 Task: Design the application to be mobile-responsive for users accessing the platform on smartphones.
Action: Mouse moved to (723, 60)
Screenshot: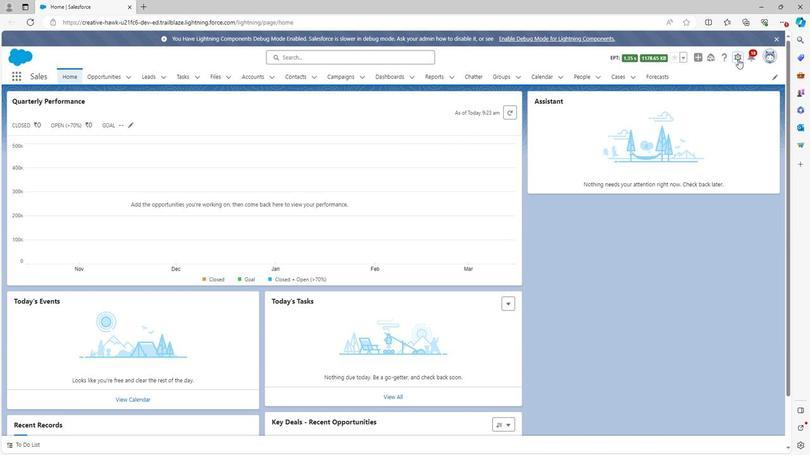 
Action: Mouse pressed left at (723, 60)
Screenshot: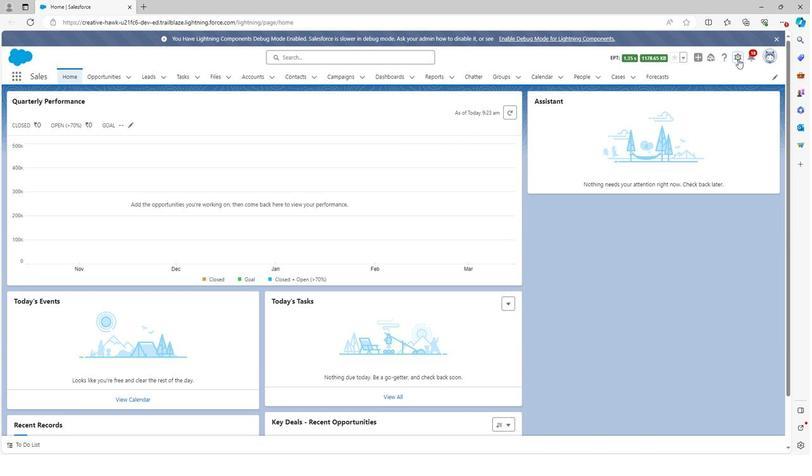 
Action: Mouse moved to (685, 83)
Screenshot: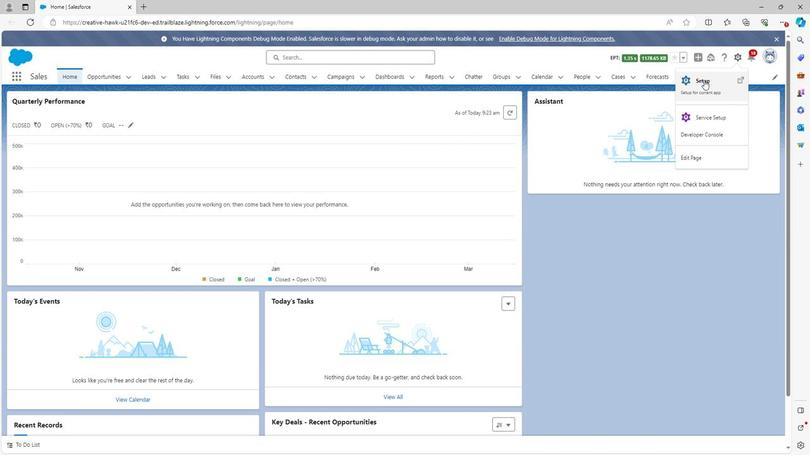 
Action: Mouse pressed left at (685, 83)
Screenshot: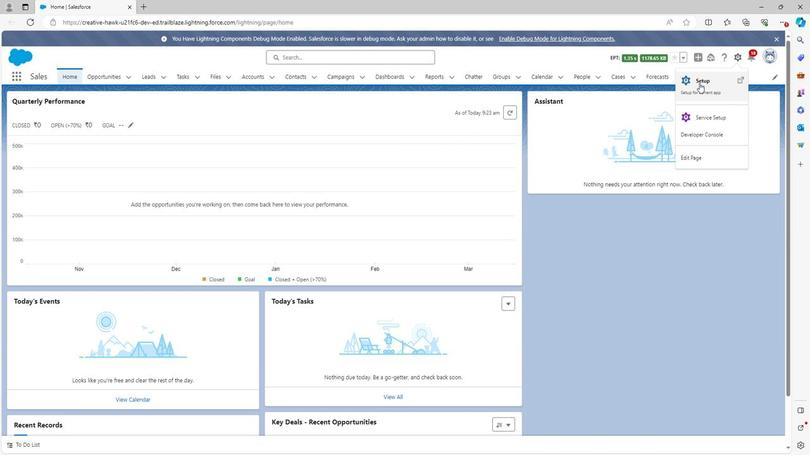 
Action: Mouse moved to (93, 77)
Screenshot: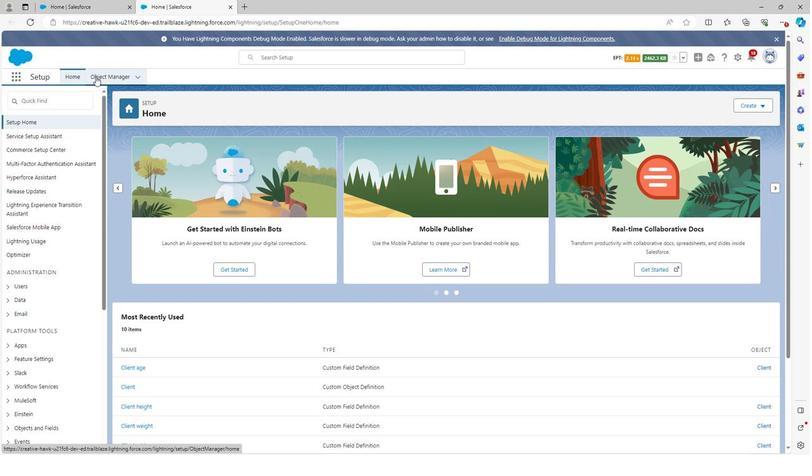 
Action: Mouse pressed left at (93, 77)
Screenshot: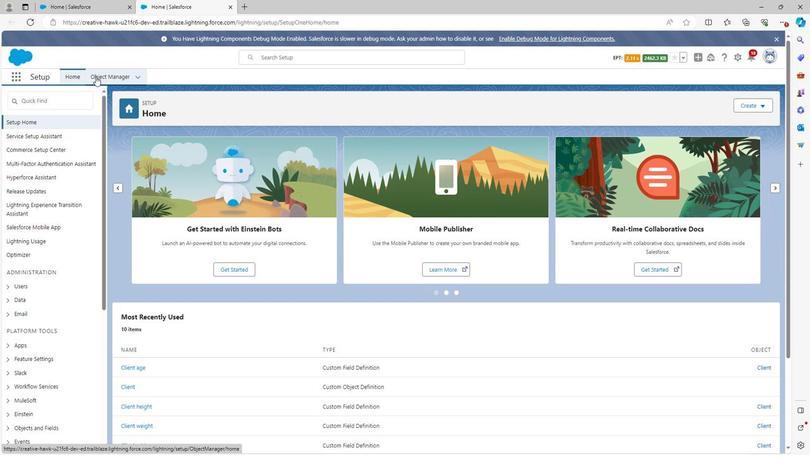 
Action: Mouse moved to (30, 276)
Screenshot: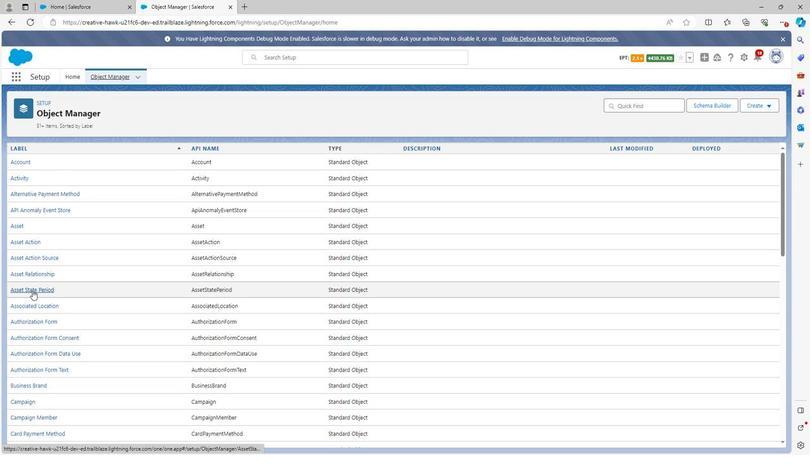 
Action: Mouse scrolled (30, 276) with delta (0, 0)
Screenshot: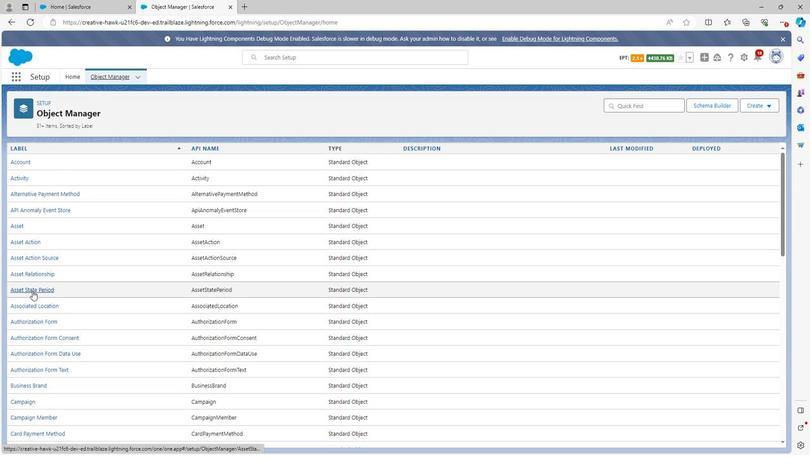 
Action: Mouse scrolled (30, 276) with delta (0, 0)
Screenshot: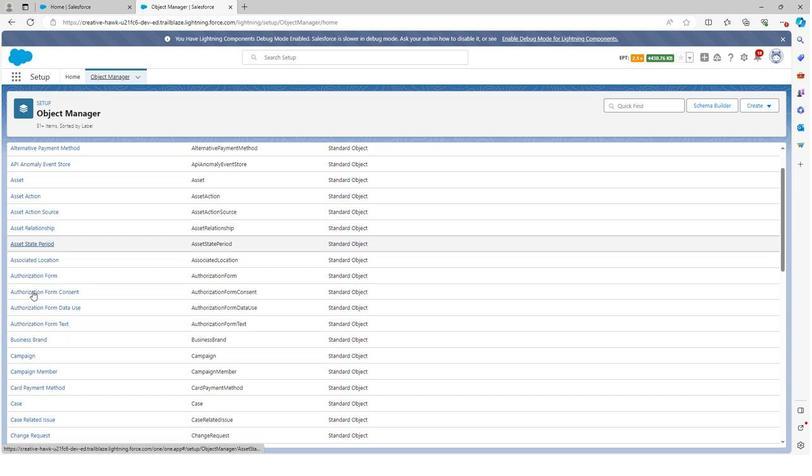 
Action: Mouse scrolled (30, 276) with delta (0, 0)
Screenshot: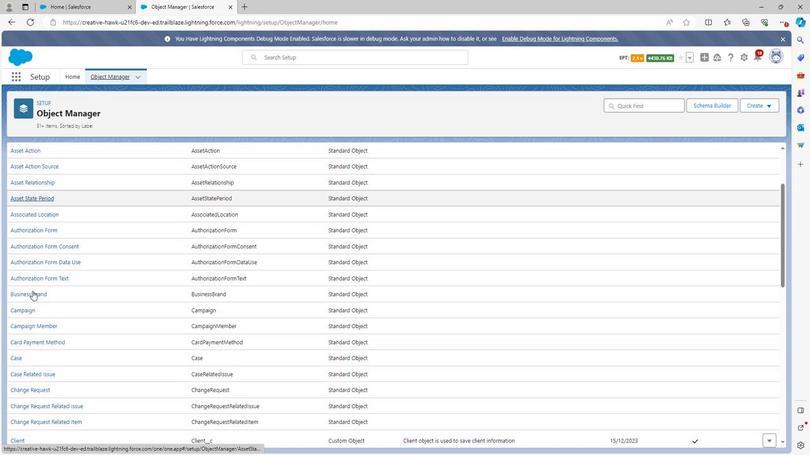 
Action: Mouse scrolled (30, 276) with delta (0, 0)
Screenshot: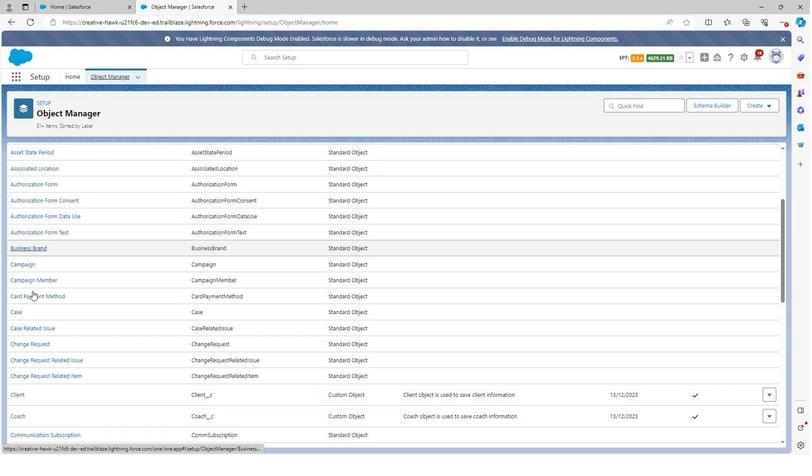 
Action: Mouse moved to (30, 277)
Screenshot: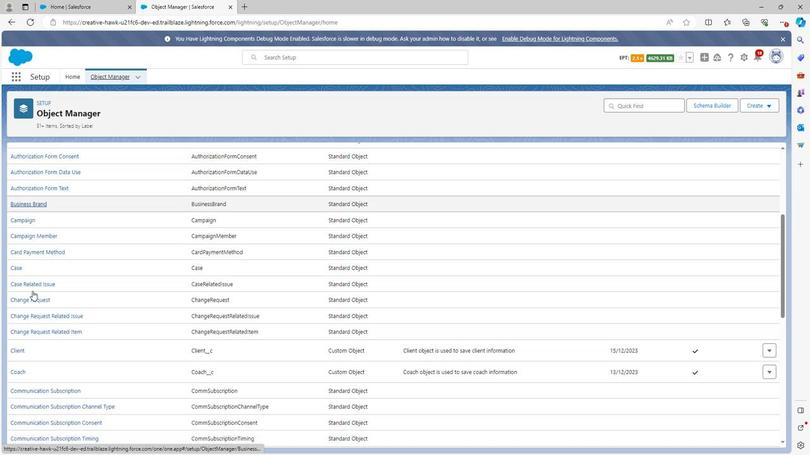 
Action: Mouse scrolled (30, 276) with delta (0, 0)
Screenshot: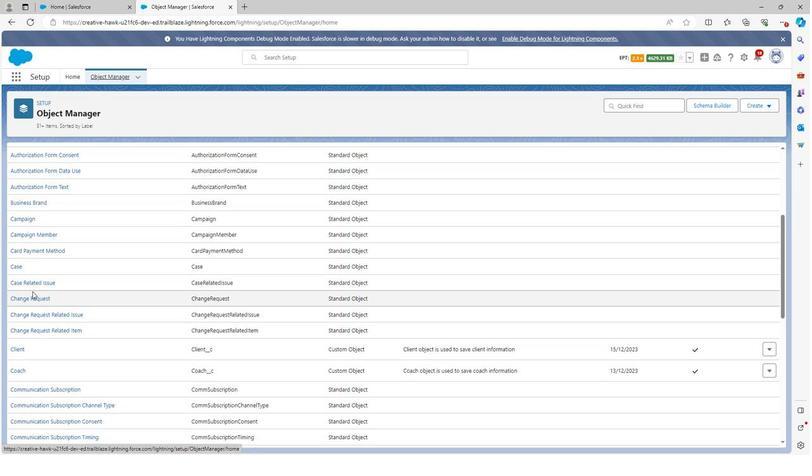 
Action: Mouse moved to (20, 288)
Screenshot: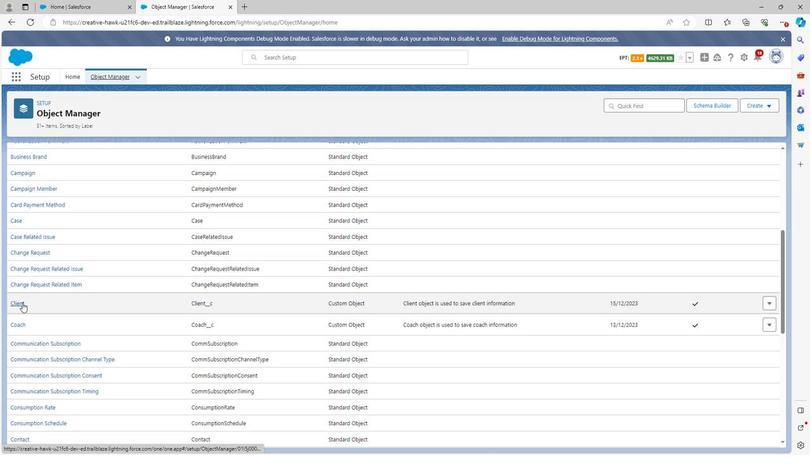 
Action: Mouse pressed left at (20, 288)
Screenshot: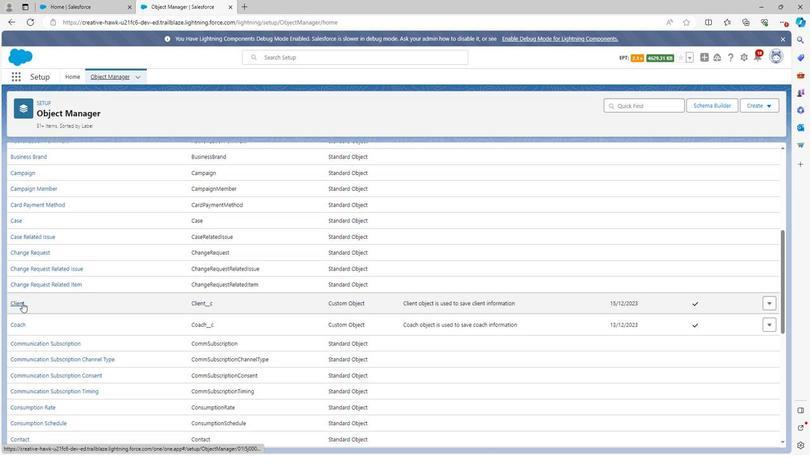 
Action: Mouse moved to (35, 172)
Screenshot: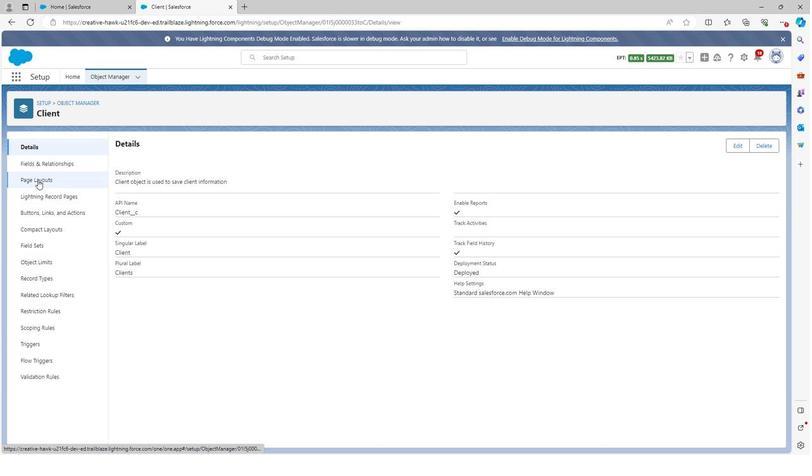 
Action: Mouse pressed left at (35, 172)
Screenshot: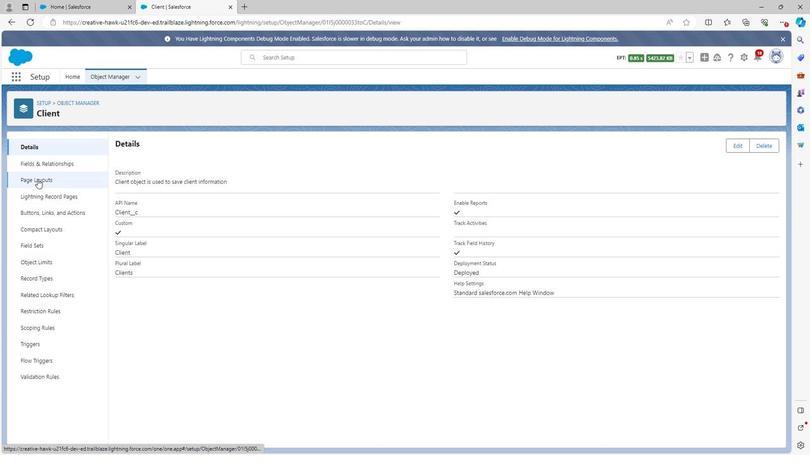 
Action: Mouse moved to (116, 179)
Screenshot: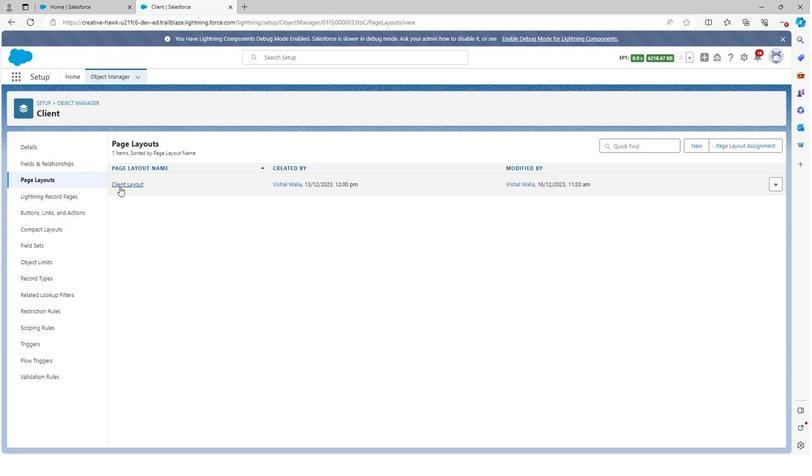 
Action: Mouse pressed left at (116, 179)
Screenshot: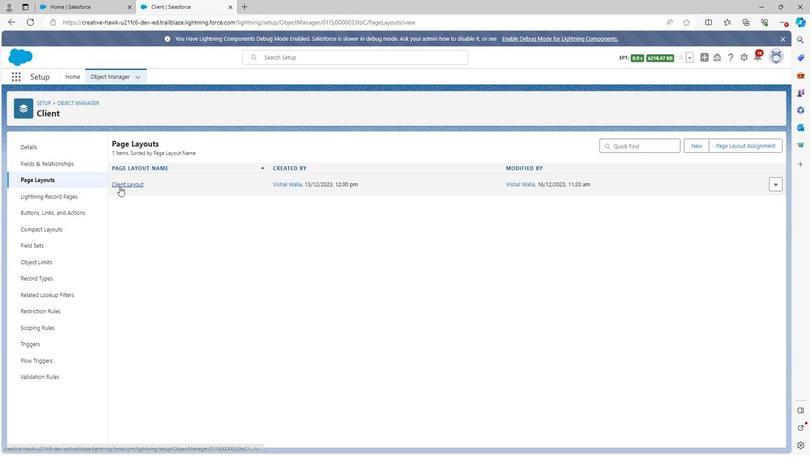 
Action: Mouse moved to (198, 257)
Screenshot: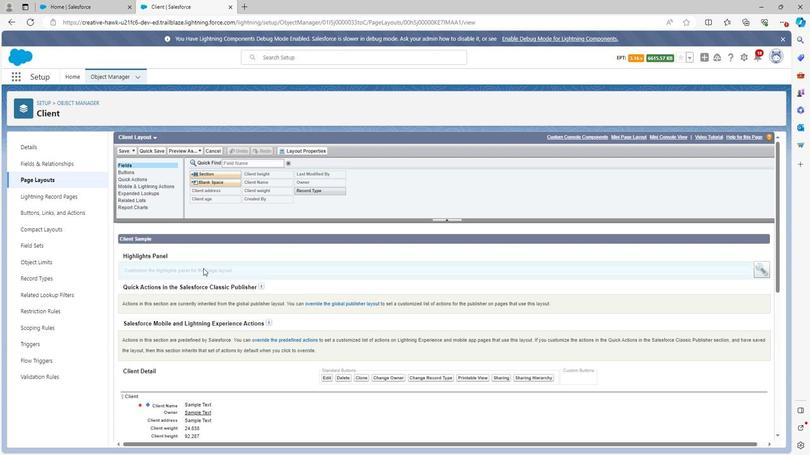 
Action: Mouse scrolled (198, 257) with delta (0, 0)
Screenshot: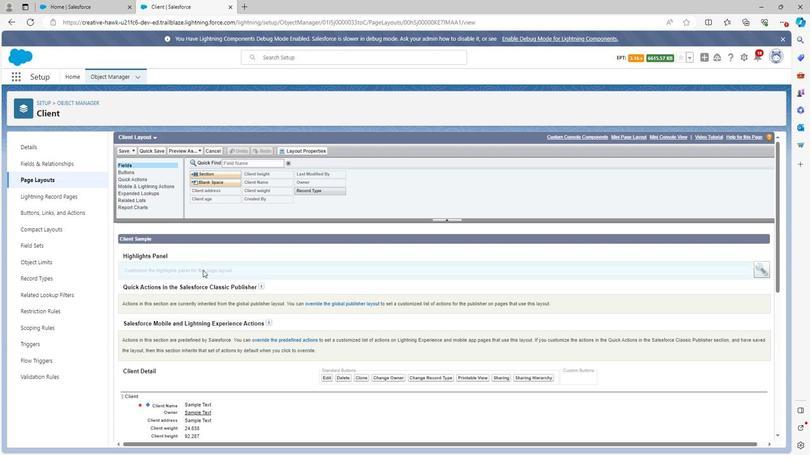 
Action: Mouse moved to (197, 257)
Screenshot: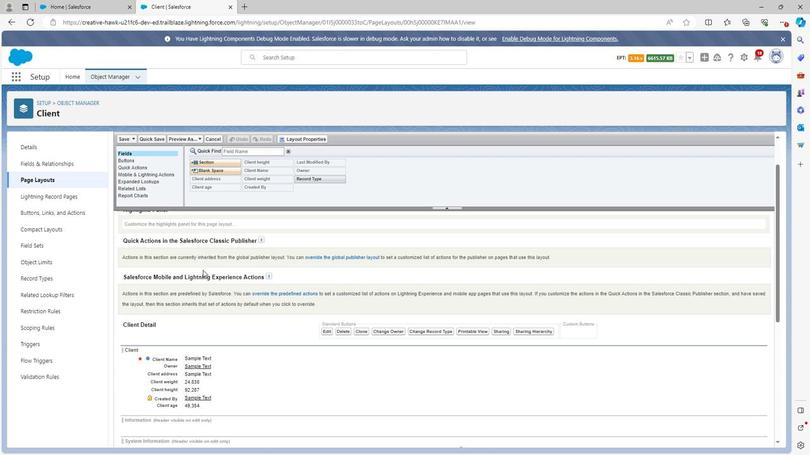 
Action: Mouse scrolled (197, 257) with delta (0, 0)
Screenshot: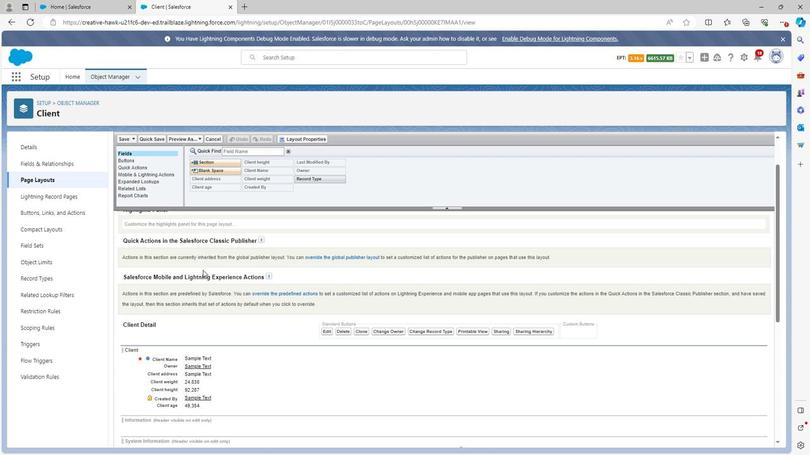 
Action: Mouse moved to (196, 257)
Screenshot: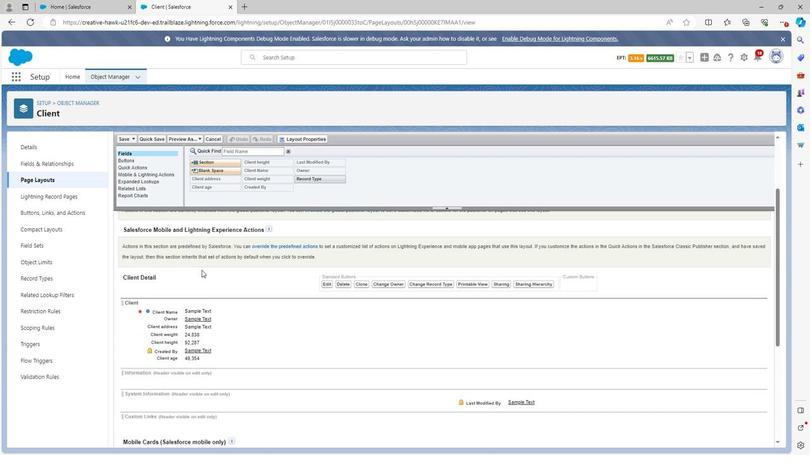 
Action: Mouse scrolled (196, 257) with delta (0, 0)
Screenshot: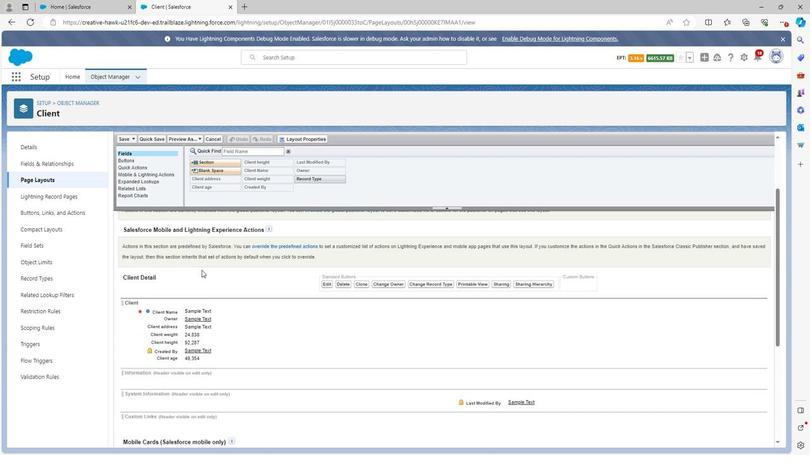 
Action: Mouse moved to (164, 295)
Screenshot: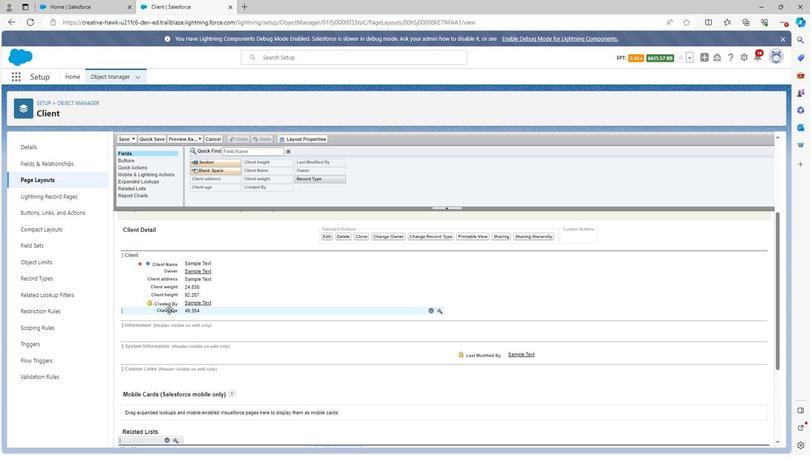 
Action: Mouse pressed left at (164, 295)
Screenshot: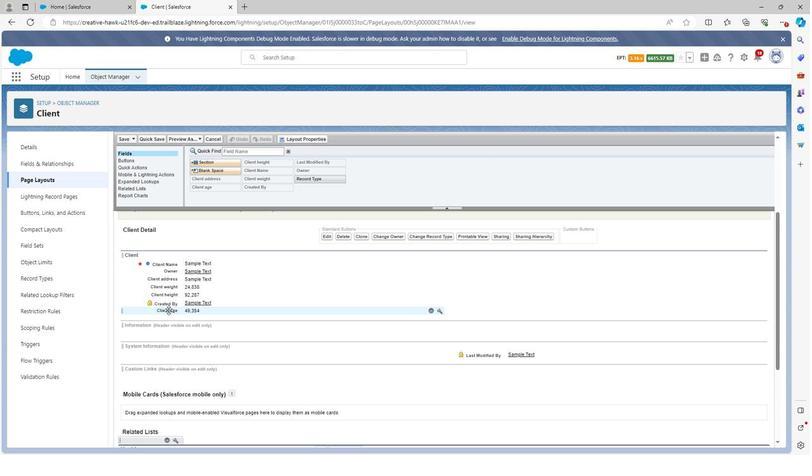 
Action: Mouse moved to (161, 288)
Screenshot: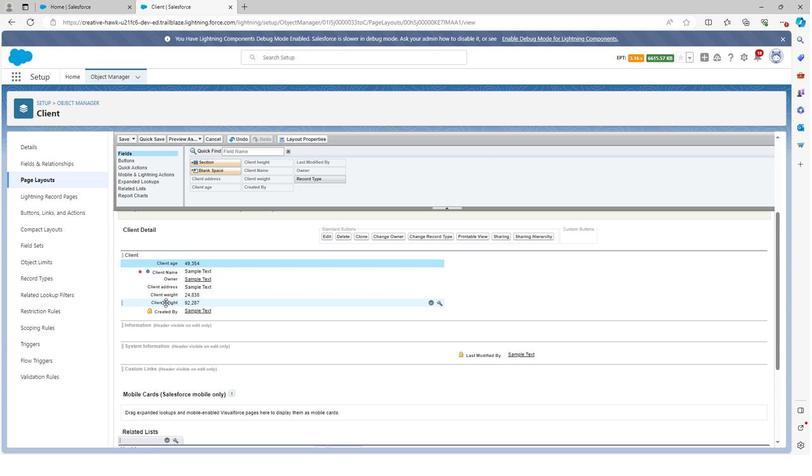 
Action: Mouse pressed left at (161, 288)
Screenshot: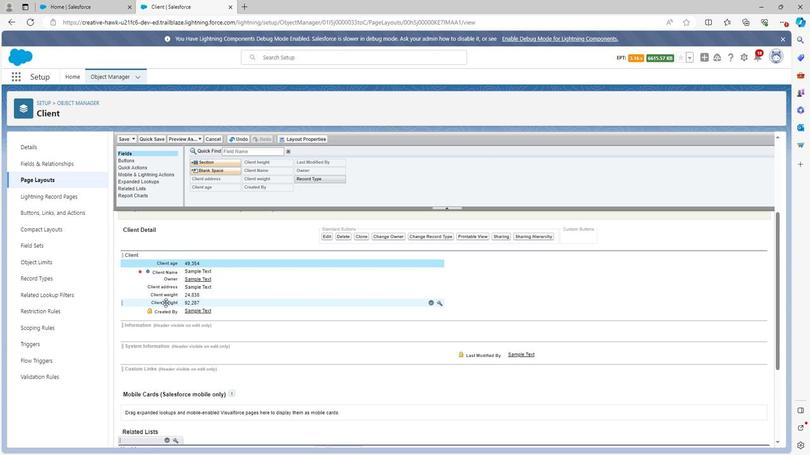 
Action: Mouse moved to (165, 273)
Screenshot: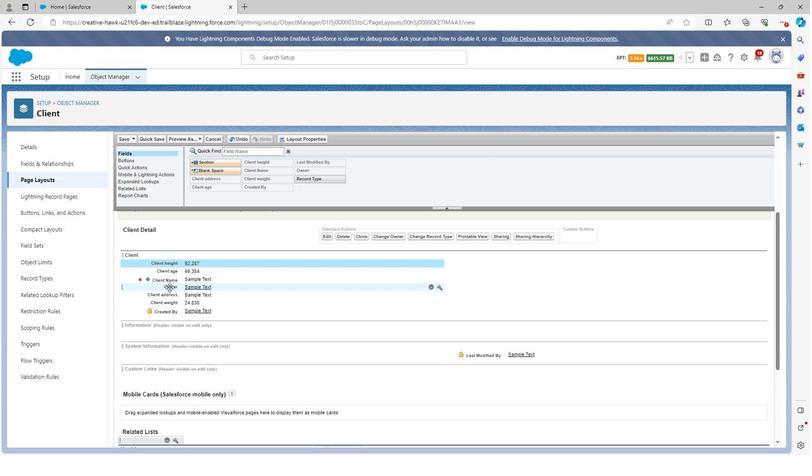 
Action: Mouse pressed left at (165, 273)
Screenshot: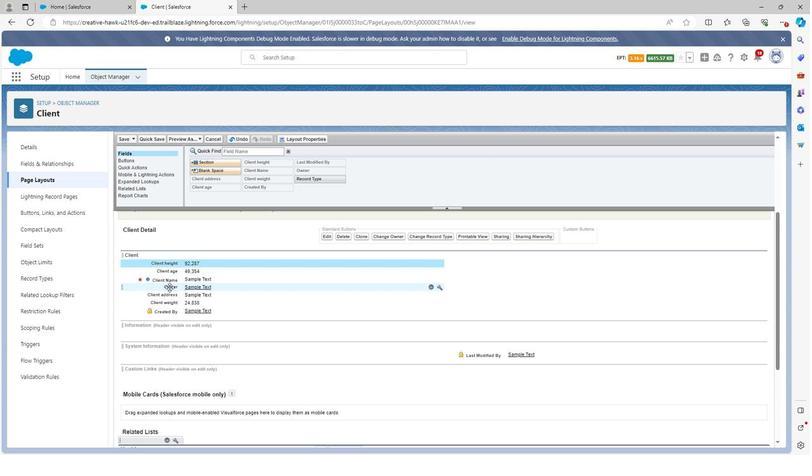 
Action: Mouse moved to (160, 295)
Screenshot: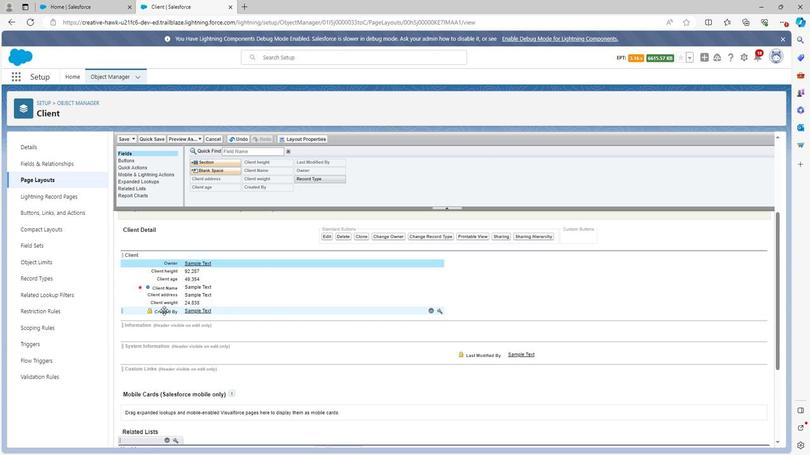 
Action: Mouse pressed left at (160, 295)
Screenshot: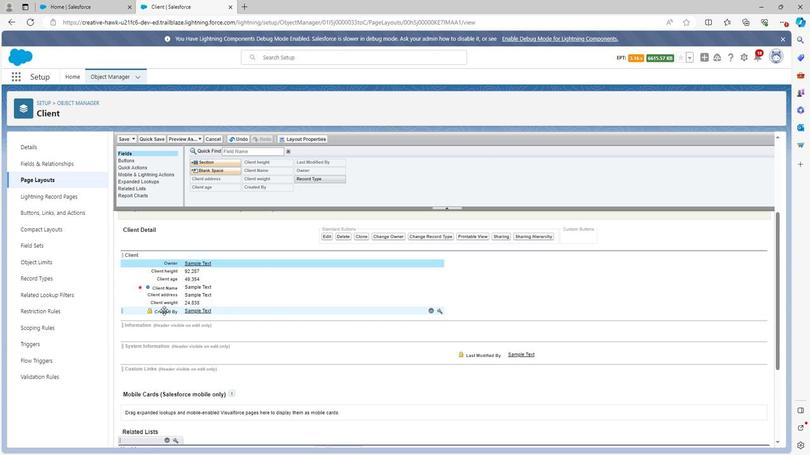 
Action: Mouse moved to (160, 274)
Screenshot: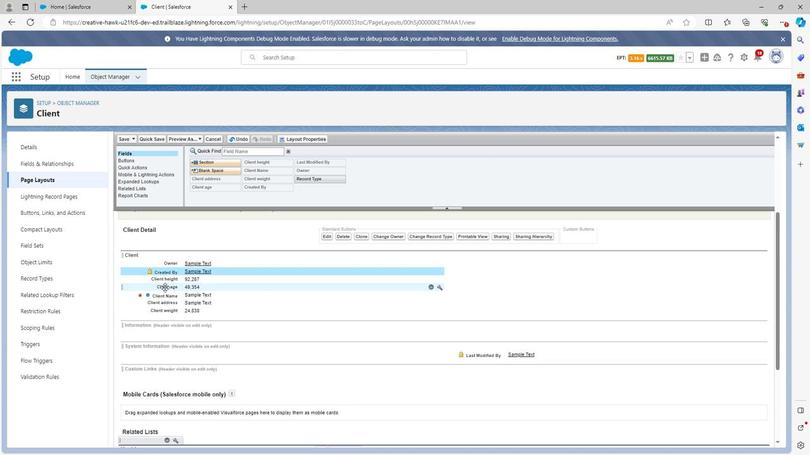 
Action: Mouse pressed left at (160, 274)
Screenshot: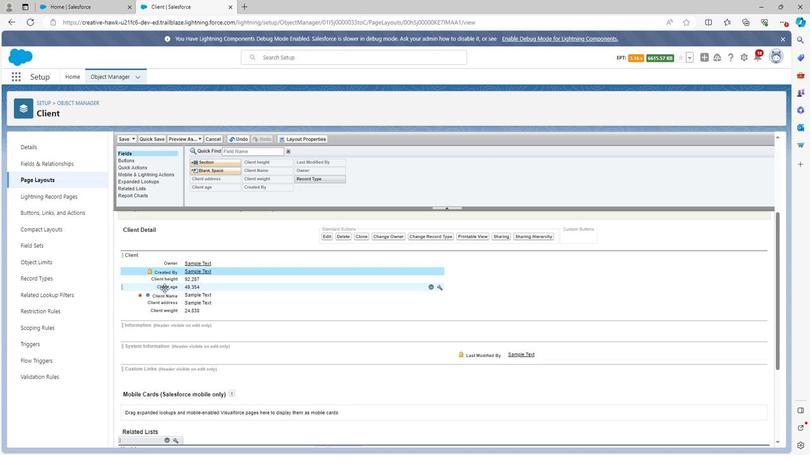 
Action: Mouse moved to (159, 281)
Screenshot: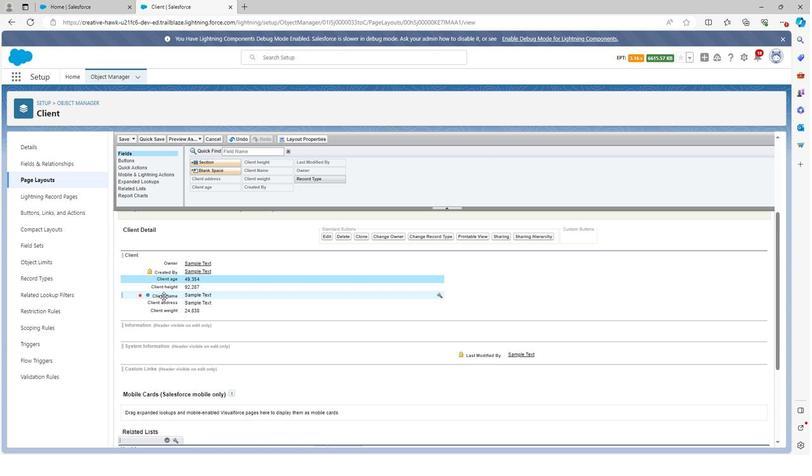 
Action: Mouse pressed left at (159, 281)
Screenshot: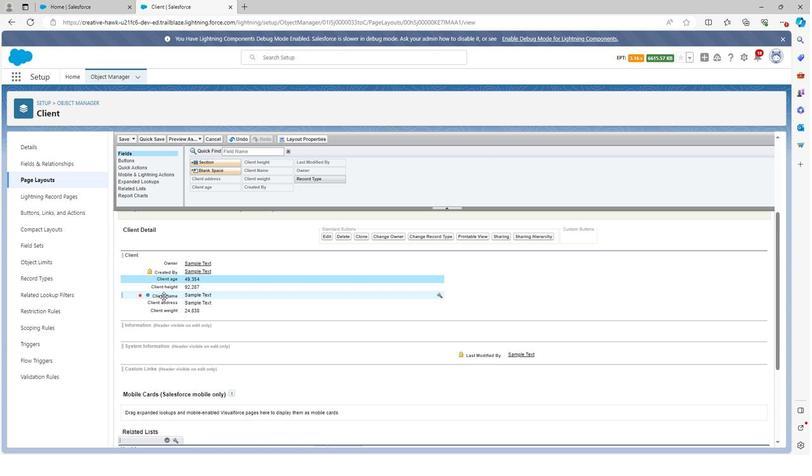
Action: Mouse moved to (164, 272)
Screenshot: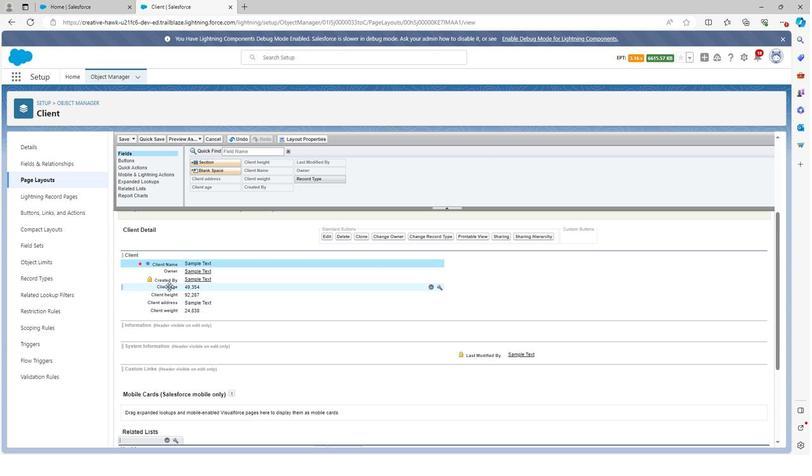 
Action: Mouse pressed left at (164, 272)
Screenshot: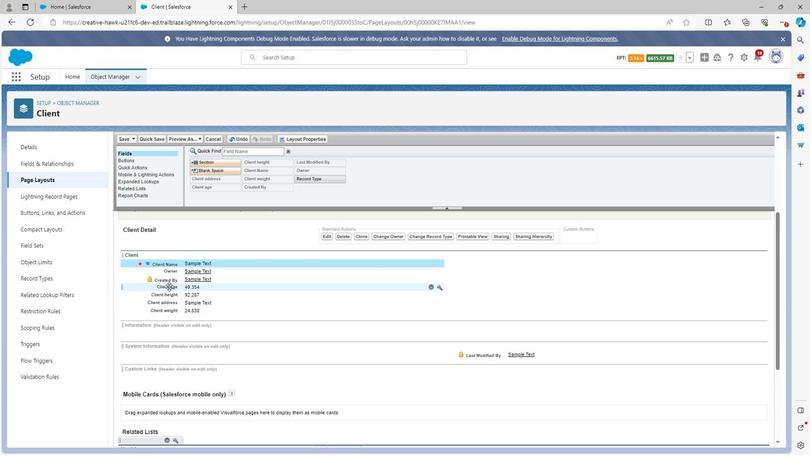 
Action: Mouse moved to (165, 279)
Screenshot: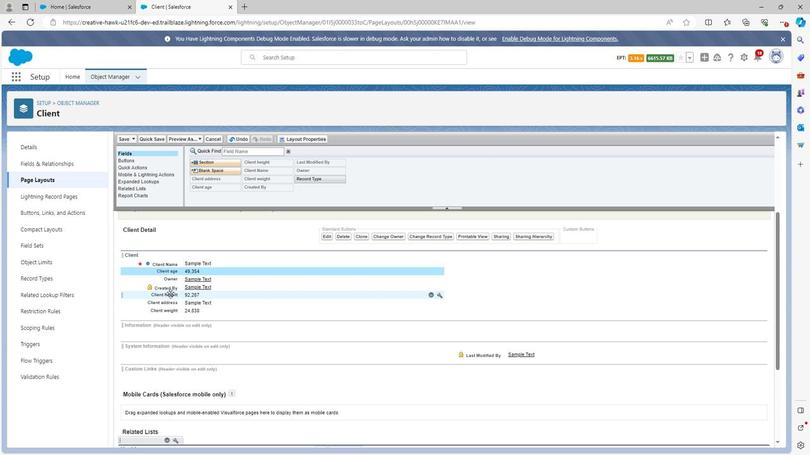 
Action: Mouse pressed left at (165, 279)
Screenshot: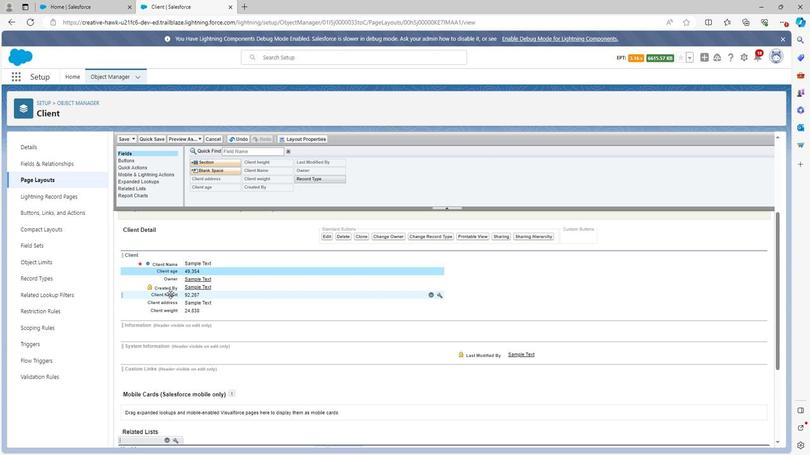 
Action: Mouse moved to (165, 289)
Screenshot: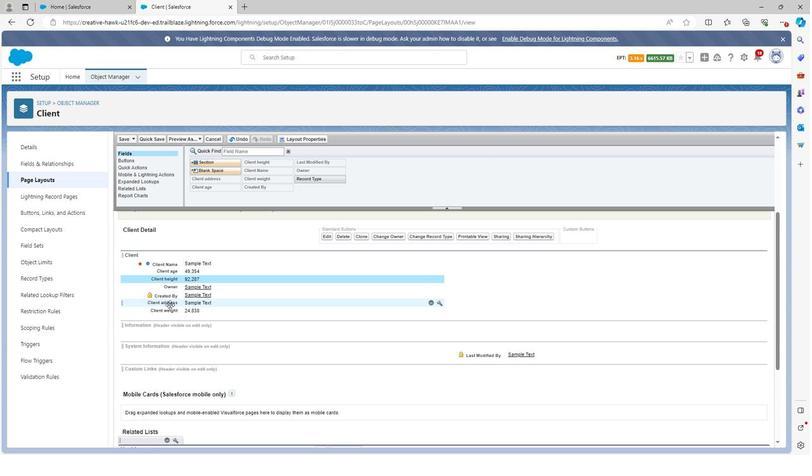 
Action: Mouse pressed left at (165, 289)
Screenshot: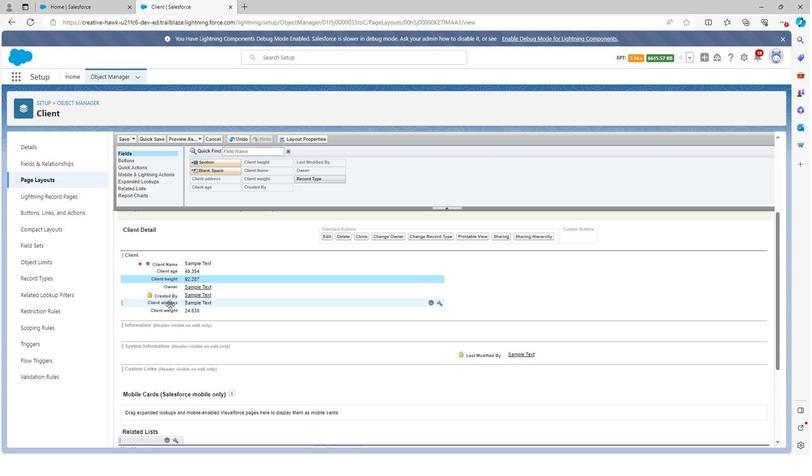 
Action: Mouse moved to (163, 294)
Screenshot: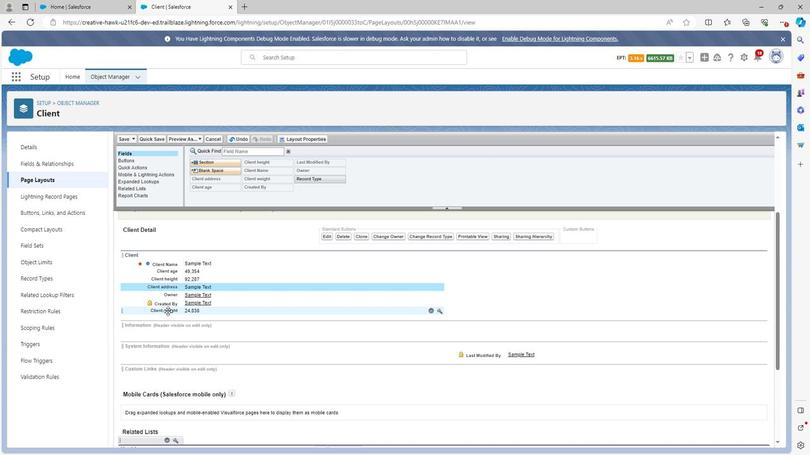 
Action: Mouse pressed left at (163, 294)
Screenshot: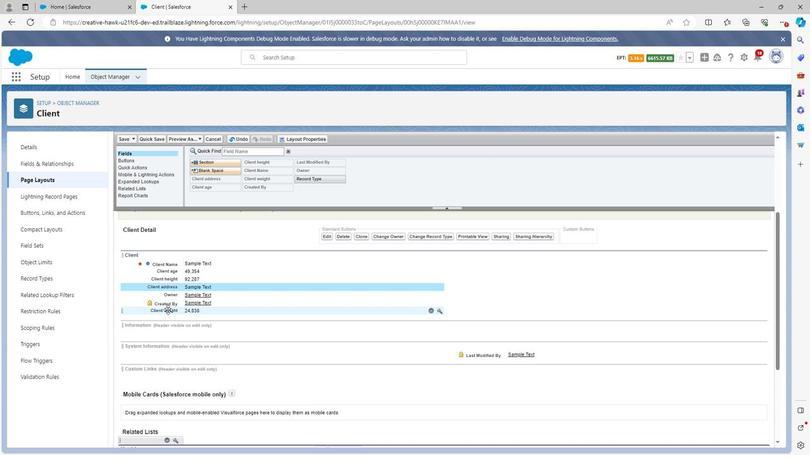 
Action: Mouse moved to (291, 137)
Screenshot: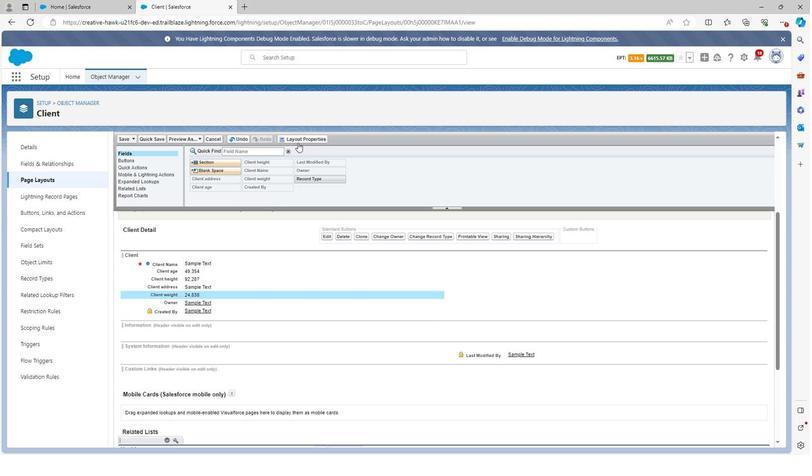 
Action: Mouse pressed left at (291, 137)
Screenshot: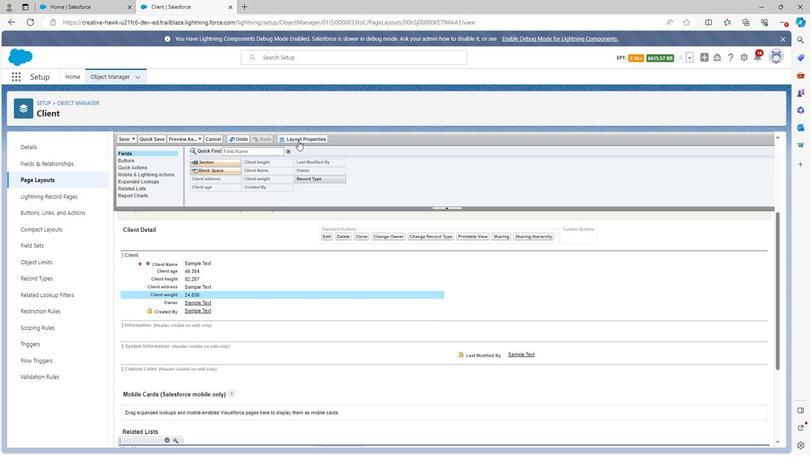 
Action: Mouse moved to (432, 264)
Screenshot: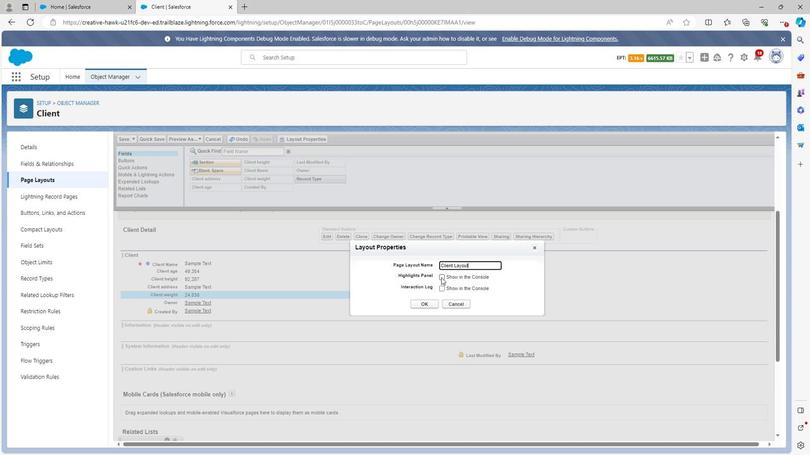 
Action: Mouse pressed left at (432, 264)
Screenshot: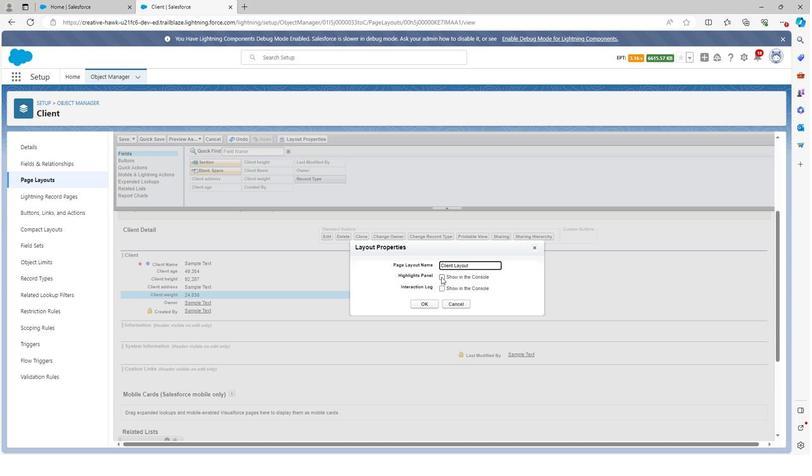 
Action: Mouse moved to (415, 289)
Screenshot: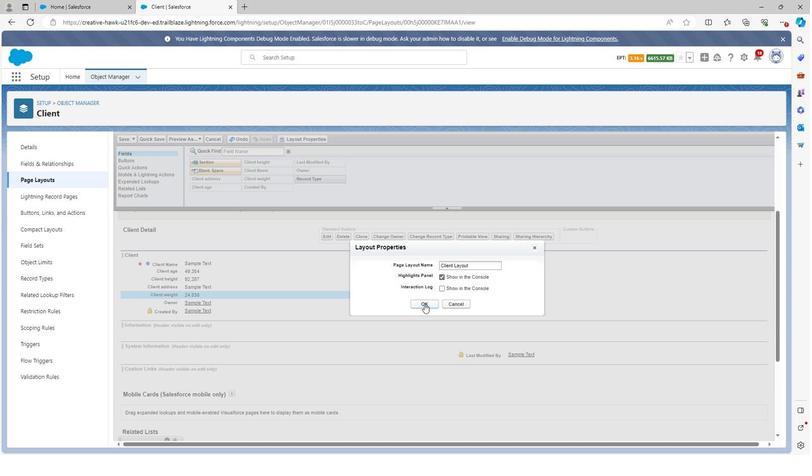 
Action: Mouse pressed left at (415, 289)
Screenshot: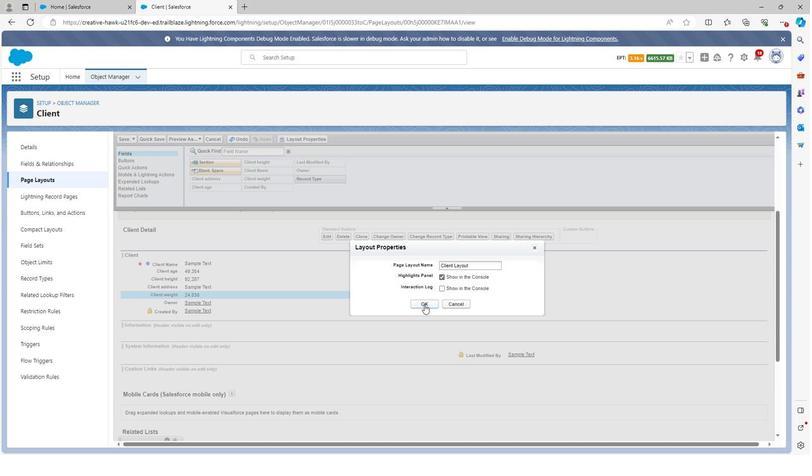 
Action: Mouse moved to (250, 265)
Screenshot: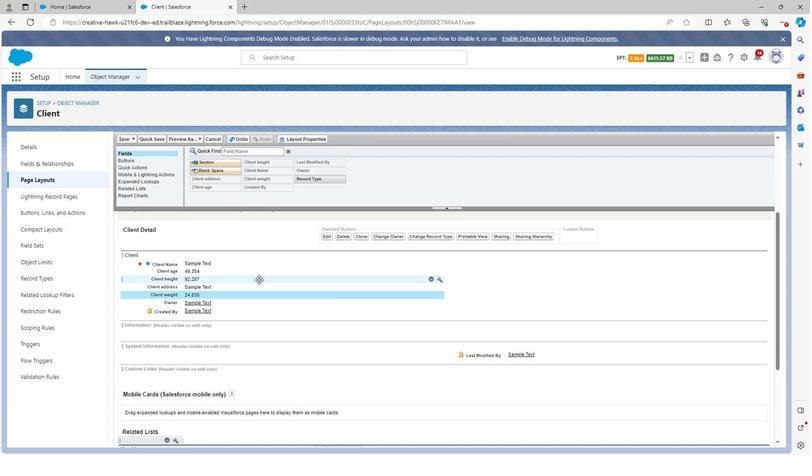 
Action: Mouse scrolled (250, 264) with delta (0, 0)
Screenshot: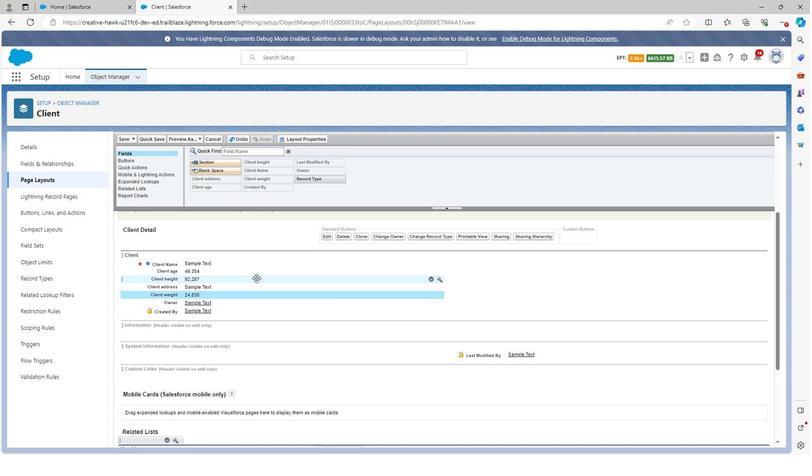 
Action: Mouse scrolled (250, 264) with delta (0, 0)
Screenshot: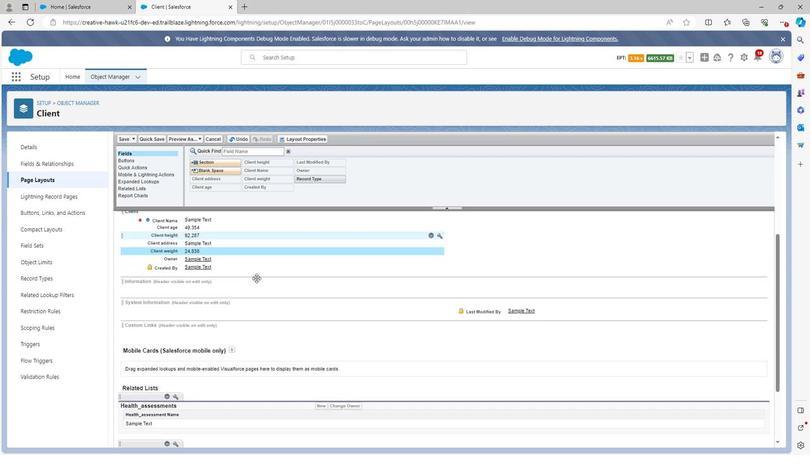 
Action: Mouse scrolled (250, 264) with delta (0, 0)
Screenshot: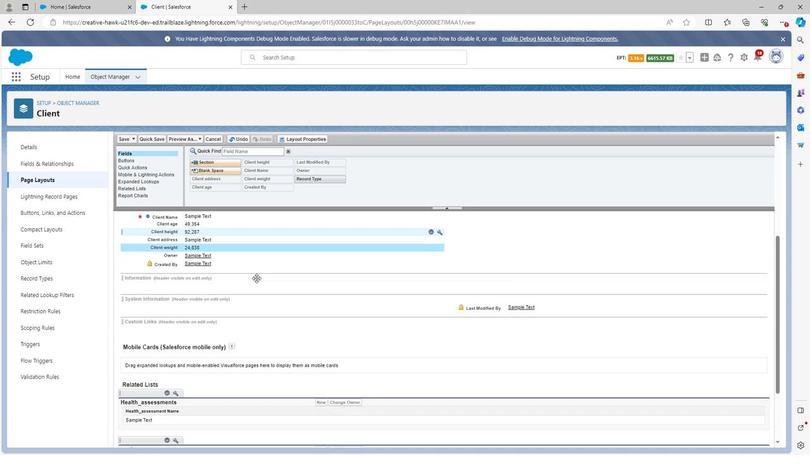 
Action: Mouse scrolled (250, 264) with delta (0, 0)
Screenshot: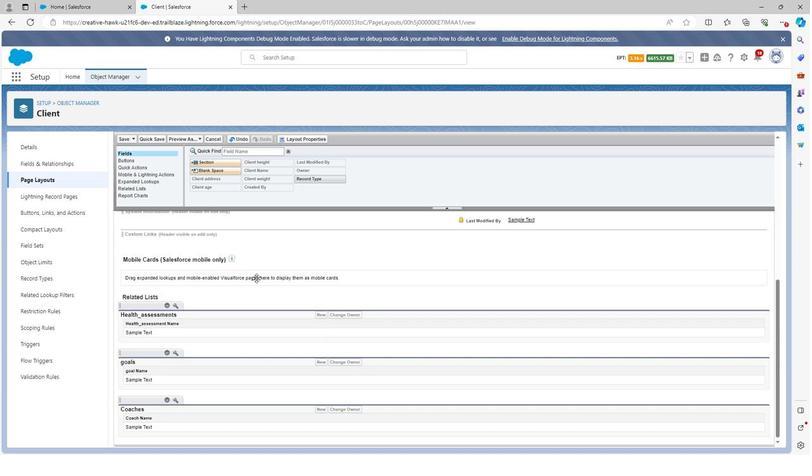 
Action: Mouse scrolled (250, 264) with delta (0, 0)
Screenshot: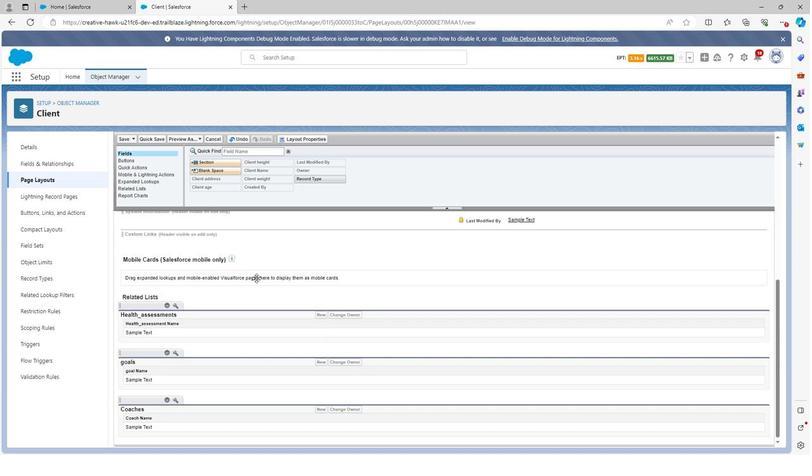 
Action: Mouse scrolled (250, 264) with delta (0, 0)
Screenshot: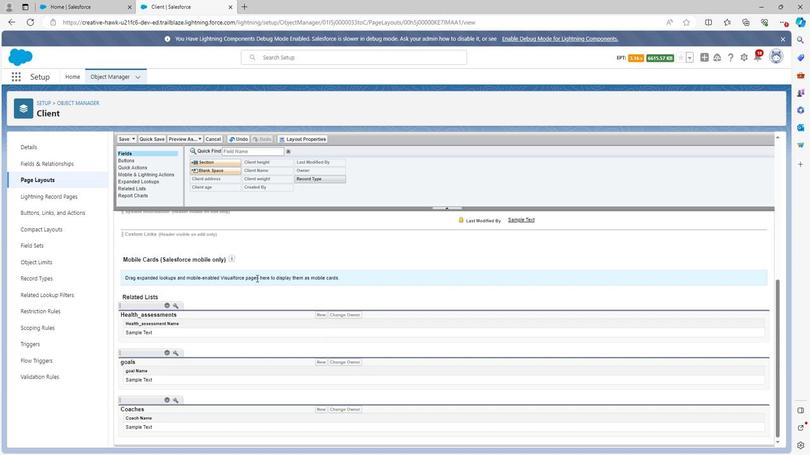 
Action: Mouse scrolled (250, 264) with delta (0, 0)
Screenshot: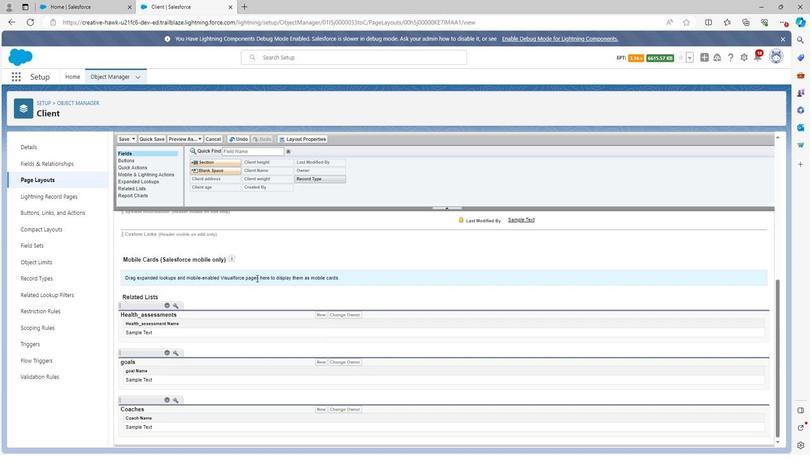 
Action: Mouse scrolled (250, 265) with delta (0, 0)
Screenshot: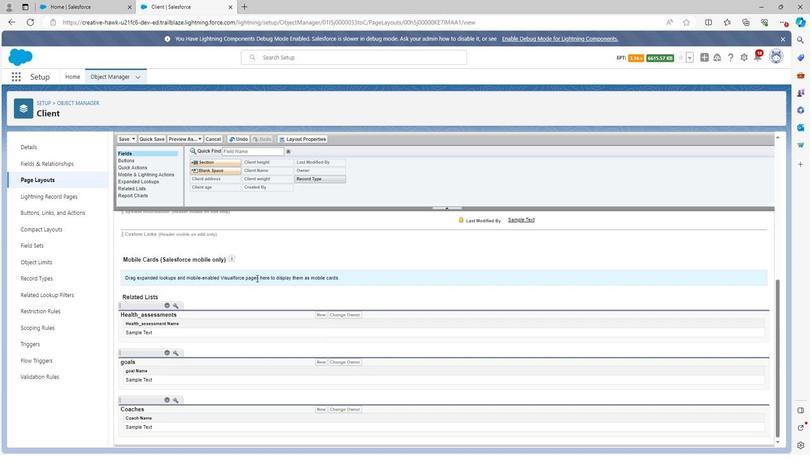 
Action: Mouse scrolled (250, 265) with delta (0, 0)
Screenshot: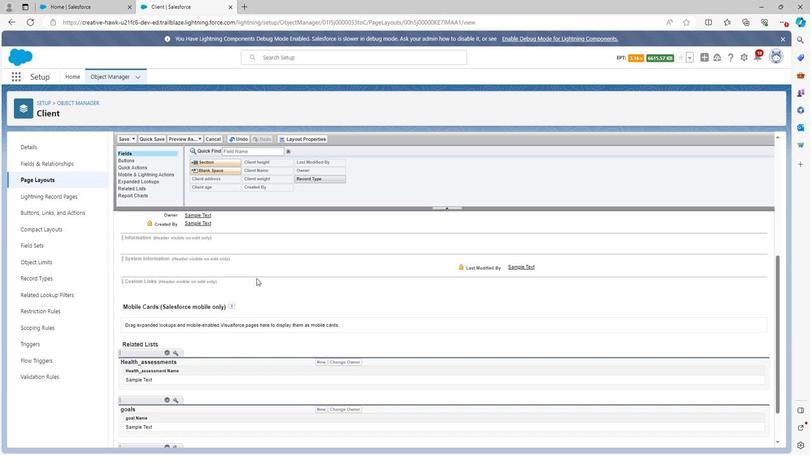 
Action: Mouse scrolled (250, 265) with delta (0, 0)
Screenshot: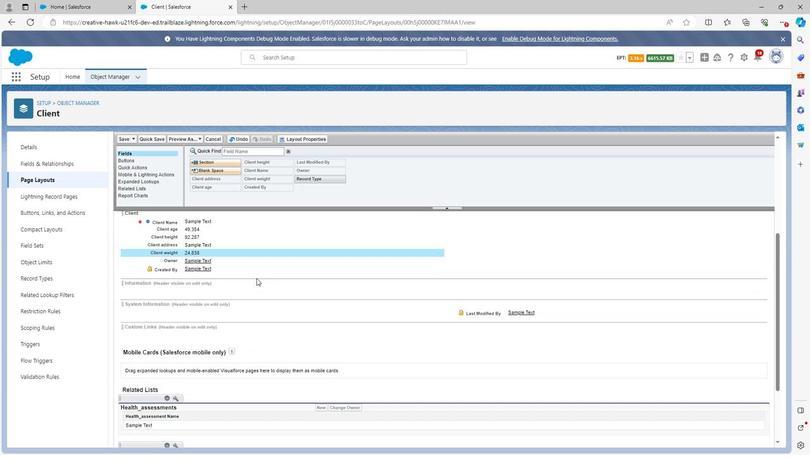 
Action: Mouse scrolled (250, 265) with delta (0, 0)
Screenshot: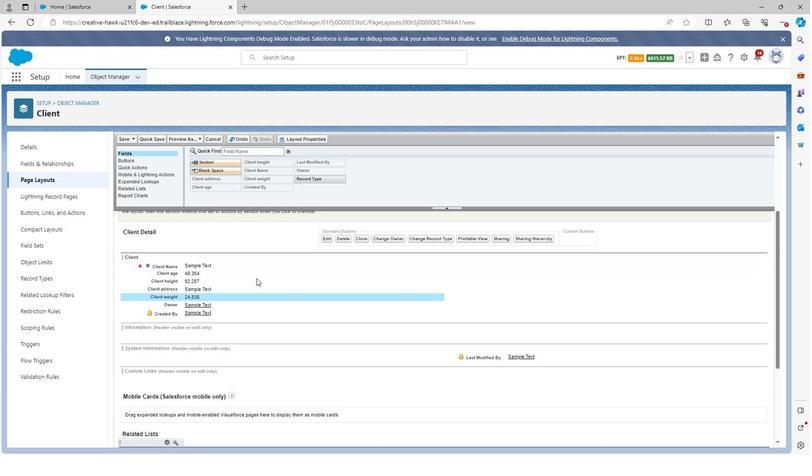 
Action: Mouse scrolled (250, 265) with delta (0, 0)
Screenshot: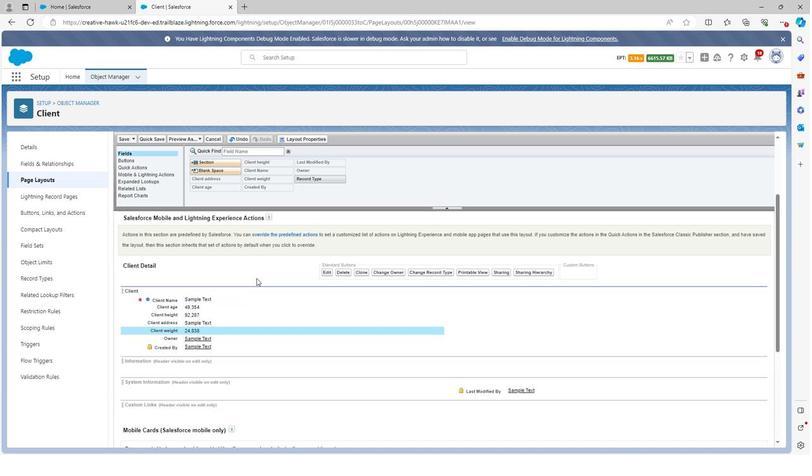 
Action: Mouse scrolled (250, 265) with delta (0, 0)
Screenshot: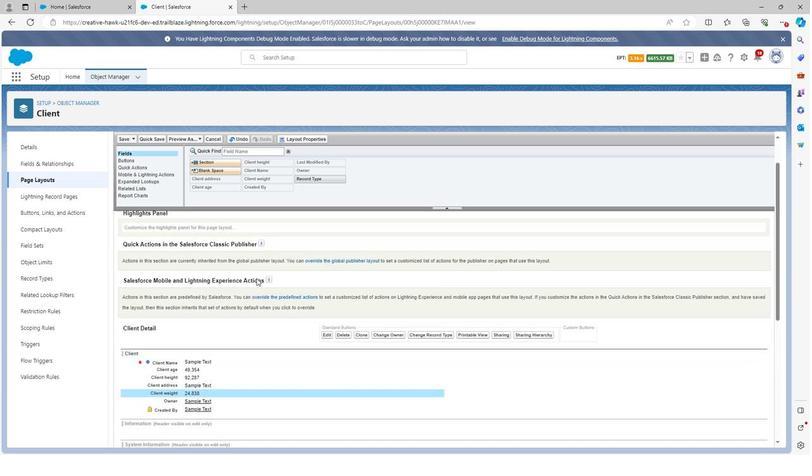 
Action: Mouse scrolled (250, 265) with delta (0, 0)
Screenshot: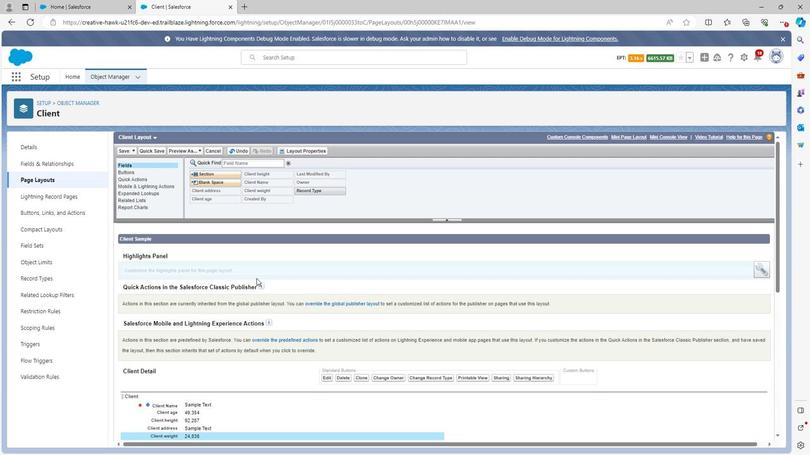 
Action: Mouse scrolled (250, 265) with delta (0, 0)
Screenshot: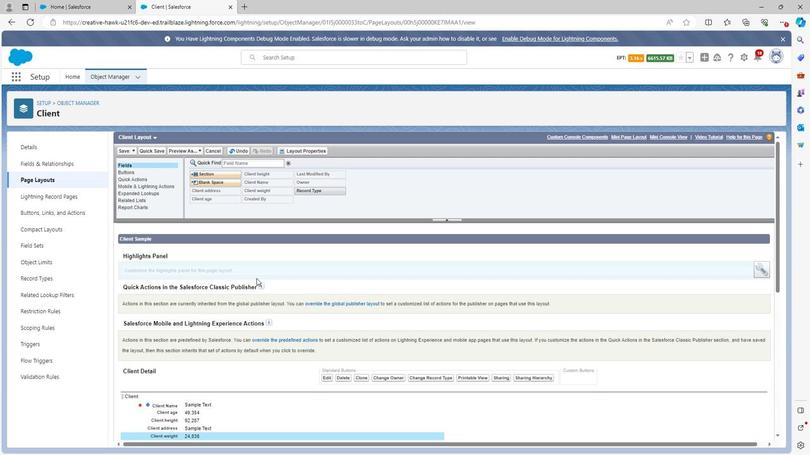 
Action: Mouse scrolled (250, 265) with delta (0, 0)
Screenshot: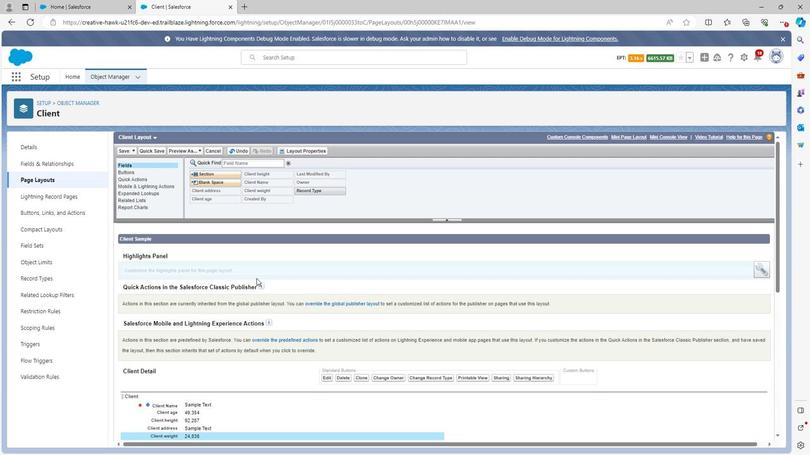 
Action: Mouse scrolled (250, 265) with delta (0, 0)
Screenshot: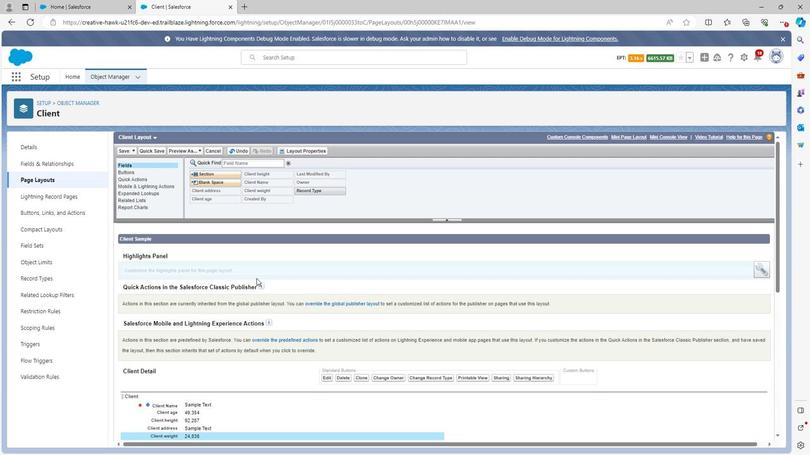
Action: Mouse scrolled (250, 265) with delta (0, 0)
Screenshot: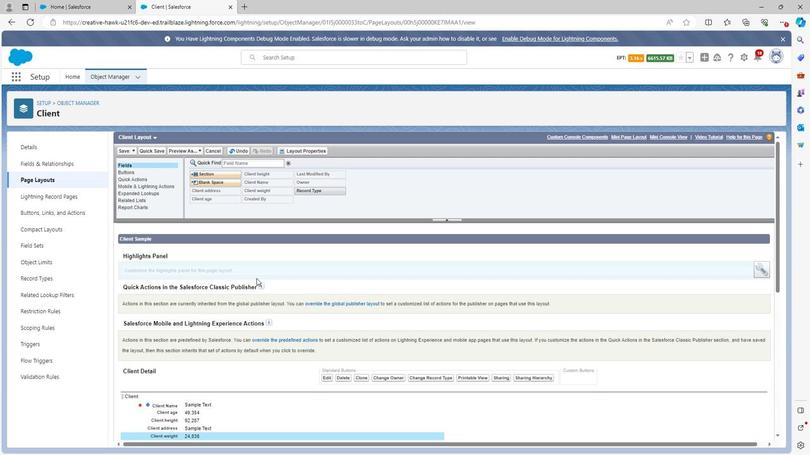 
Action: Mouse scrolled (250, 265) with delta (0, 0)
Screenshot: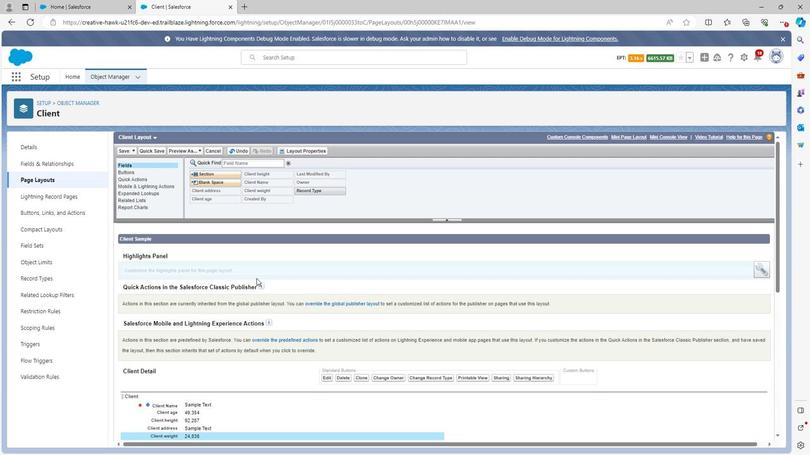 
Action: Mouse moved to (117, 147)
Screenshot: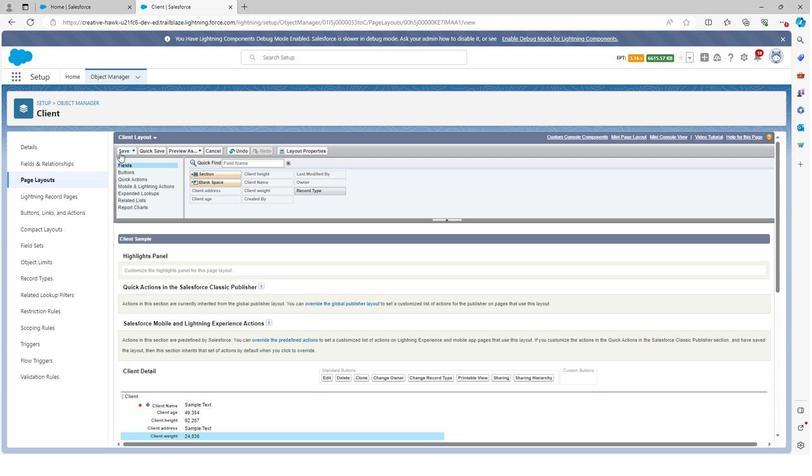 
Action: Mouse pressed left at (117, 147)
Screenshot: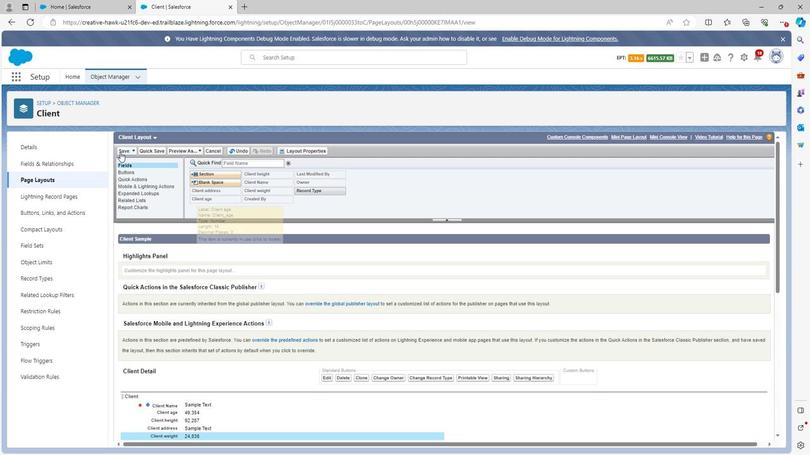 
Action: Mouse moved to (84, 103)
Screenshot: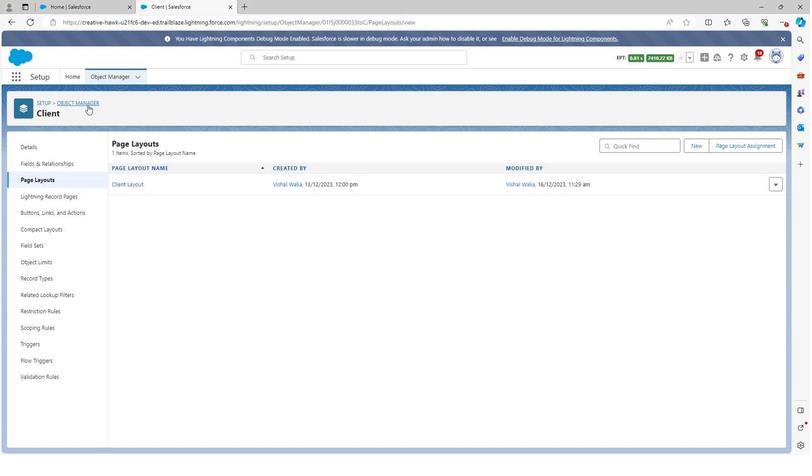 
Action: Mouse pressed left at (84, 103)
Screenshot: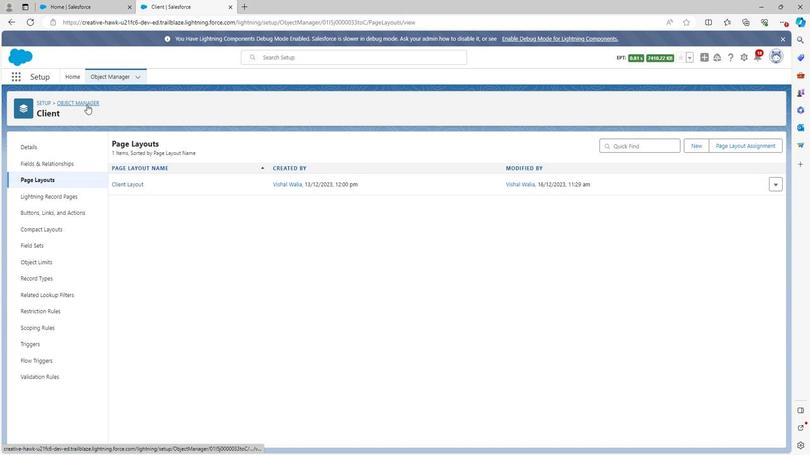 
Action: Mouse moved to (76, 272)
Screenshot: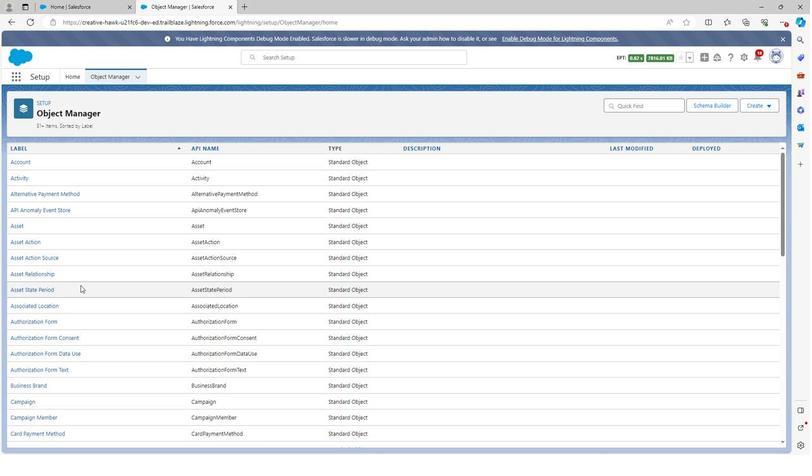 
Action: Mouse scrolled (76, 272) with delta (0, 0)
Screenshot: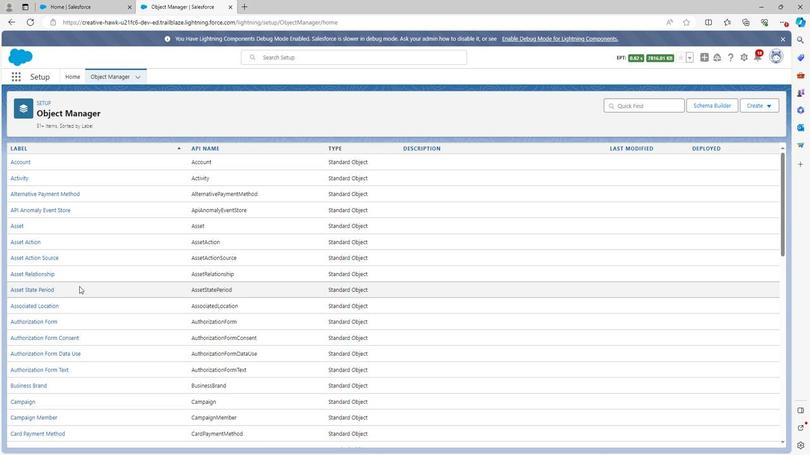 
Action: Mouse scrolled (76, 272) with delta (0, 0)
Screenshot: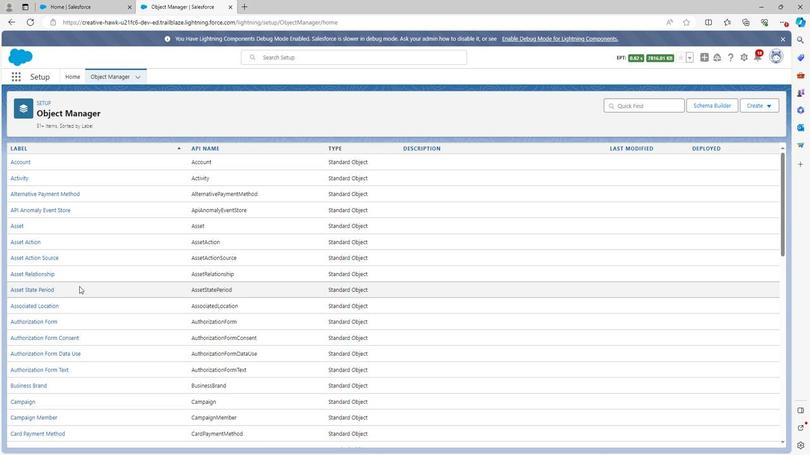 
Action: Mouse scrolled (76, 272) with delta (0, 0)
Screenshot: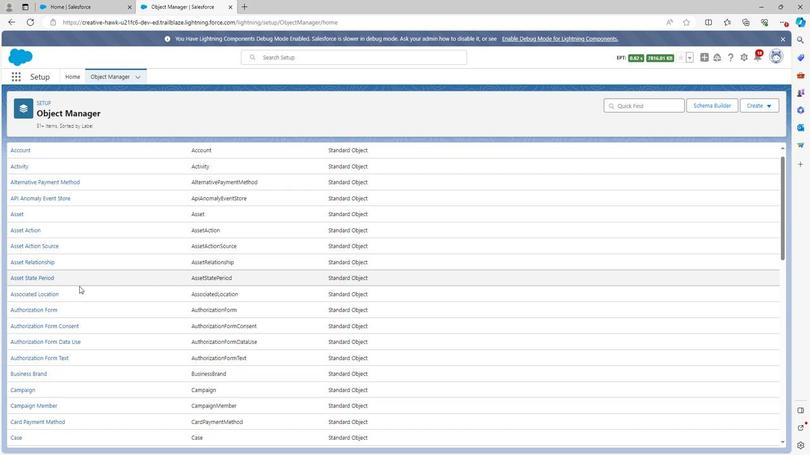 
Action: Mouse scrolled (76, 272) with delta (0, 0)
Screenshot: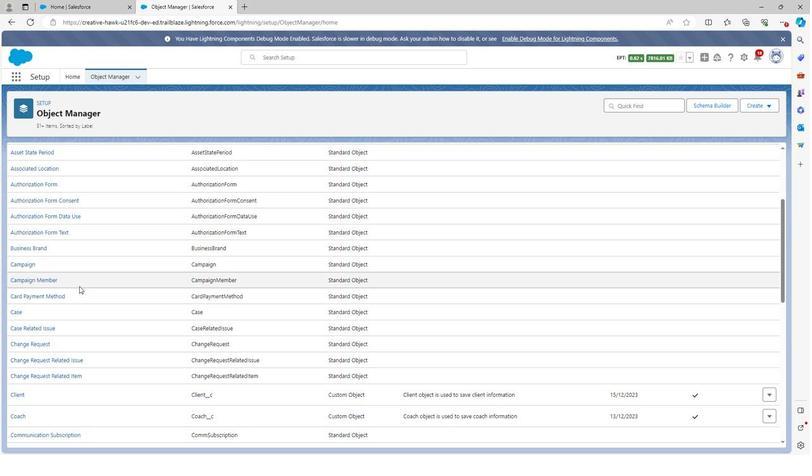 
Action: Mouse scrolled (76, 272) with delta (0, 0)
Screenshot: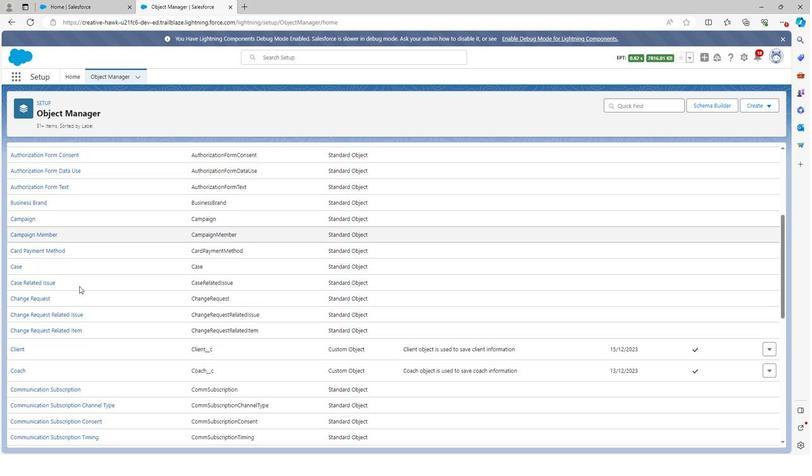 
Action: Mouse moved to (17, 307)
Screenshot: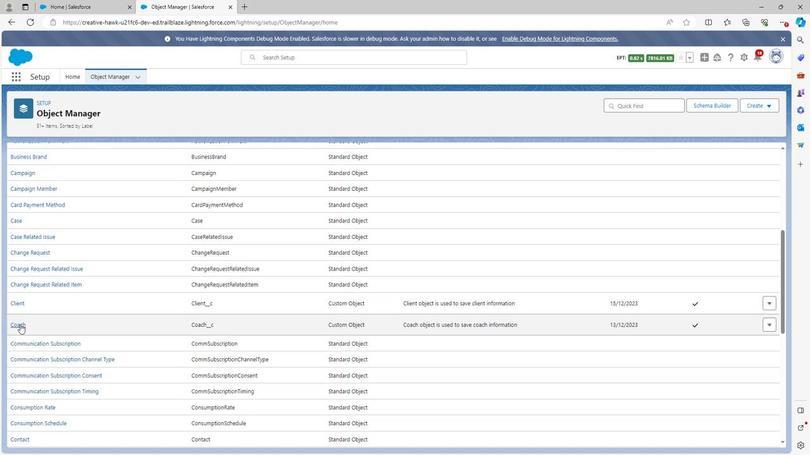 
Action: Mouse pressed left at (17, 307)
Screenshot: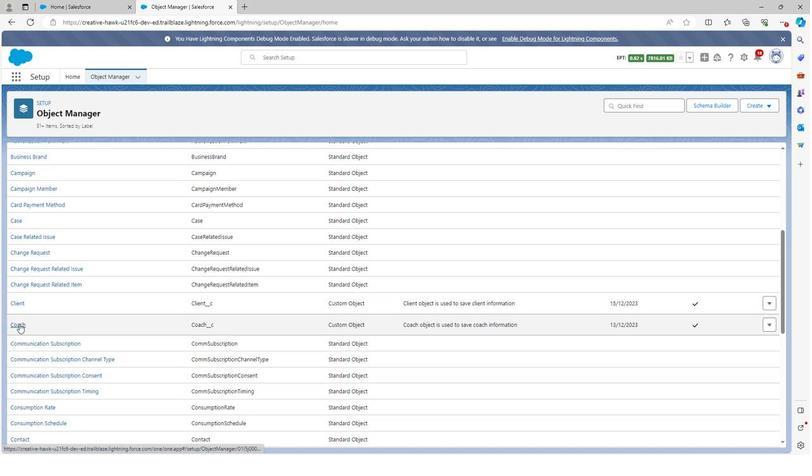 
Action: Mouse moved to (34, 174)
Screenshot: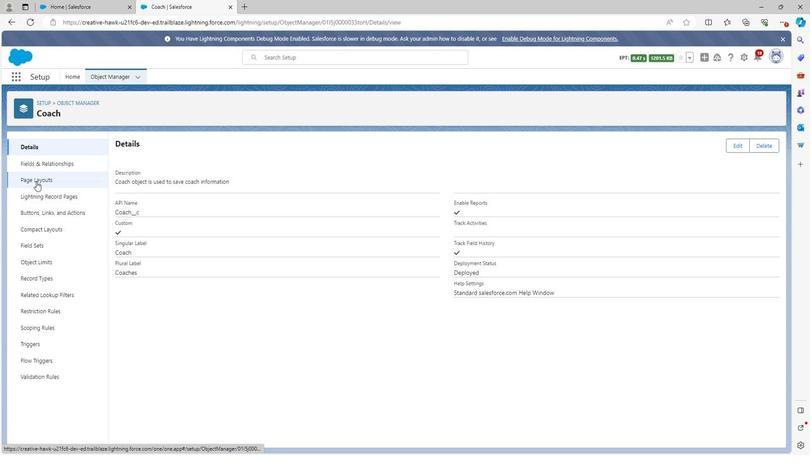 
Action: Mouse pressed left at (34, 174)
Screenshot: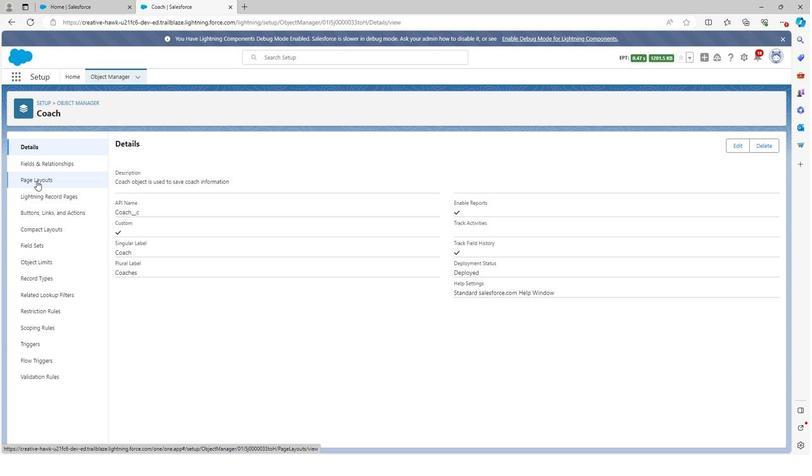 
Action: Mouse moved to (134, 176)
Screenshot: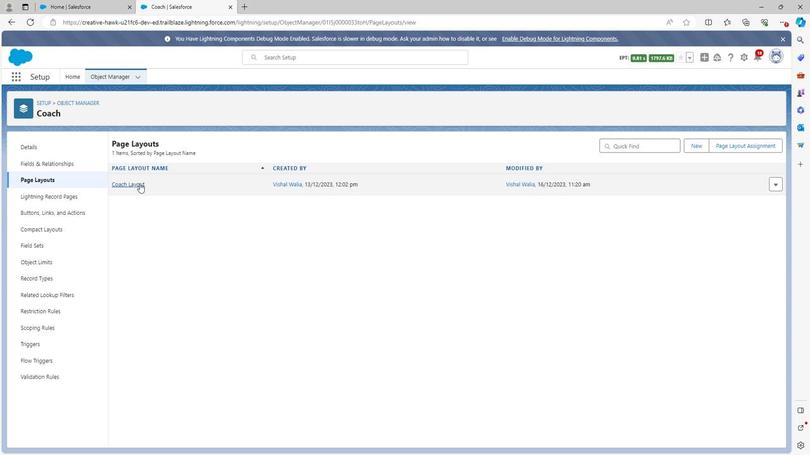 
Action: Mouse pressed left at (134, 176)
Screenshot: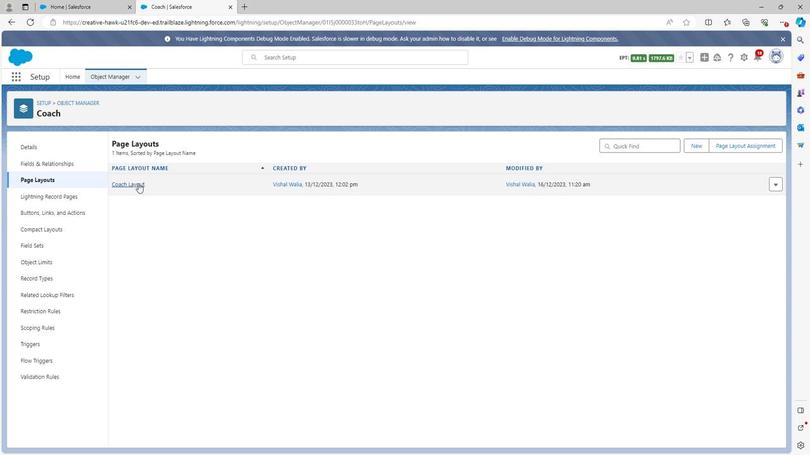 
Action: Mouse moved to (149, 255)
Screenshot: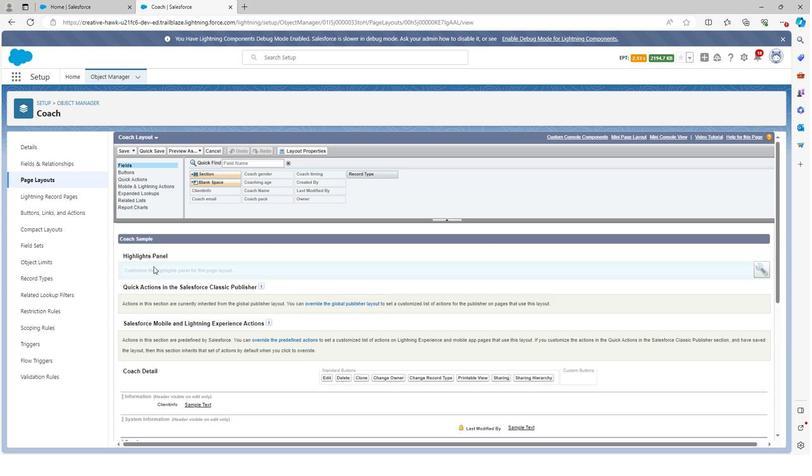 
Action: Mouse scrolled (149, 255) with delta (0, 0)
Screenshot: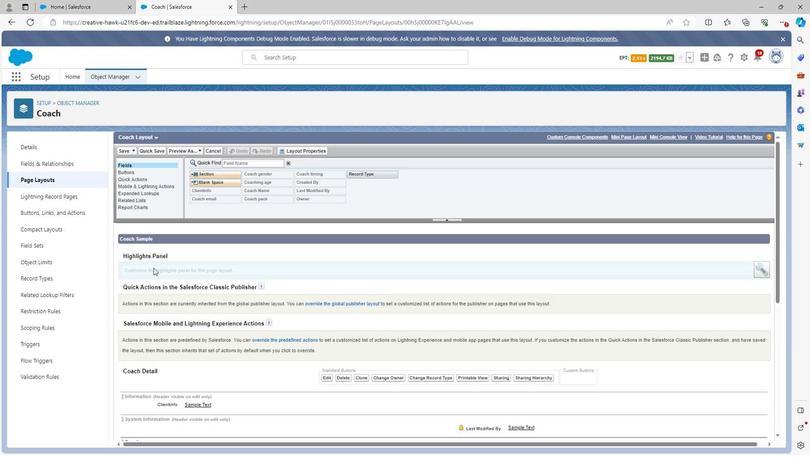 
Action: Mouse scrolled (149, 255) with delta (0, 0)
Screenshot: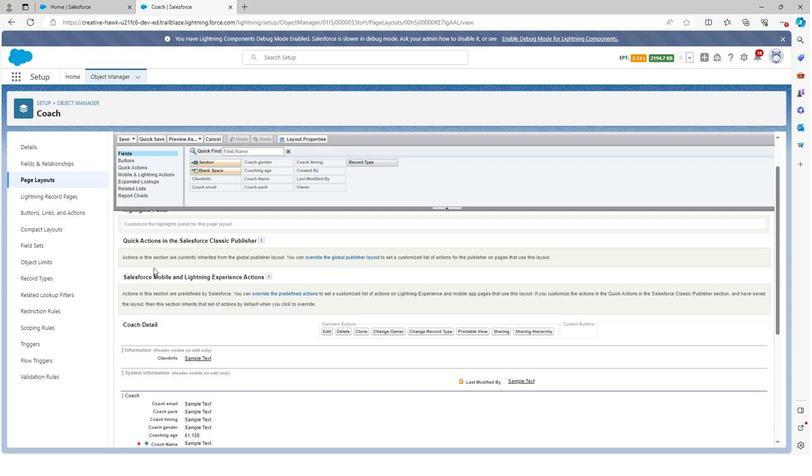
Action: Mouse scrolled (149, 255) with delta (0, 0)
Screenshot: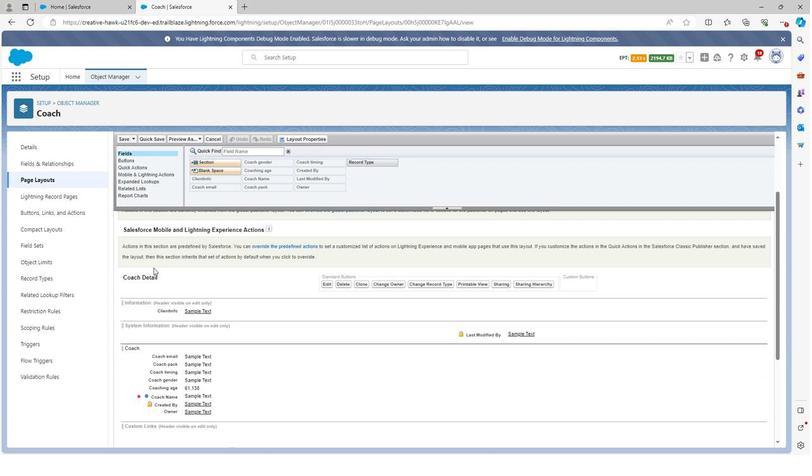 
Action: Mouse moved to (162, 332)
Screenshot: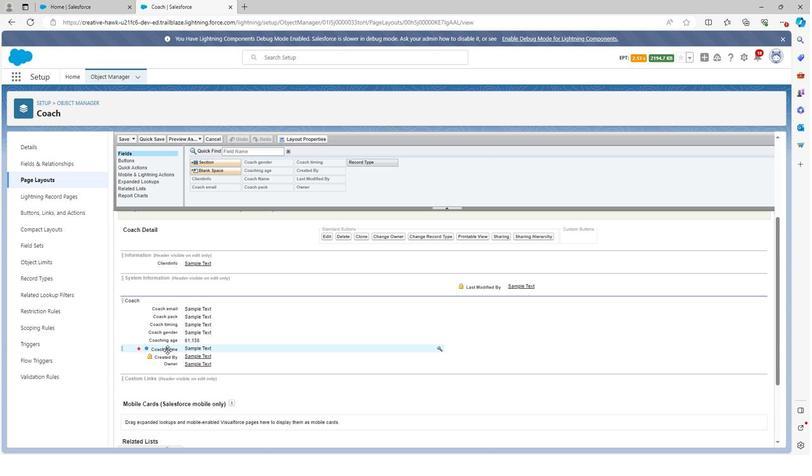 
Action: Mouse pressed left at (162, 332)
Screenshot: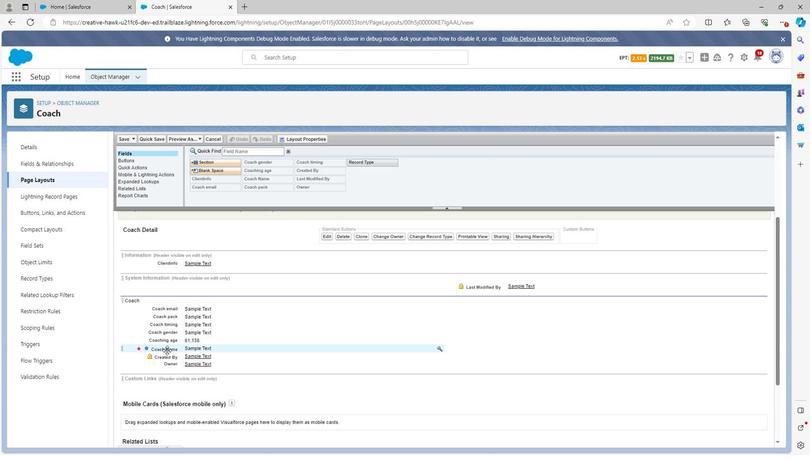 
Action: Mouse moved to (164, 324)
Screenshot: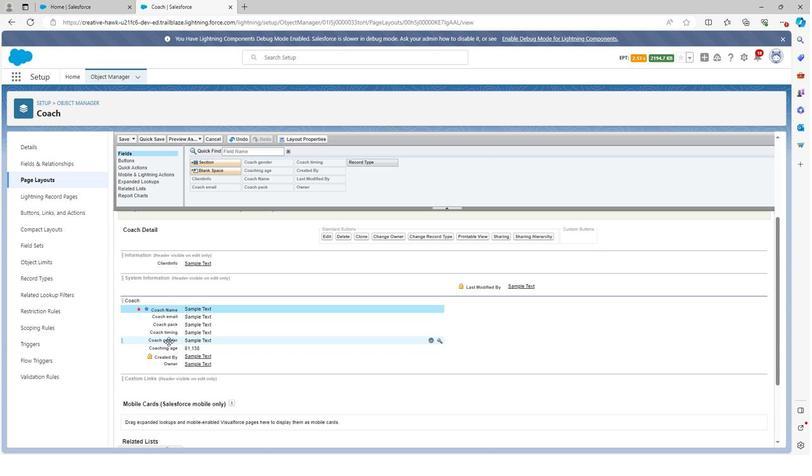
Action: Mouse pressed left at (164, 324)
Screenshot: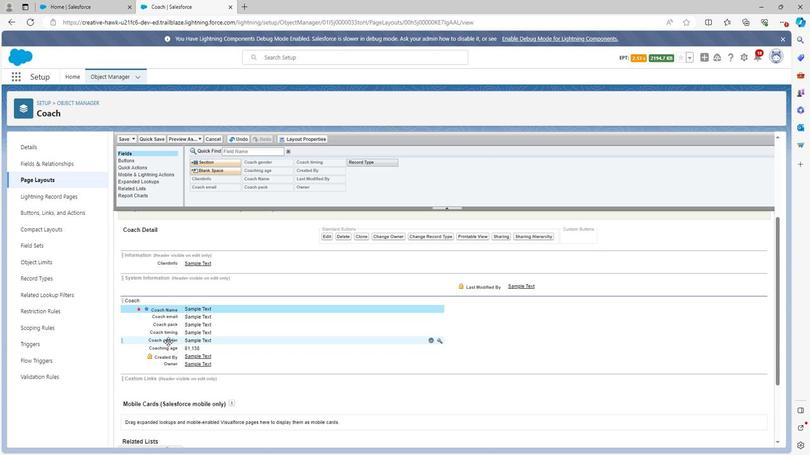 
Action: Mouse moved to (164, 330)
Screenshot: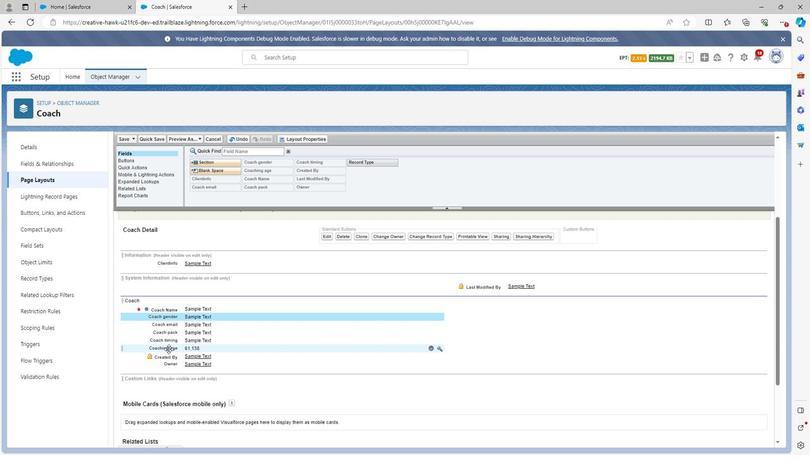 
Action: Mouse pressed left at (164, 330)
Screenshot: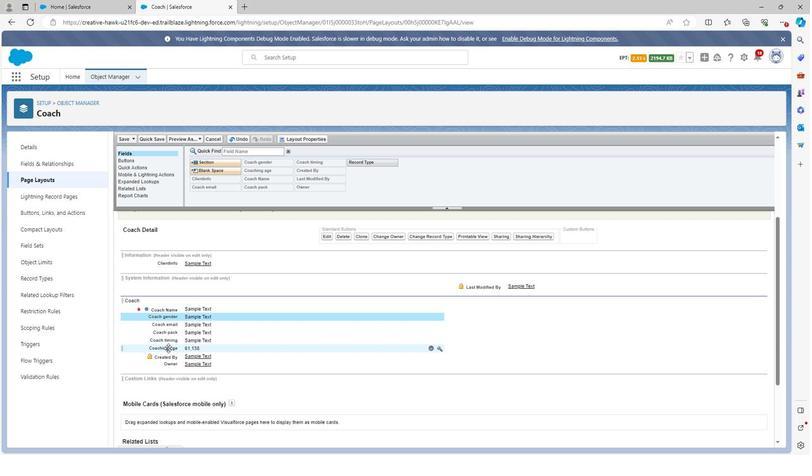 
Action: Mouse moved to (289, 135)
Screenshot: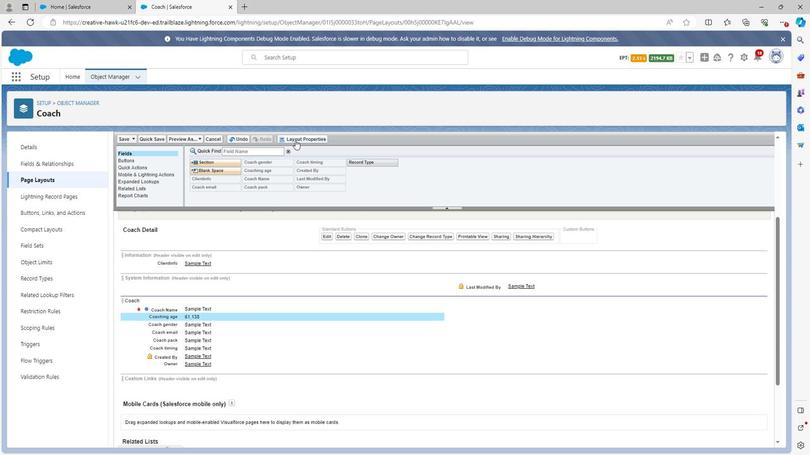 
Action: Mouse pressed left at (289, 135)
Screenshot: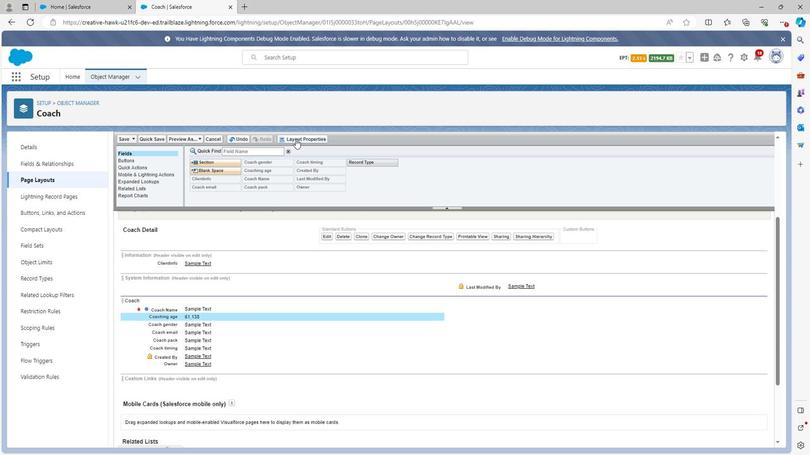 
Action: Mouse moved to (432, 263)
Screenshot: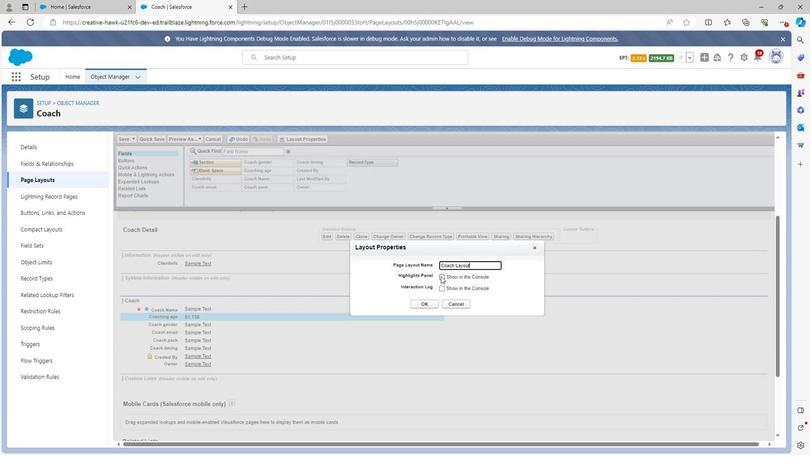 
Action: Mouse pressed left at (432, 263)
Screenshot: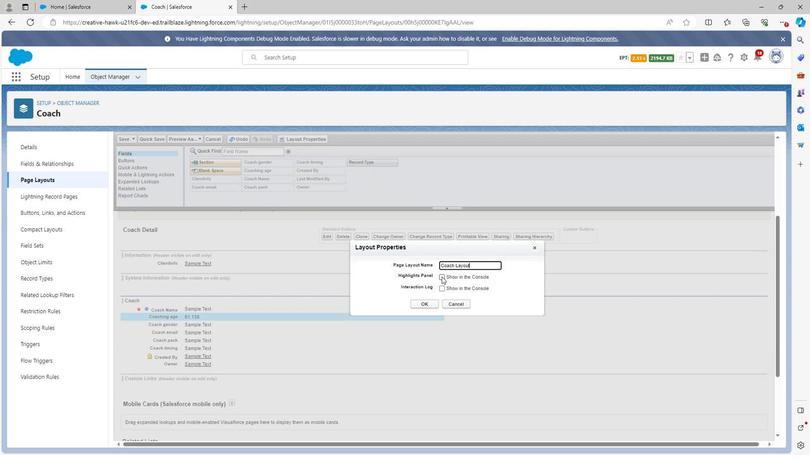 
Action: Mouse moved to (416, 290)
Screenshot: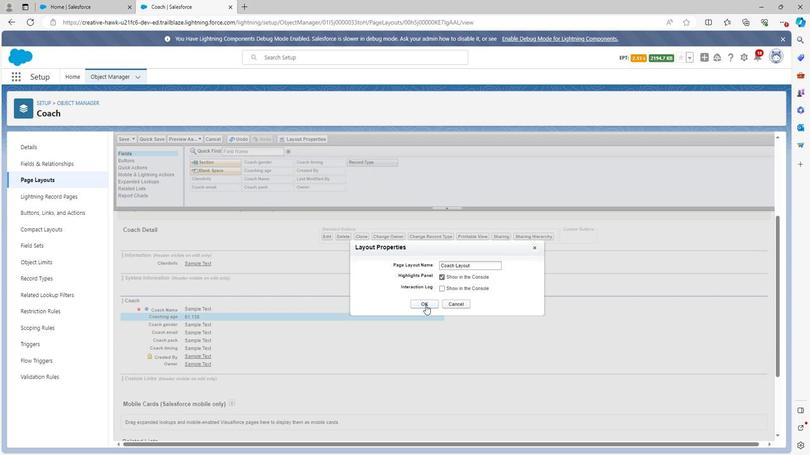 
Action: Mouse pressed left at (416, 290)
Screenshot: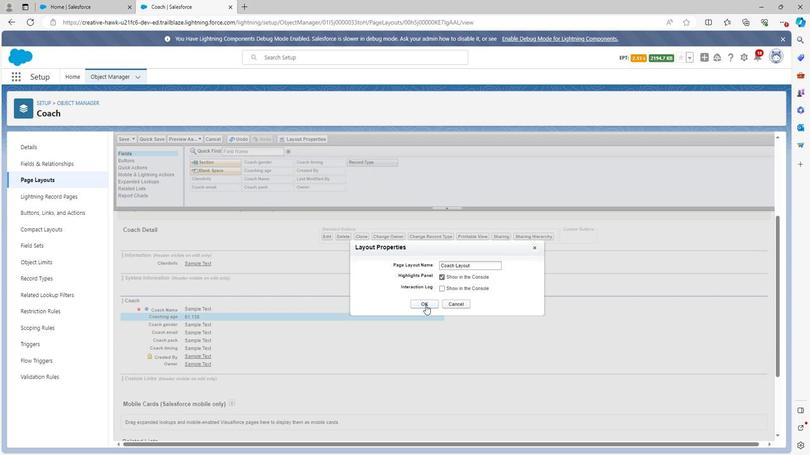 
Action: Mouse moved to (298, 278)
Screenshot: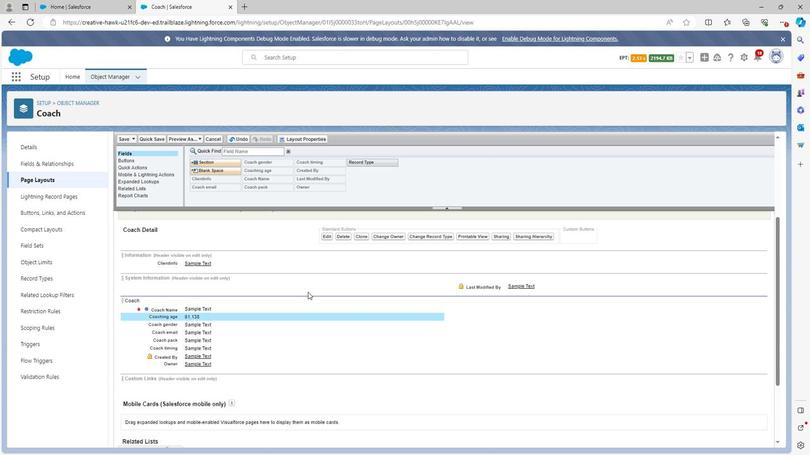 
Action: Mouse scrolled (298, 277) with delta (0, 0)
Screenshot: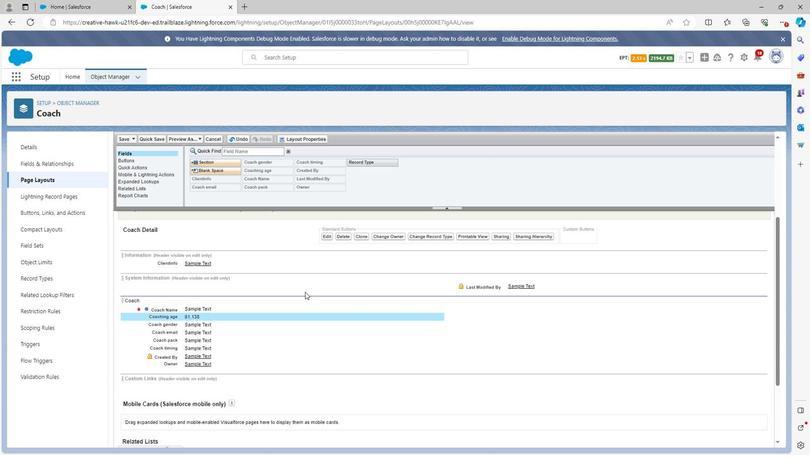 
Action: Mouse scrolled (298, 277) with delta (0, 0)
Screenshot: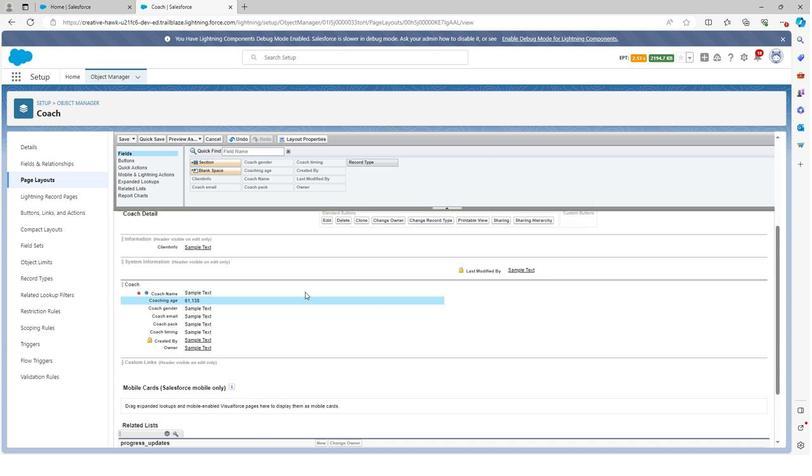 
Action: Mouse moved to (298, 278)
Screenshot: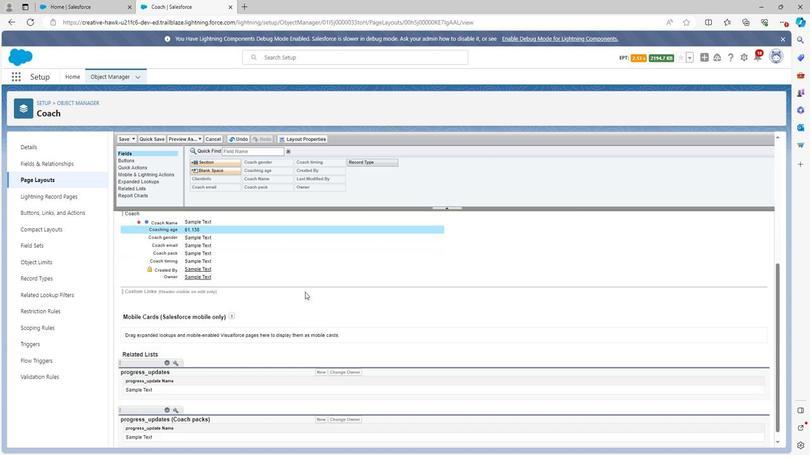 
Action: Mouse scrolled (298, 277) with delta (0, 0)
Screenshot: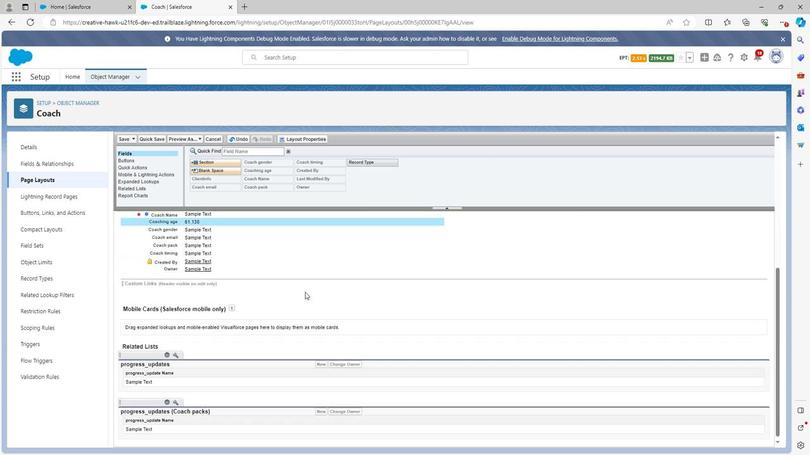 
Action: Mouse scrolled (298, 277) with delta (0, 0)
Screenshot: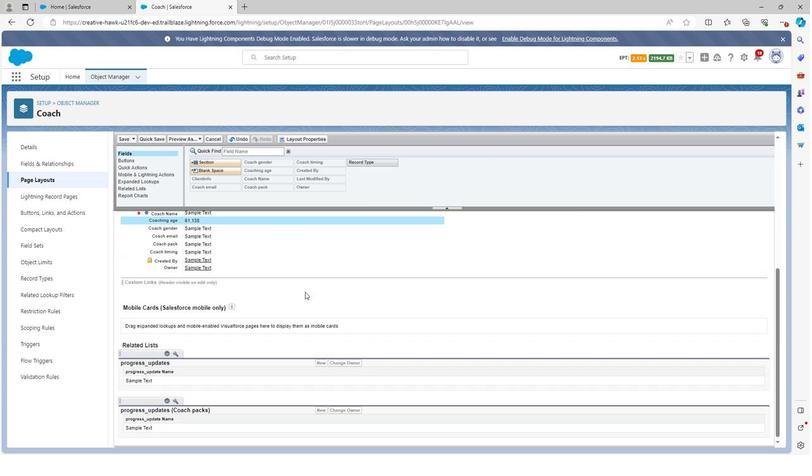 
Action: Mouse scrolled (298, 277) with delta (0, 0)
Screenshot: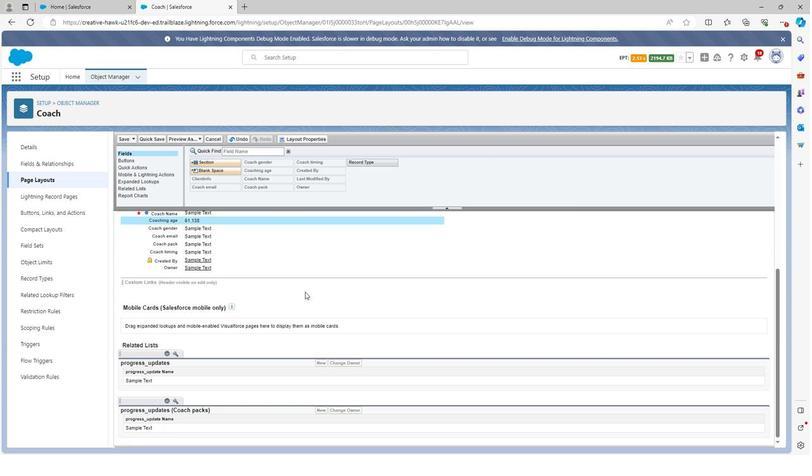 
Action: Mouse moved to (298, 278)
Screenshot: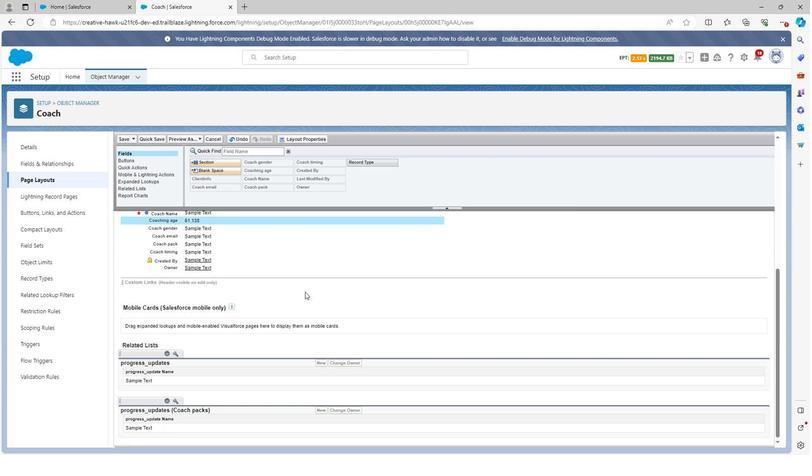 
Action: Mouse scrolled (298, 278) with delta (0, 0)
Screenshot: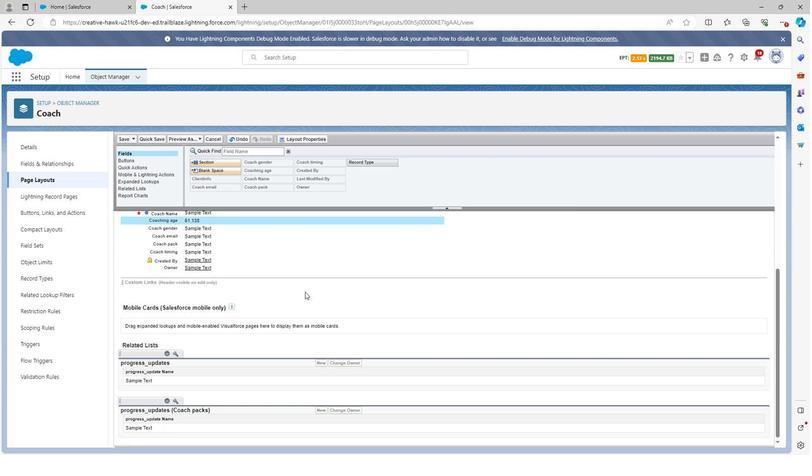 
Action: Mouse scrolled (298, 278) with delta (0, 0)
Screenshot: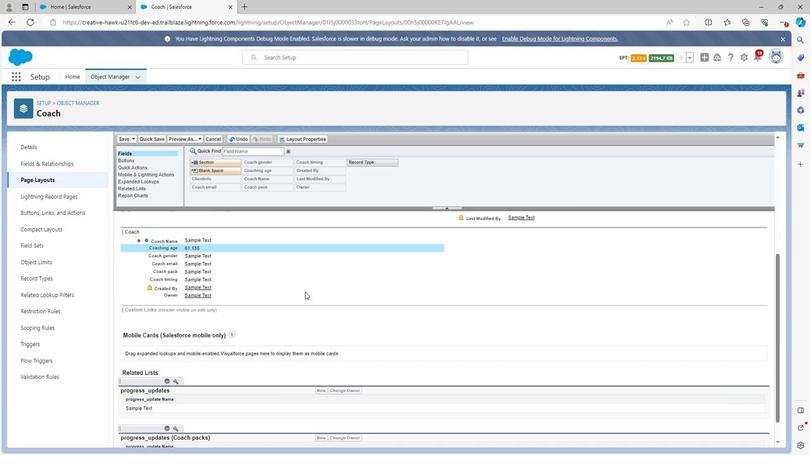 
Action: Mouse scrolled (298, 278) with delta (0, 0)
Screenshot: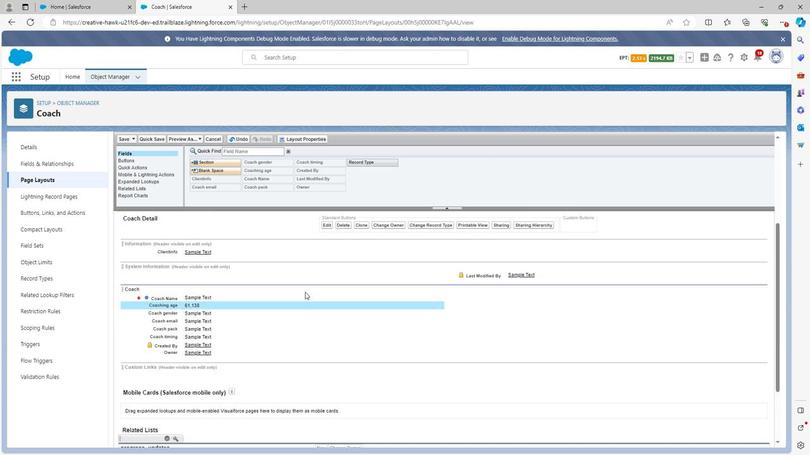 
Action: Mouse scrolled (298, 278) with delta (0, 0)
Screenshot: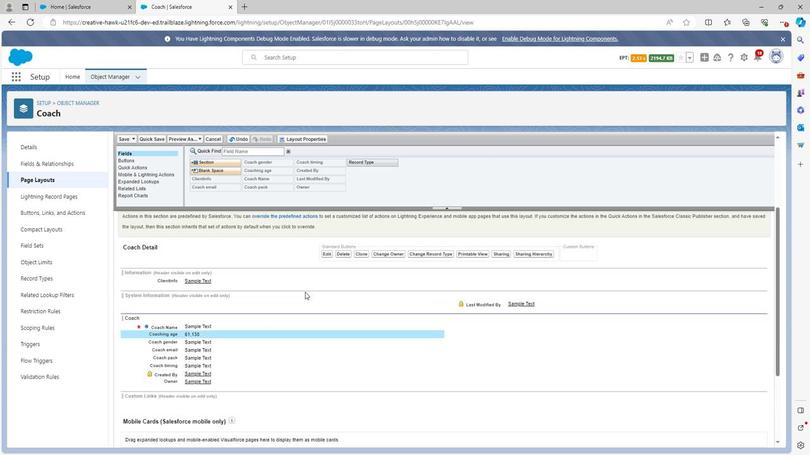 
Action: Mouse moved to (298, 278)
Screenshot: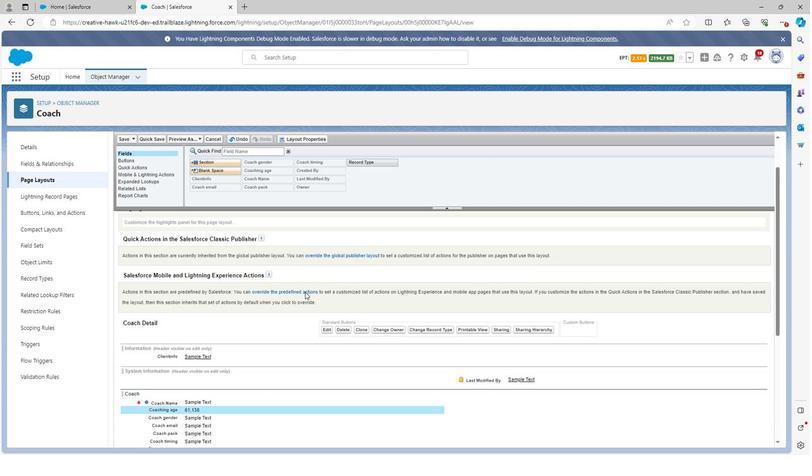 
Action: Mouse scrolled (298, 278) with delta (0, 0)
Screenshot: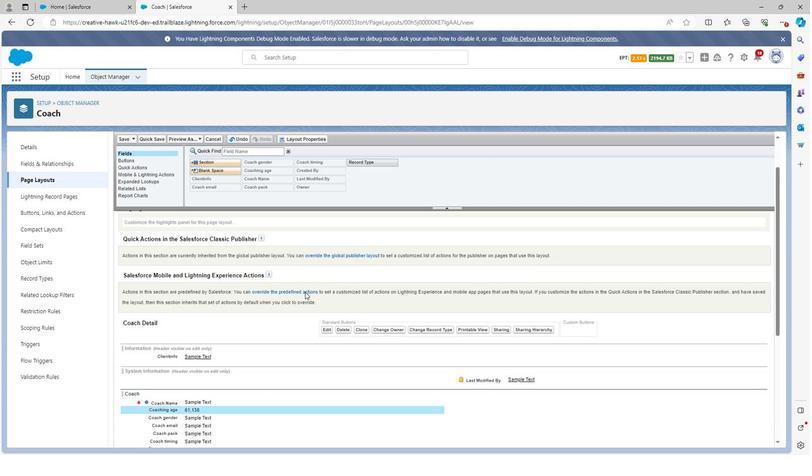 
Action: Mouse scrolled (298, 278) with delta (0, 0)
Screenshot: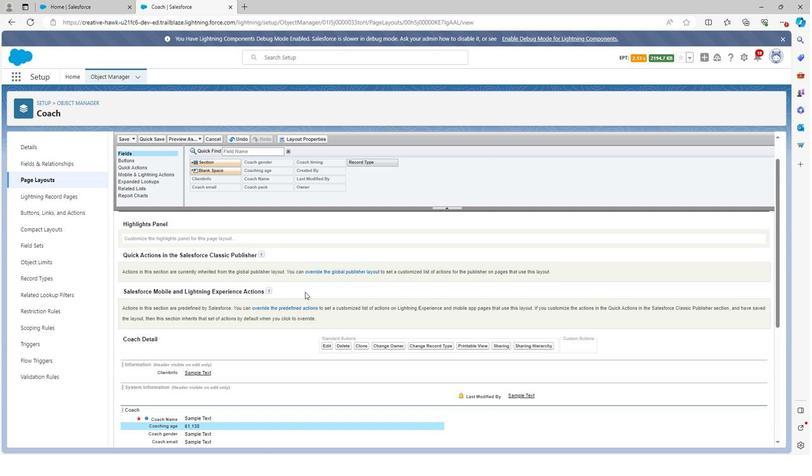 
Action: Mouse scrolled (298, 278) with delta (0, 0)
Screenshot: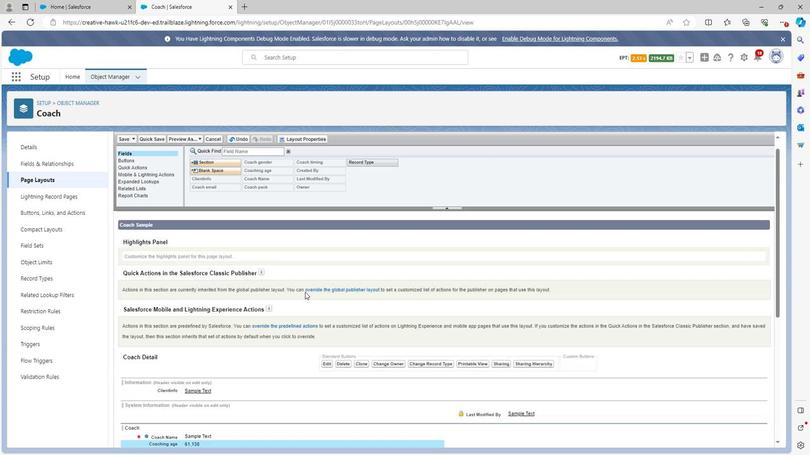 
Action: Mouse scrolled (298, 278) with delta (0, 0)
Screenshot: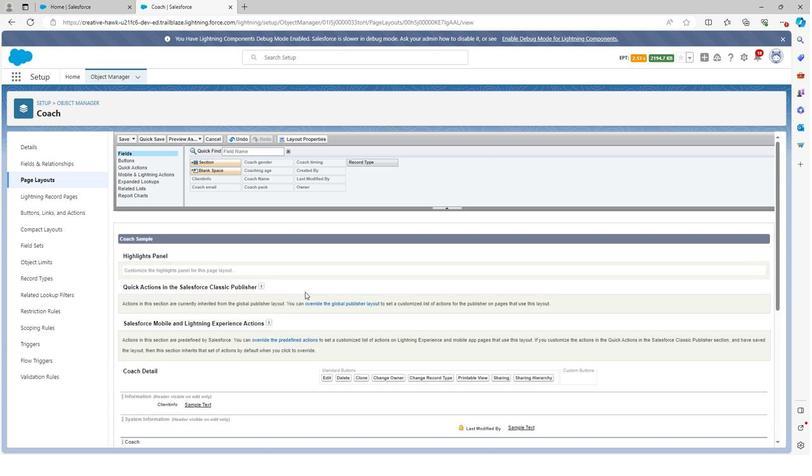 
Action: Mouse moved to (120, 145)
Screenshot: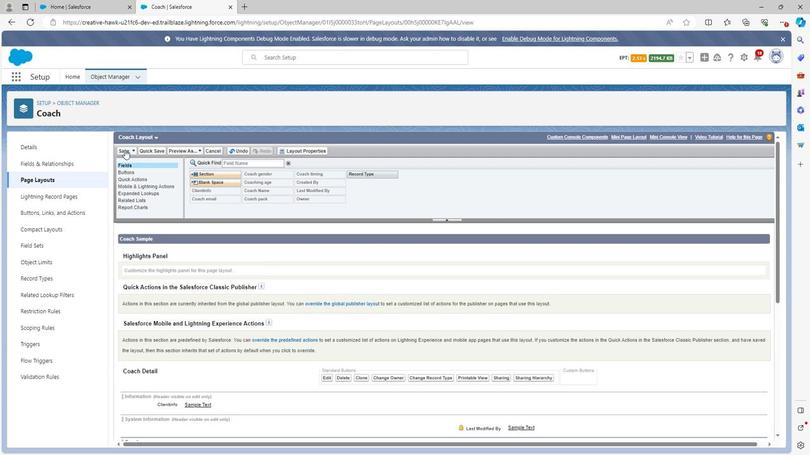 
Action: Mouse pressed left at (120, 145)
Screenshot: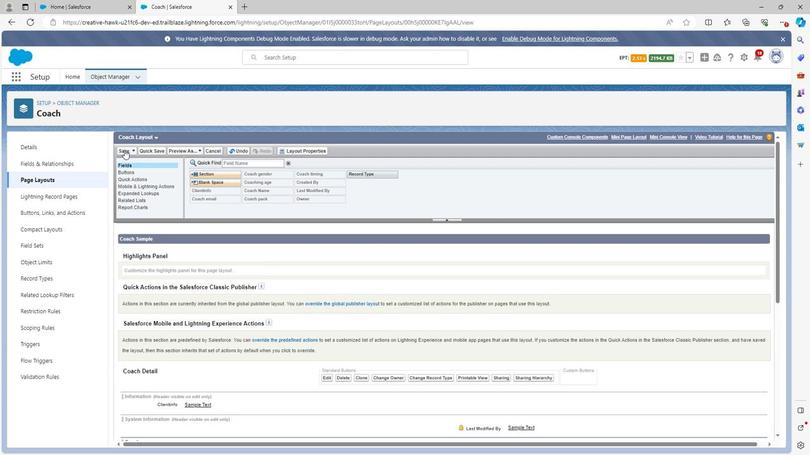 
Action: Mouse moved to (64, 103)
Screenshot: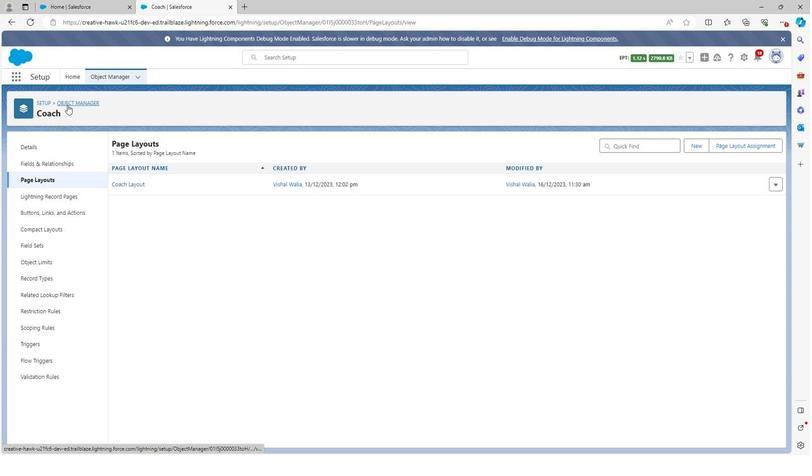 
Action: Mouse pressed left at (64, 103)
Screenshot: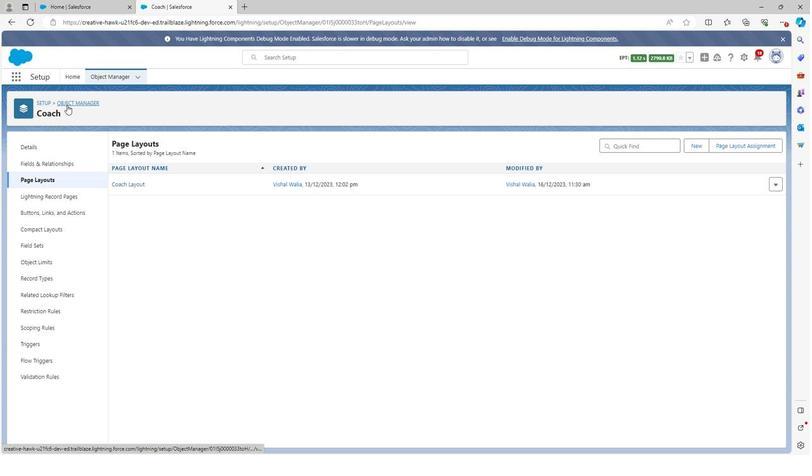 
Action: Mouse moved to (75, 261)
Screenshot: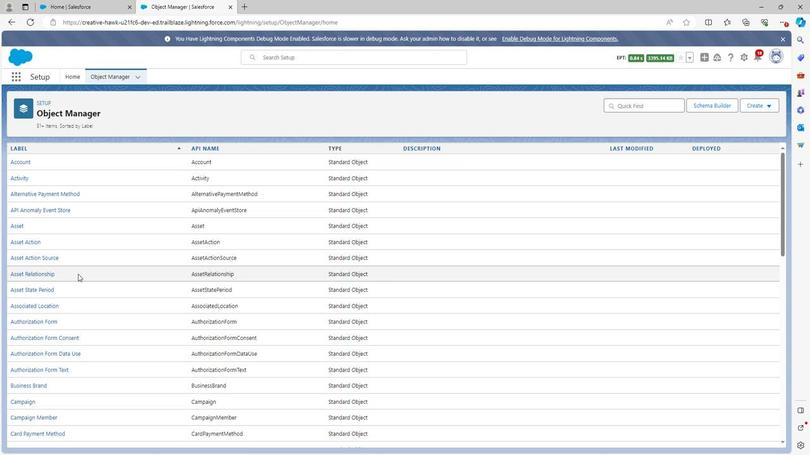 
Action: Mouse scrolled (75, 261) with delta (0, 0)
Screenshot: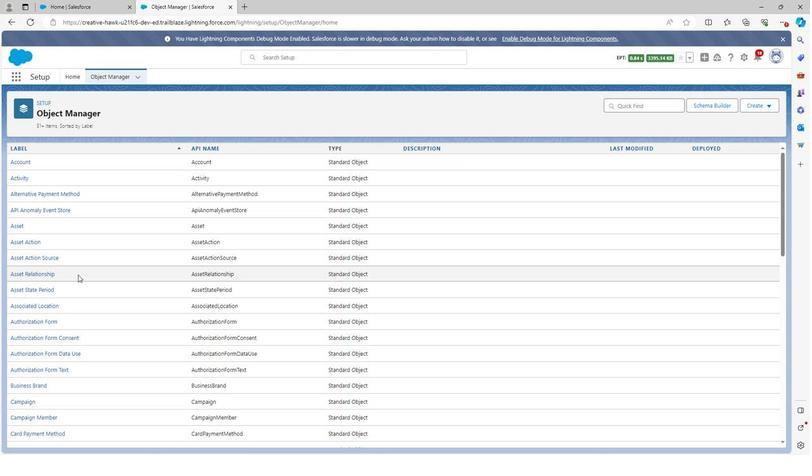 
Action: Mouse scrolled (75, 261) with delta (0, 0)
Screenshot: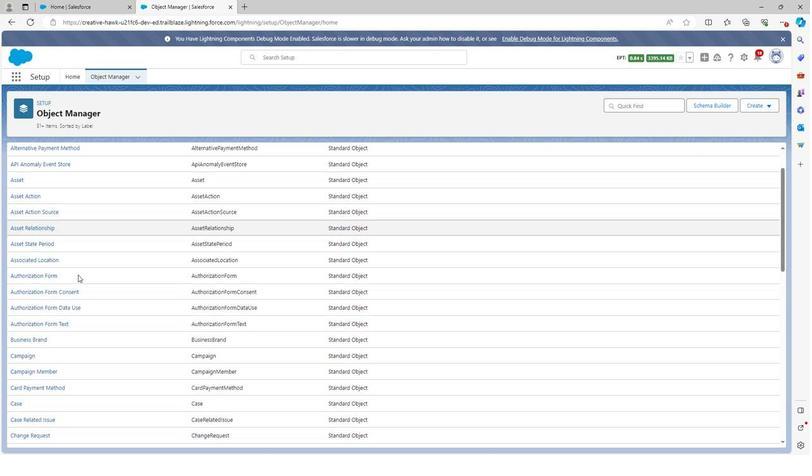 
Action: Mouse scrolled (75, 261) with delta (0, 0)
Screenshot: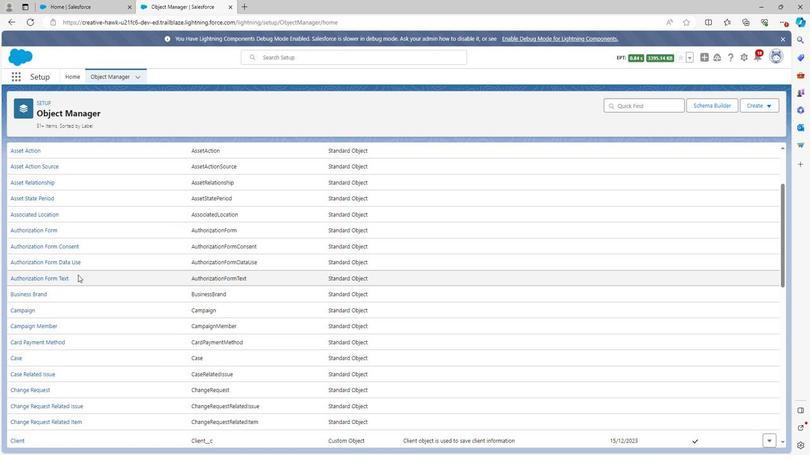 
Action: Mouse scrolled (75, 261) with delta (0, 0)
Screenshot: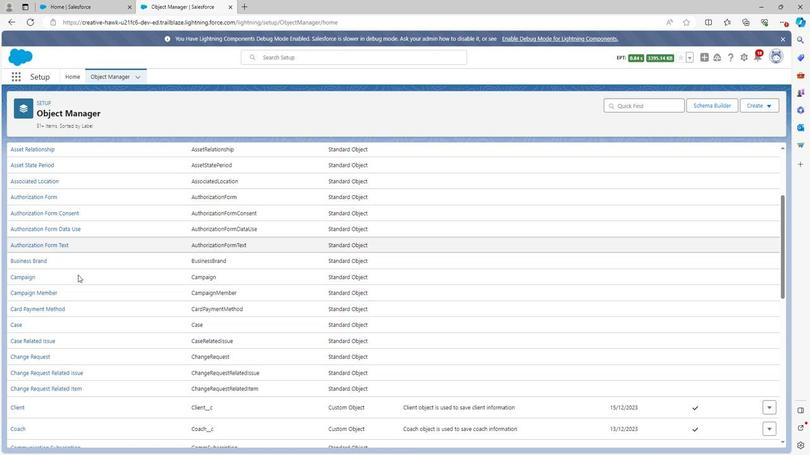 
Action: Mouse scrolled (75, 261) with delta (0, 0)
Screenshot: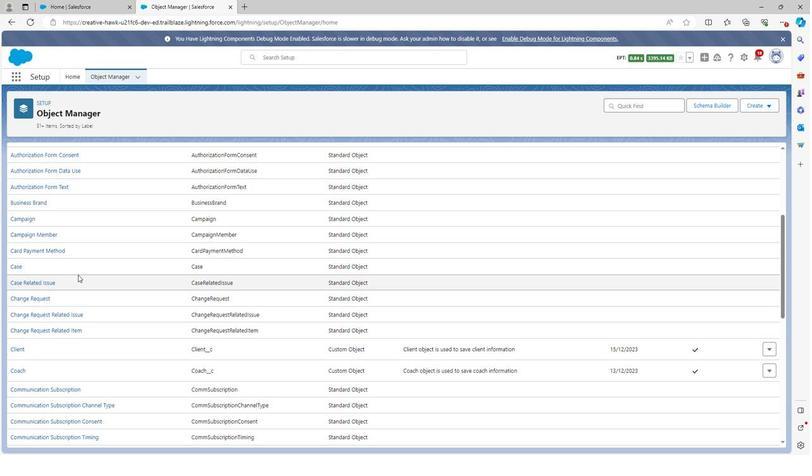 
Action: Mouse scrolled (75, 261) with delta (0, 0)
Screenshot: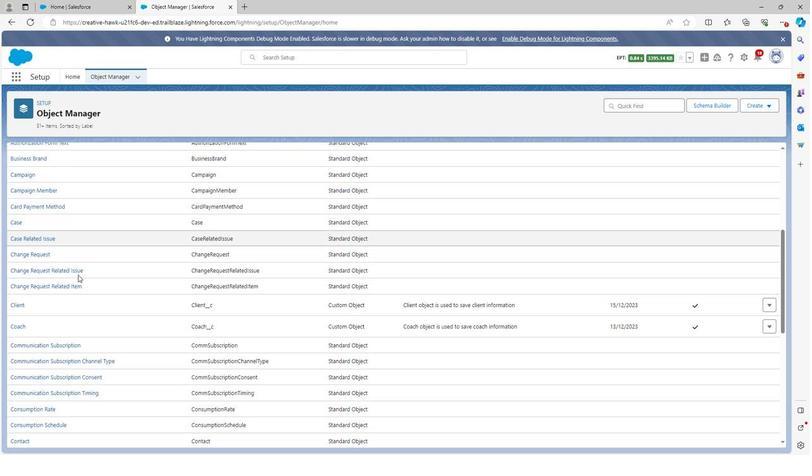 
Action: Mouse scrolled (75, 261) with delta (0, 0)
Screenshot: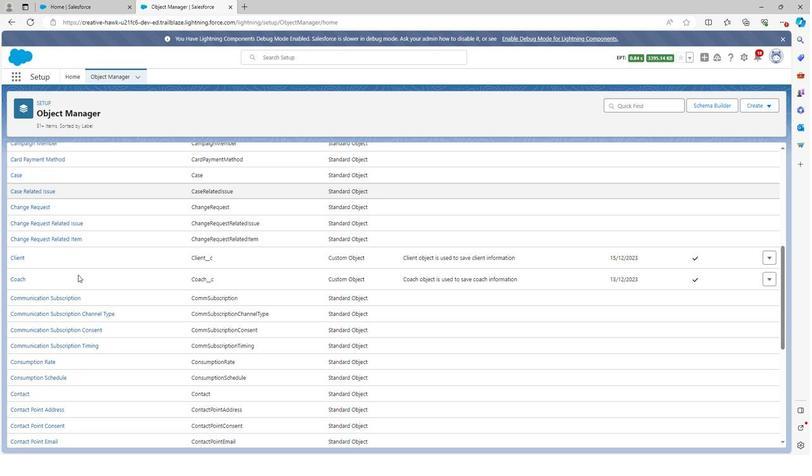 
Action: Mouse scrolled (75, 261) with delta (0, 0)
Screenshot: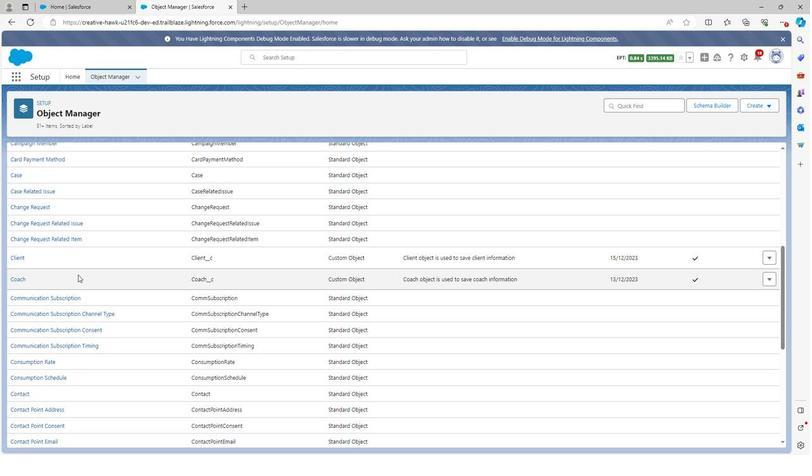 
Action: Mouse scrolled (75, 261) with delta (0, 0)
Screenshot: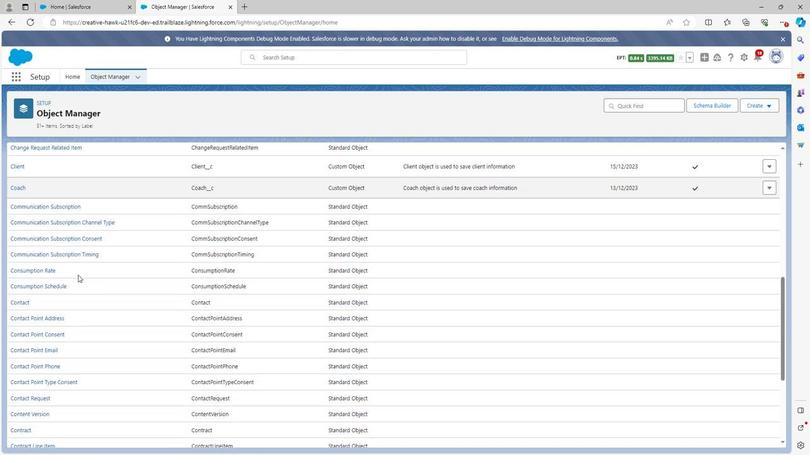 
Action: Mouse scrolled (75, 261) with delta (0, 0)
Screenshot: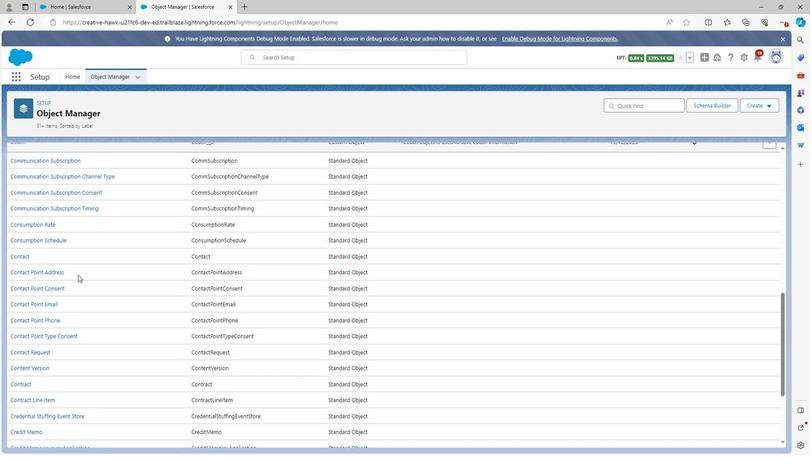 
Action: Mouse scrolled (75, 261) with delta (0, 0)
Screenshot: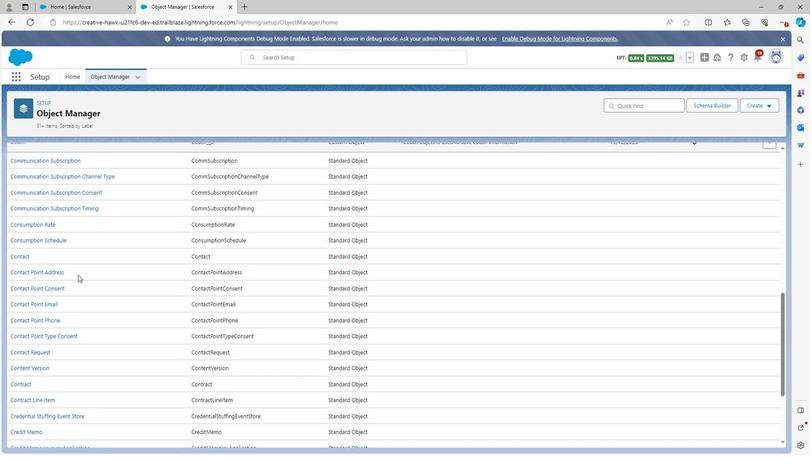
Action: Mouse scrolled (75, 261) with delta (0, 0)
Screenshot: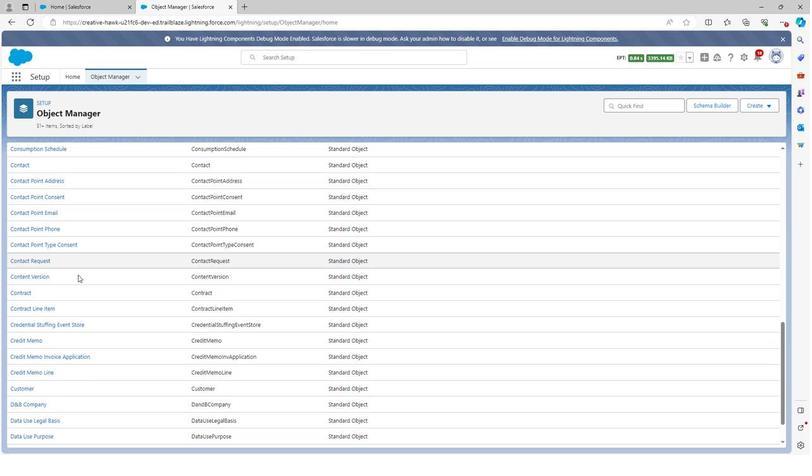 
Action: Mouse scrolled (75, 261) with delta (0, 0)
Screenshot: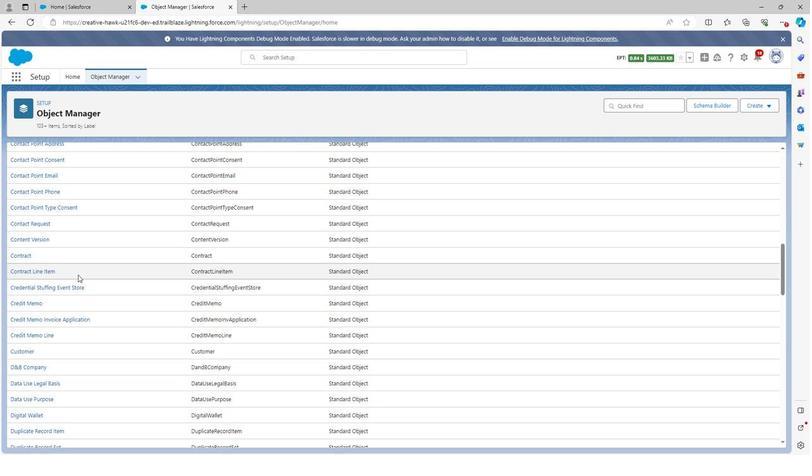 
Action: Mouse scrolled (75, 261) with delta (0, 0)
Screenshot: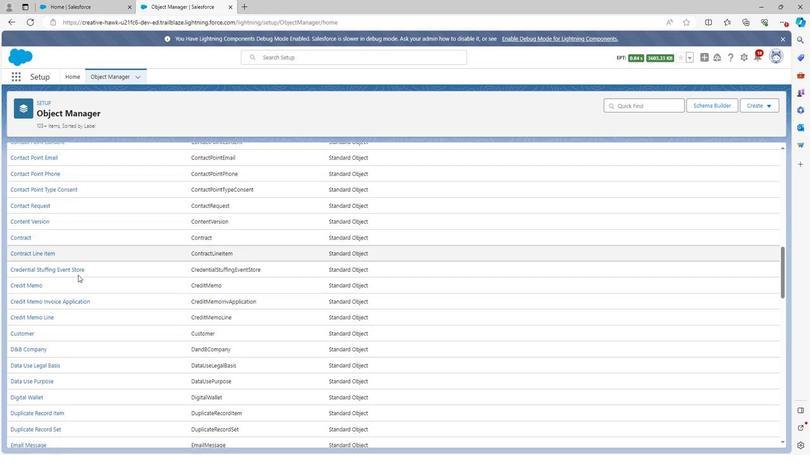 
Action: Mouse scrolled (75, 261) with delta (0, 0)
Screenshot: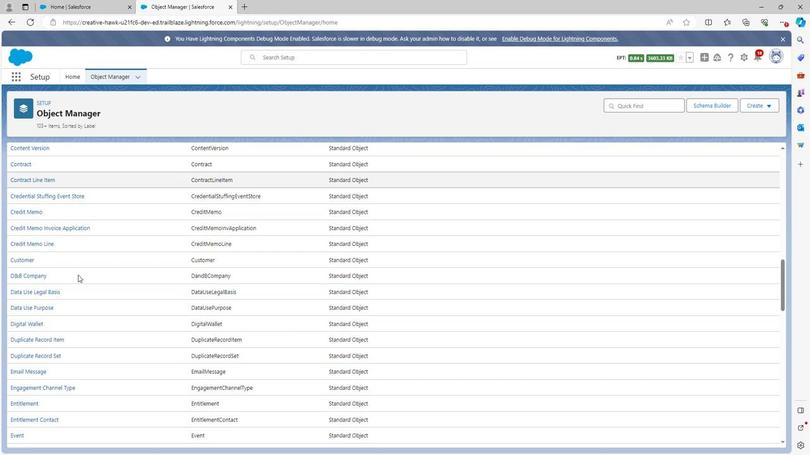 
Action: Mouse scrolled (75, 261) with delta (0, 0)
Screenshot: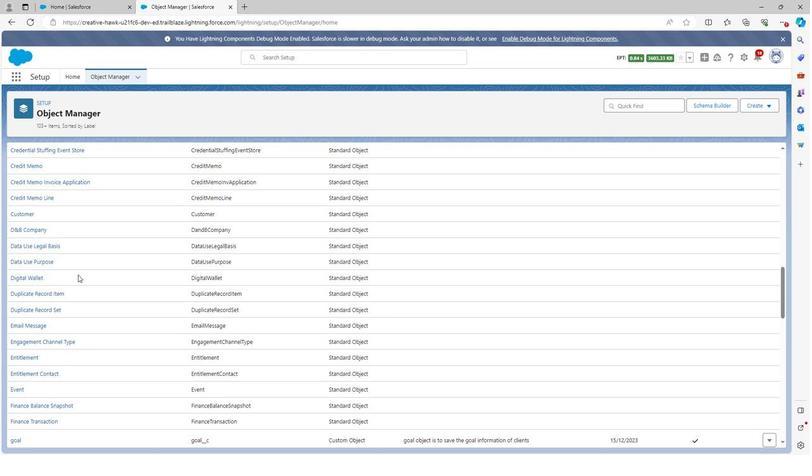 
Action: Mouse scrolled (75, 261) with delta (0, 0)
Screenshot: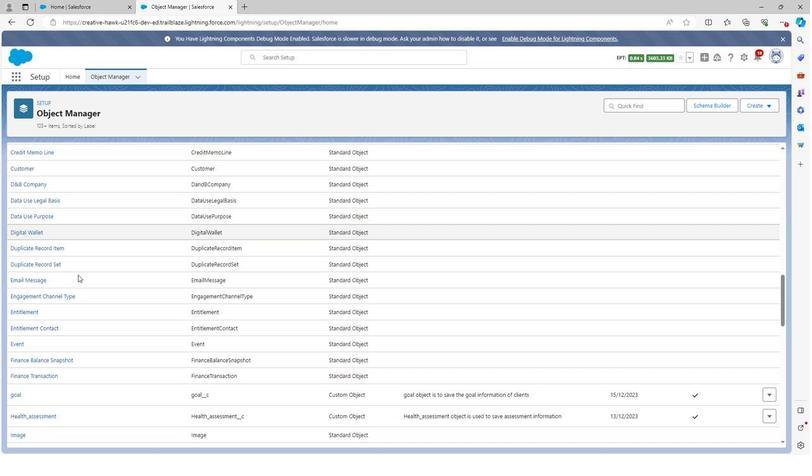 
Action: Mouse scrolled (75, 261) with delta (0, 0)
Screenshot: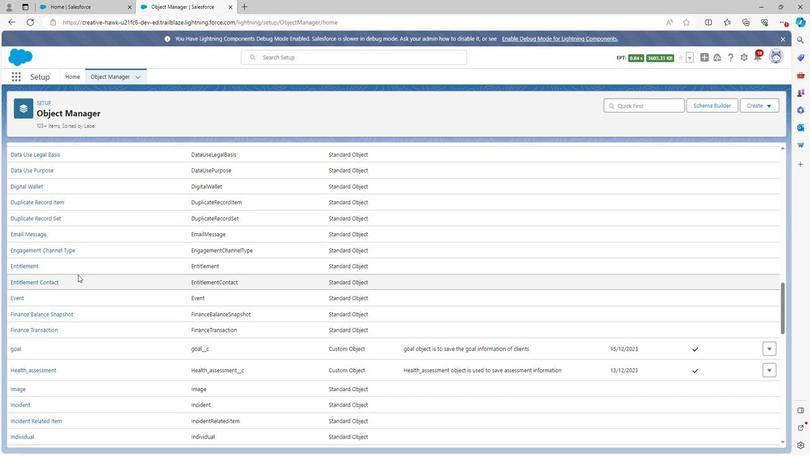 
Action: Mouse scrolled (75, 261) with delta (0, 0)
Screenshot: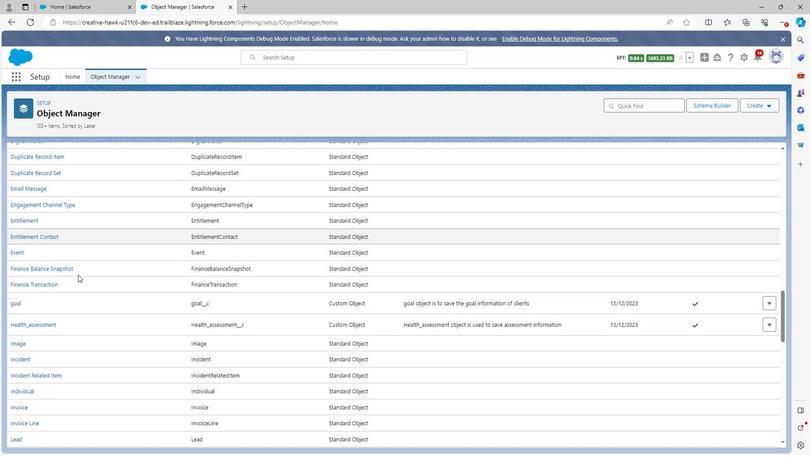 
Action: Mouse moved to (38, 265)
Screenshot: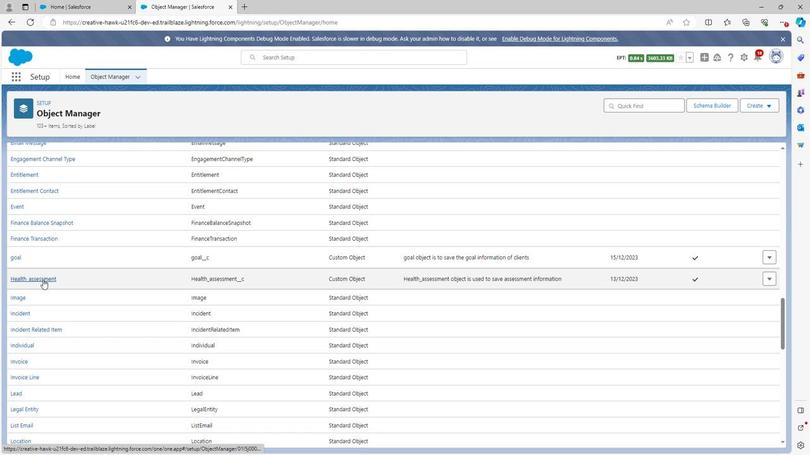 
Action: Mouse pressed left at (38, 265)
Screenshot: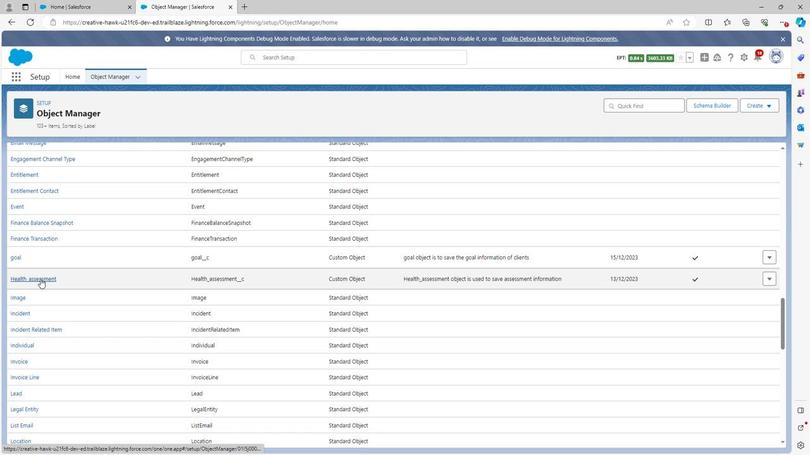 
Action: Mouse moved to (34, 171)
Screenshot: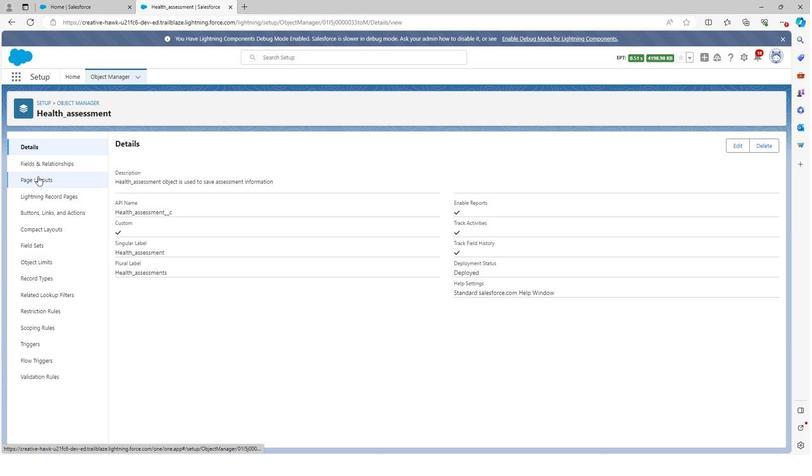 
Action: Mouse pressed left at (34, 171)
Screenshot: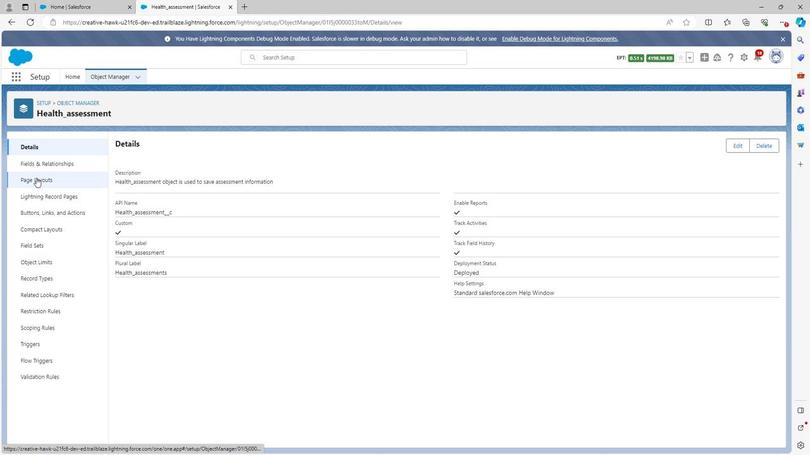 
Action: Mouse moved to (127, 177)
Screenshot: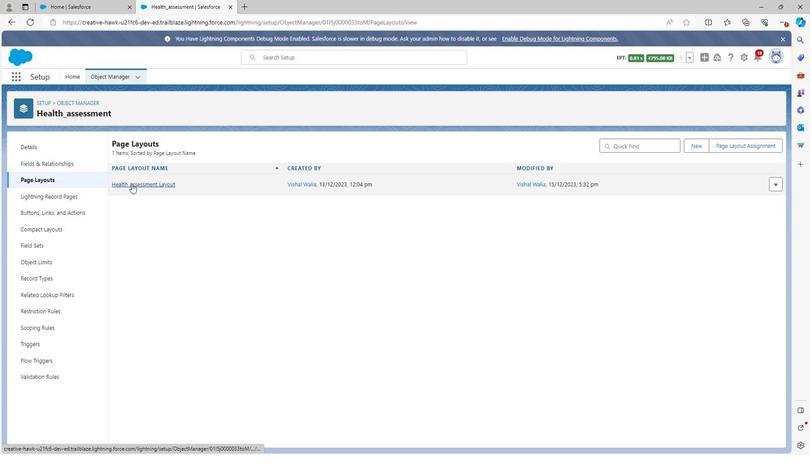 
Action: Mouse pressed left at (127, 177)
Screenshot: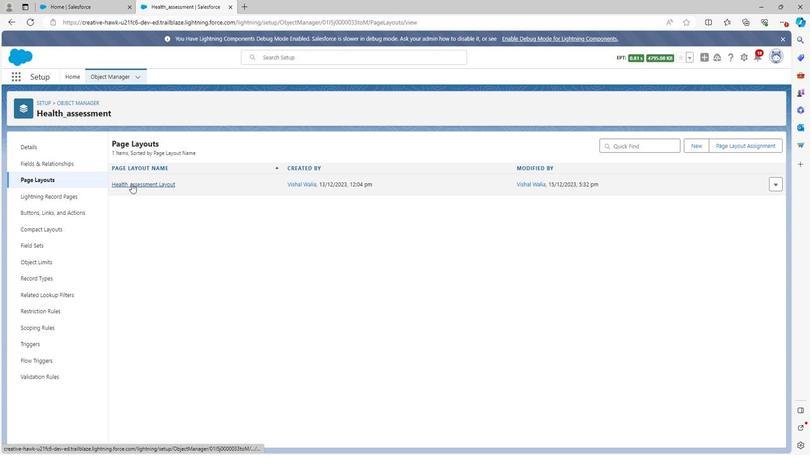 
Action: Mouse moved to (177, 272)
Screenshot: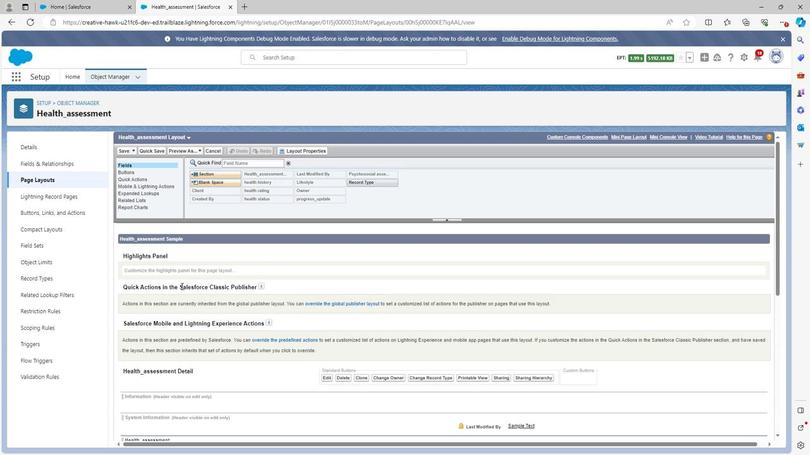 
Action: Mouse scrolled (177, 272) with delta (0, 0)
Screenshot: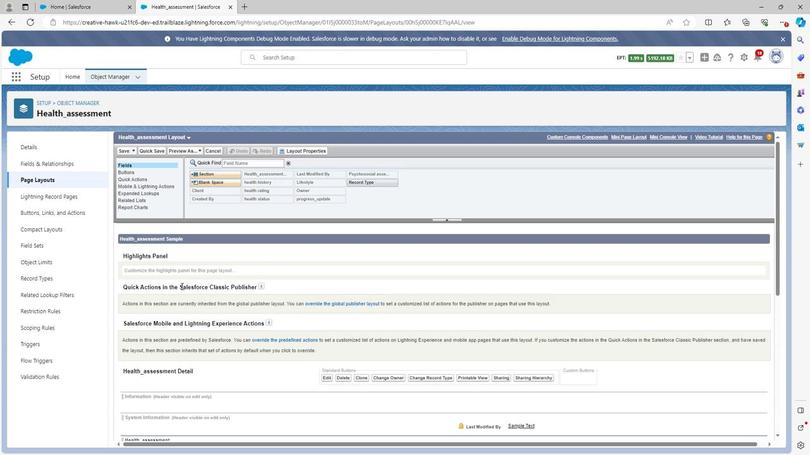
Action: Mouse scrolled (177, 272) with delta (0, 0)
Screenshot: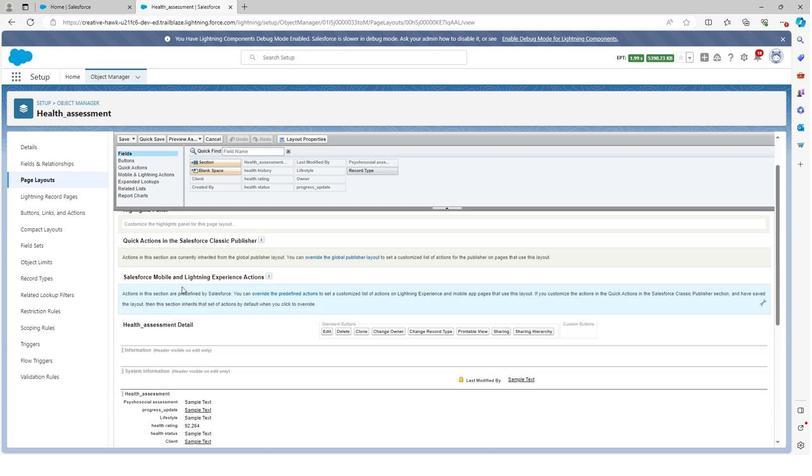 
Action: Mouse scrolled (177, 272) with delta (0, 0)
Screenshot: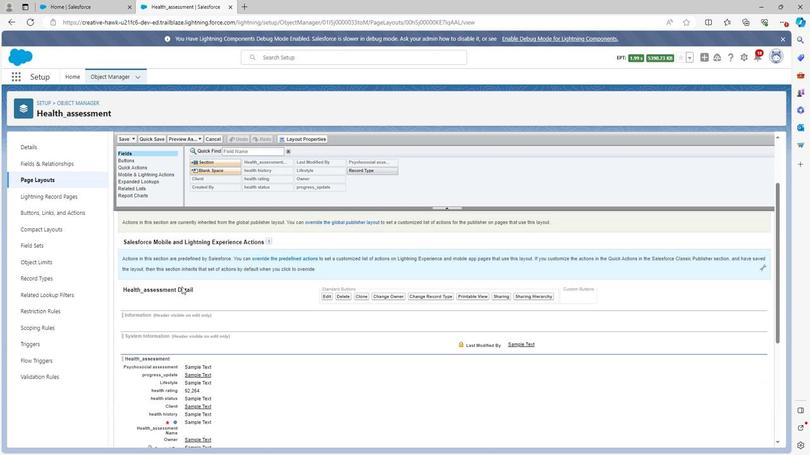 
Action: Mouse scrolled (177, 272) with delta (0, 0)
Screenshot: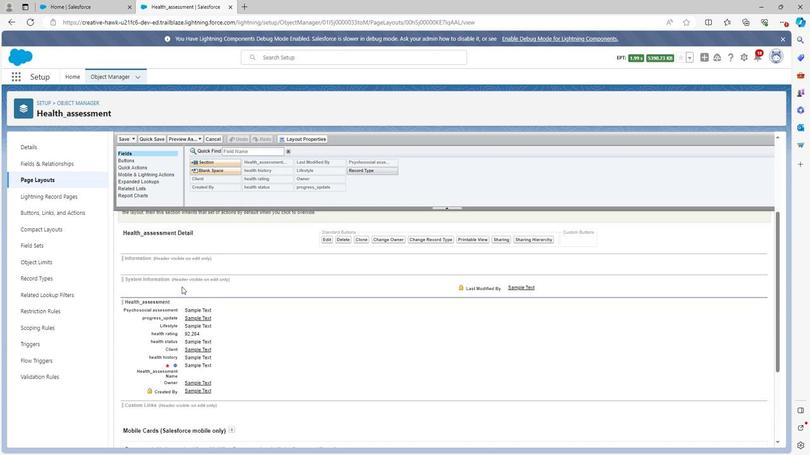 
Action: Mouse moved to (179, 272)
Screenshot: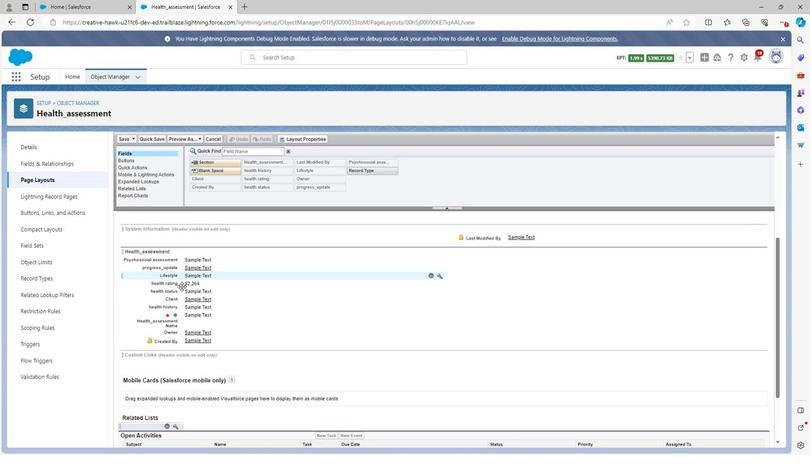 
Action: Mouse scrolled (179, 272) with delta (0, 0)
Screenshot: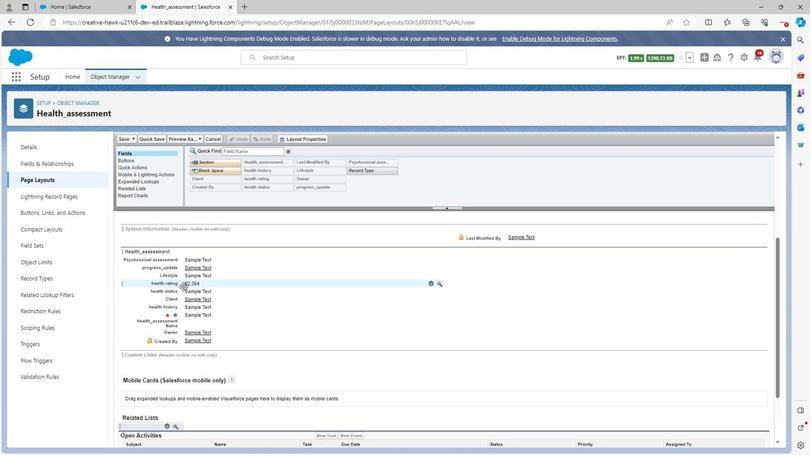 
Action: Mouse scrolled (179, 272) with delta (0, 0)
Screenshot: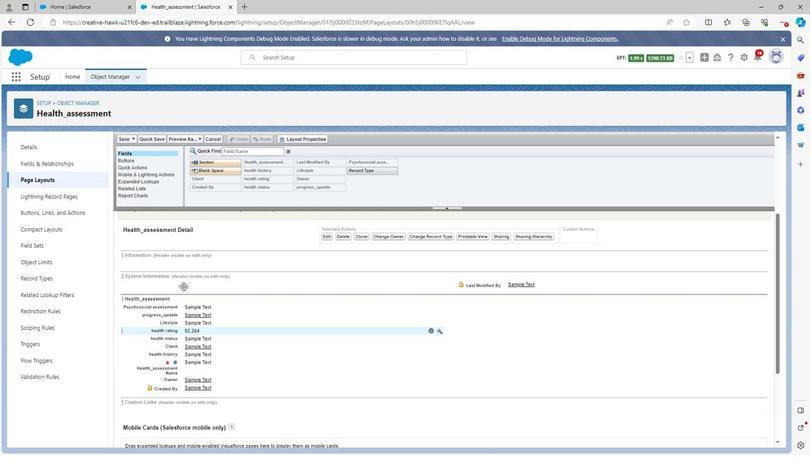 
Action: Mouse scrolled (179, 272) with delta (0, 0)
Screenshot: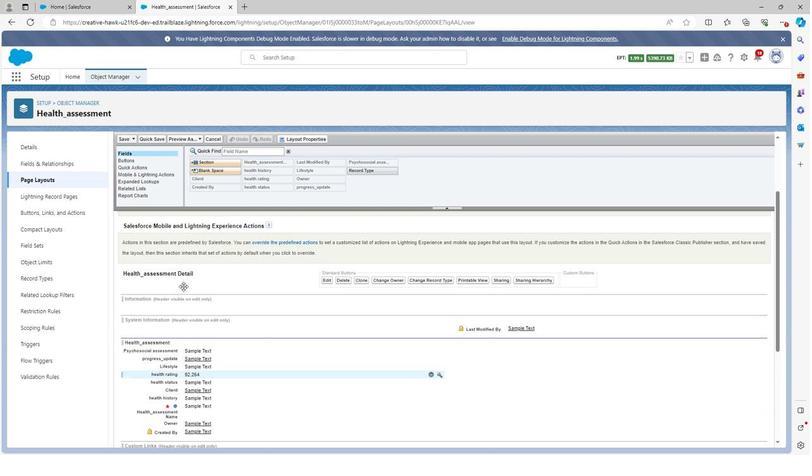 
Action: Mouse scrolled (179, 272) with delta (0, 0)
Screenshot: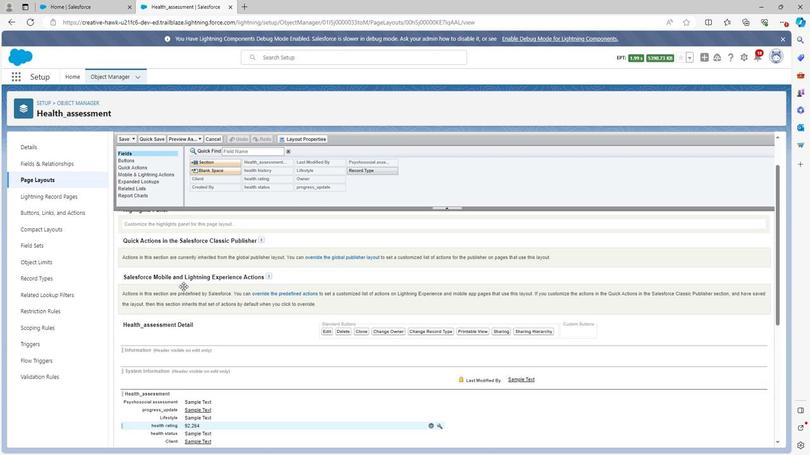
Action: Mouse scrolled (179, 272) with delta (0, 0)
Screenshot: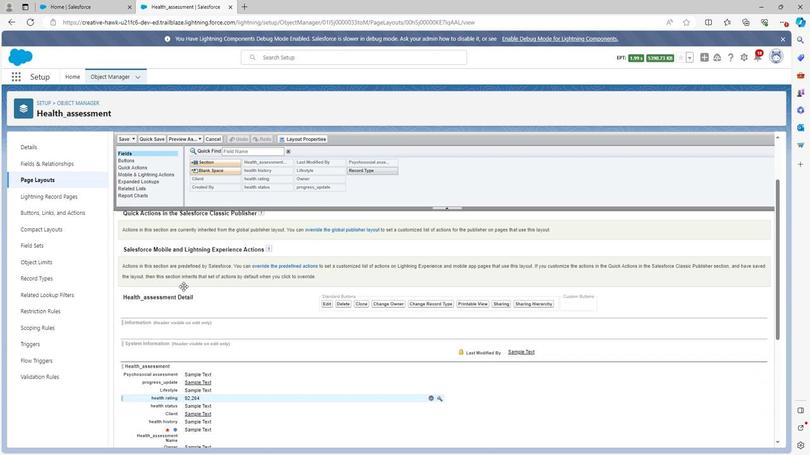 
Action: Mouse scrolled (179, 272) with delta (0, 0)
Screenshot: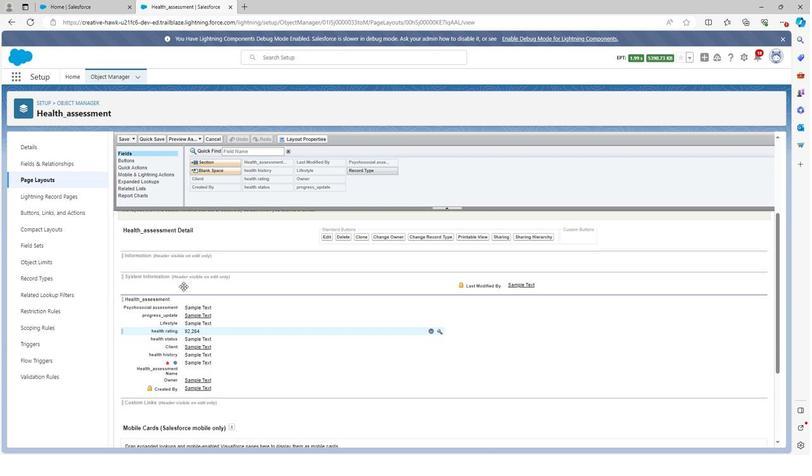 
Action: Mouse moved to (165, 284)
Screenshot: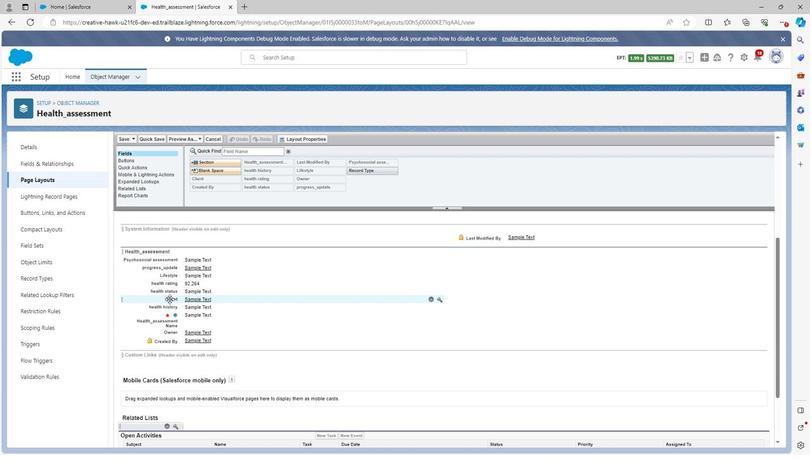 
Action: Mouse pressed left at (165, 284)
Screenshot: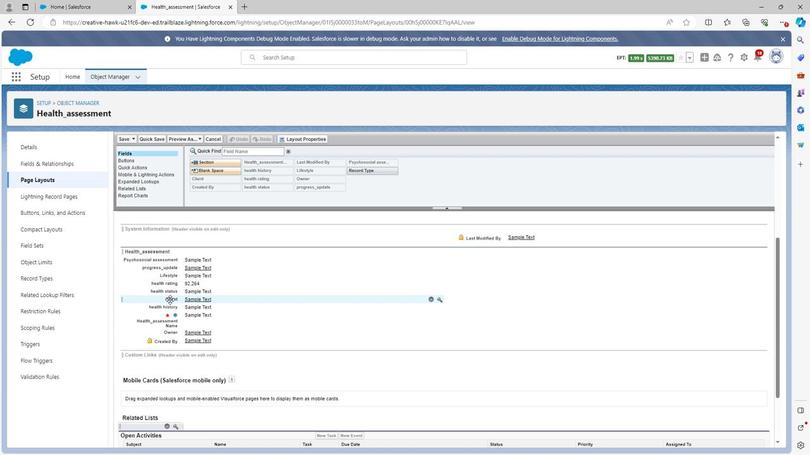 
Action: Mouse moved to (164, 269)
Screenshot: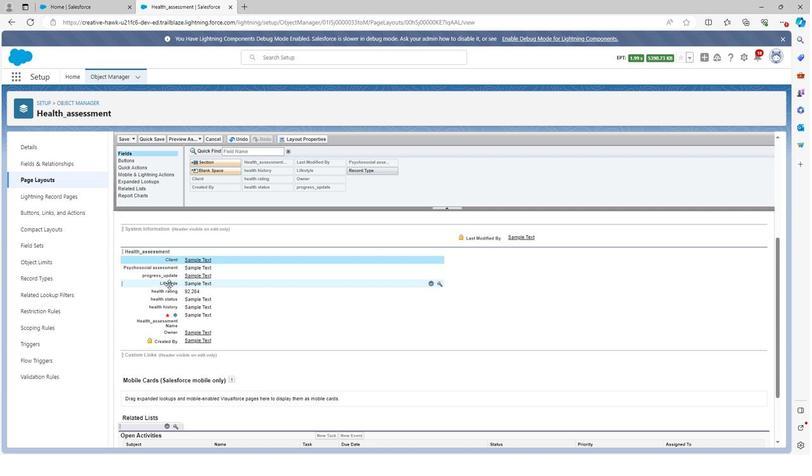 
Action: Mouse pressed left at (164, 269)
Screenshot: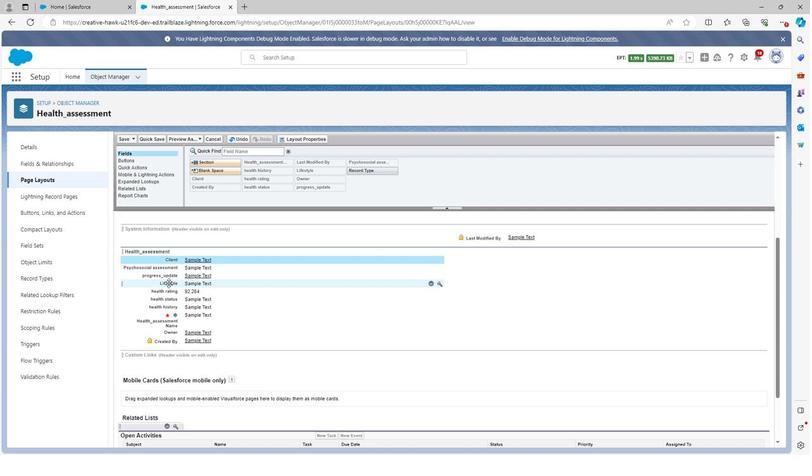 
Action: Mouse moved to (162, 277)
Screenshot: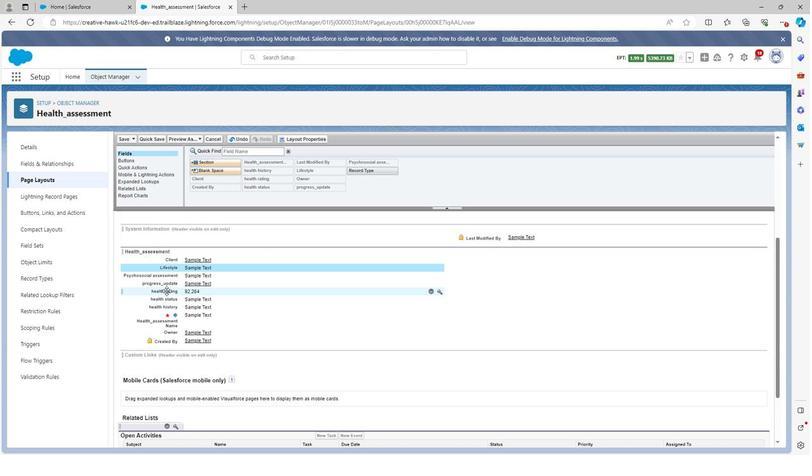
Action: Mouse pressed left at (162, 277)
Screenshot: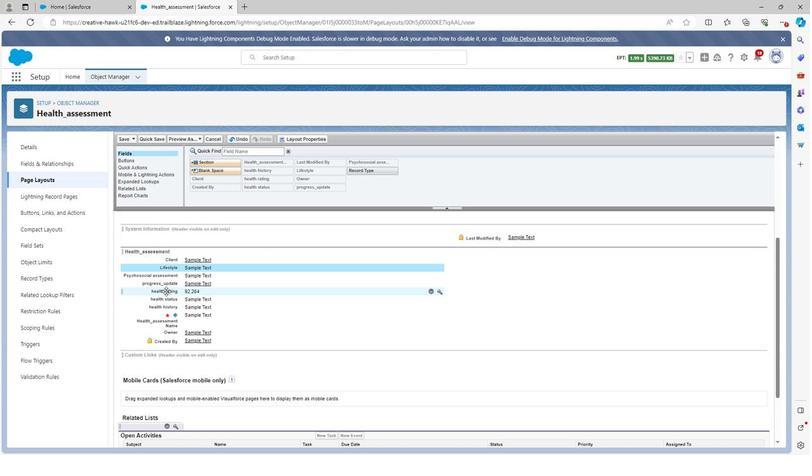 
Action: Mouse pressed left at (162, 277)
Screenshot: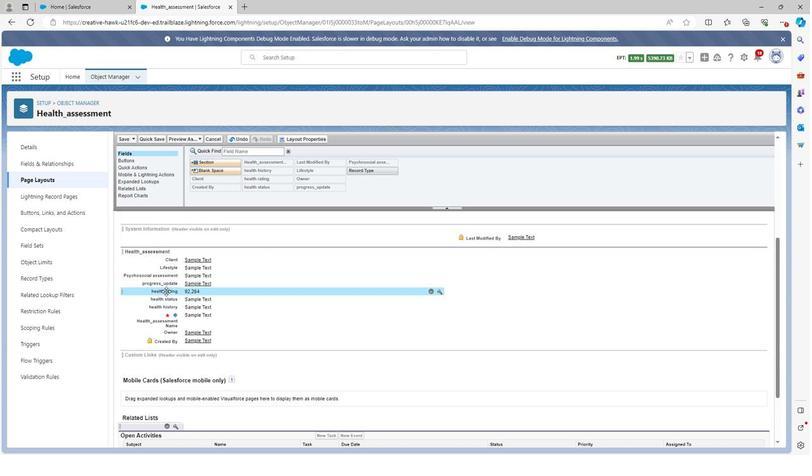 
Action: Mouse moved to (522, 252)
Screenshot: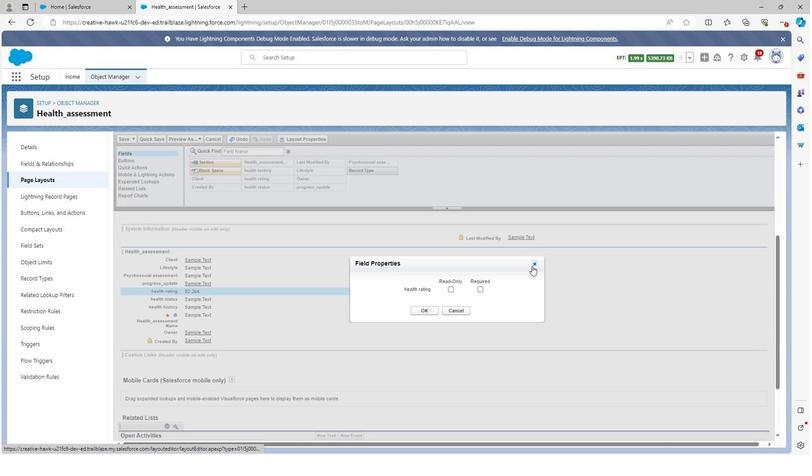 
Action: Mouse pressed left at (522, 252)
Screenshot: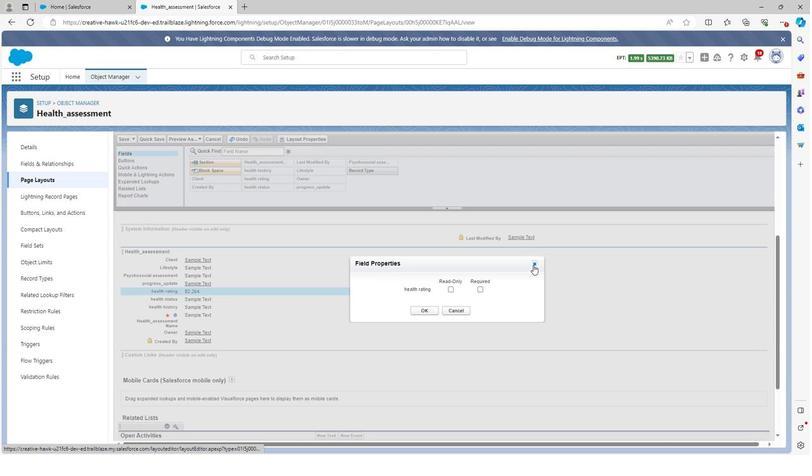 
Action: Mouse moved to (162, 291)
Screenshot: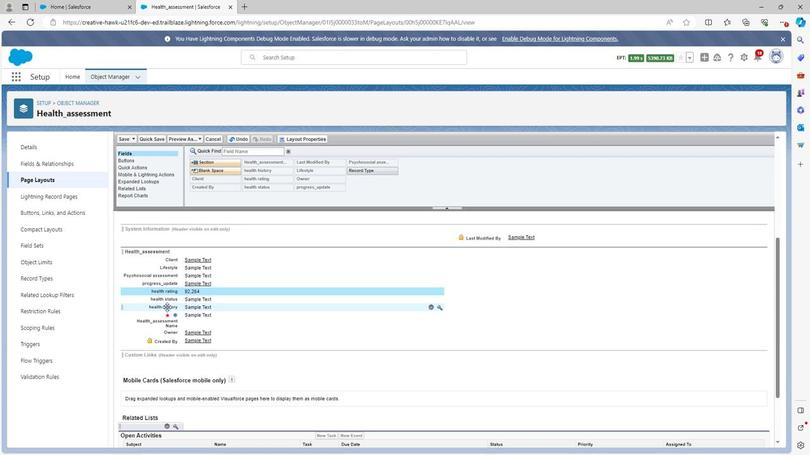 
Action: Mouse pressed left at (162, 291)
Screenshot: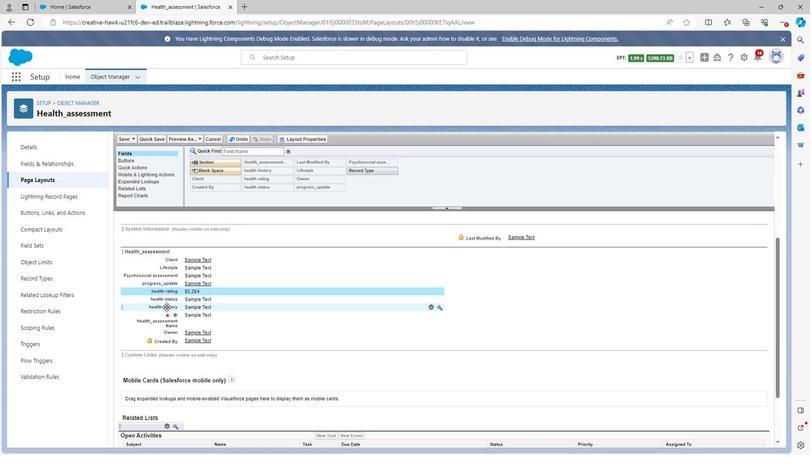 
Action: Mouse moved to (160, 284)
Screenshot: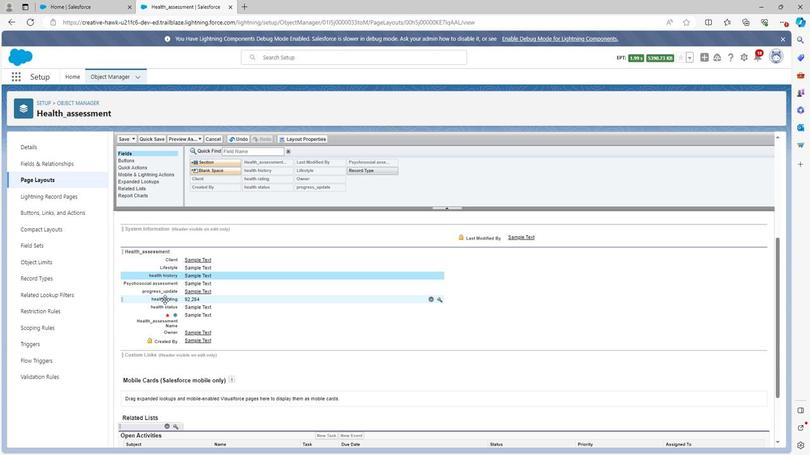 
Action: Mouse pressed left at (160, 284)
Screenshot: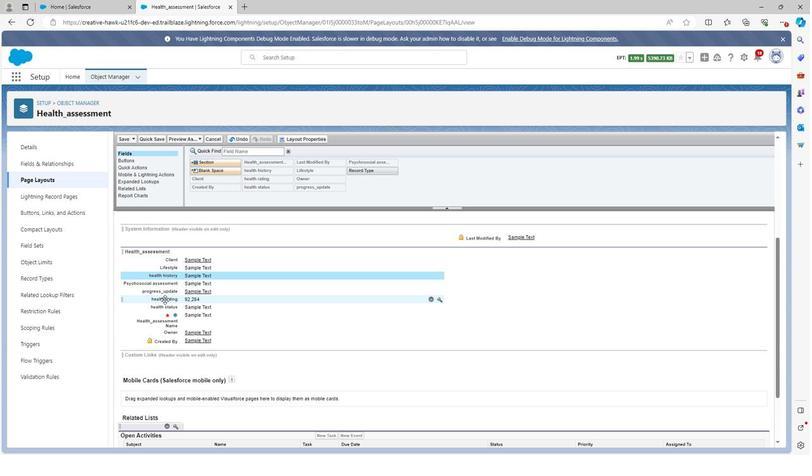 
Action: Mouse moved to (160, 292)
Screenshot: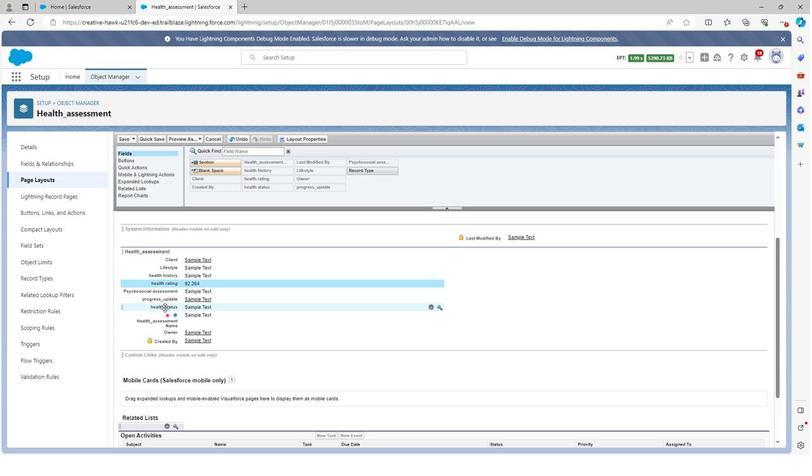 
Action: Mouse pressed left at (160, 292)
Screenshot: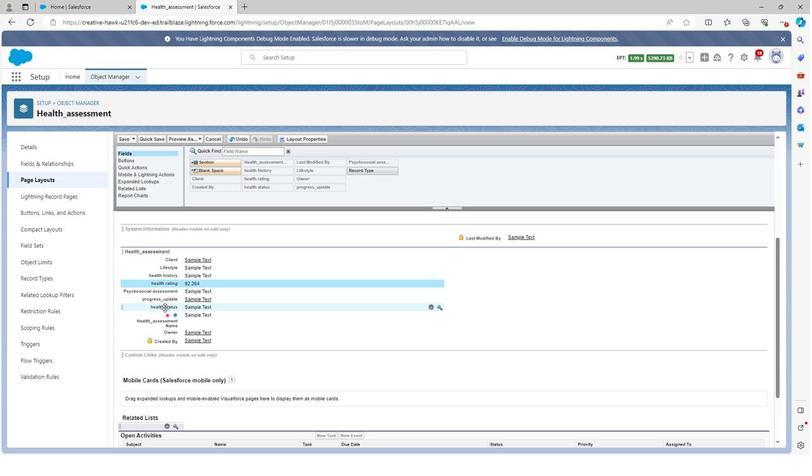 
Action: Mouse moved to (162, 293)
Screenshot: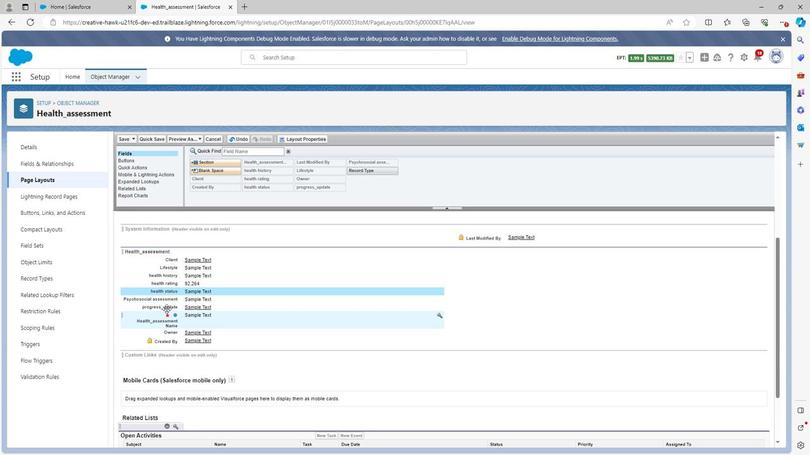 
Action: Mouse pressed left at (162, 293)
Screenshot: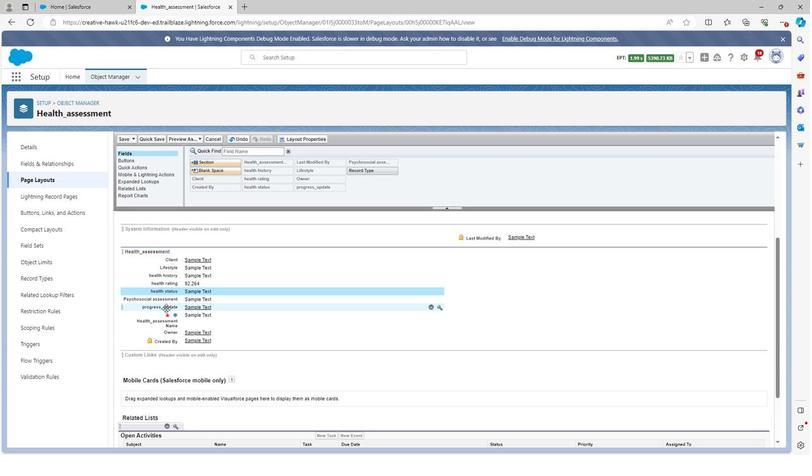 
Action: Mouse moved to (288, 136)
Screenshot: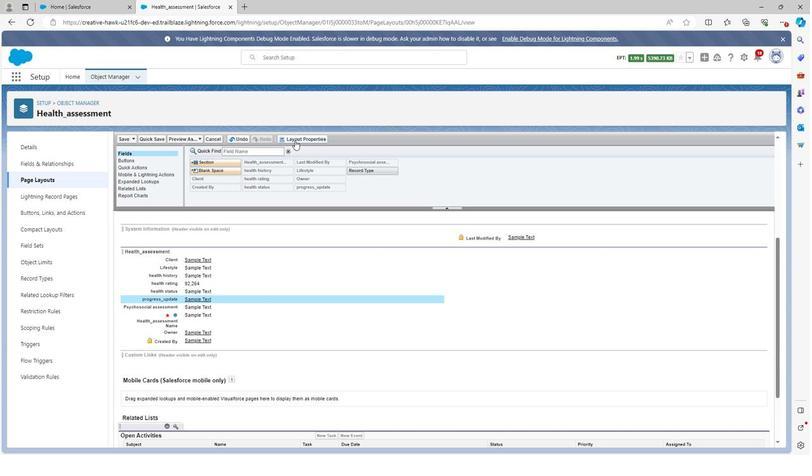 
Action: Mouse pressed left at (288, 136)
Screenshot: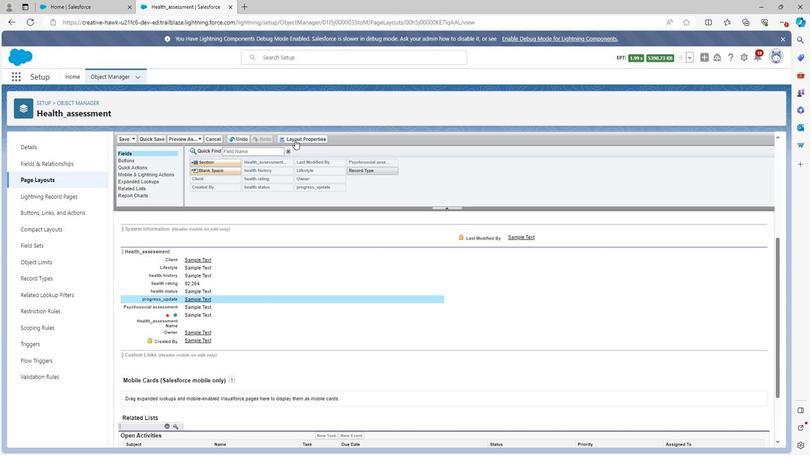 
Action: Mouse moved to (433, 264)
Screenshot: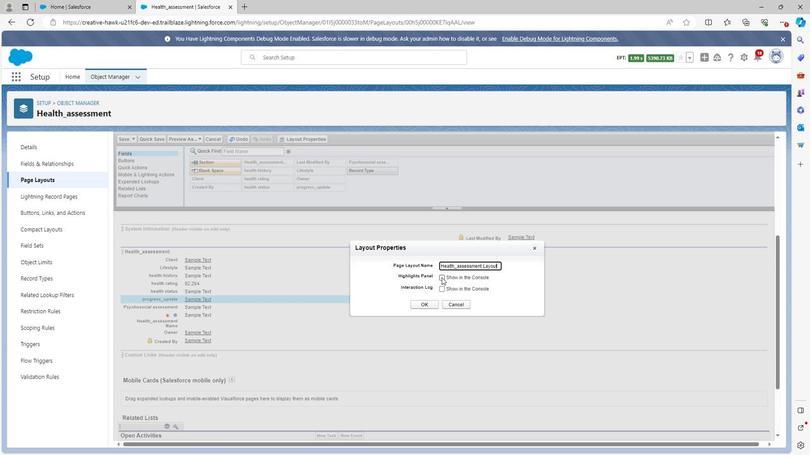 
Action: Mouse pressed left at (433, 264)
Screenshot: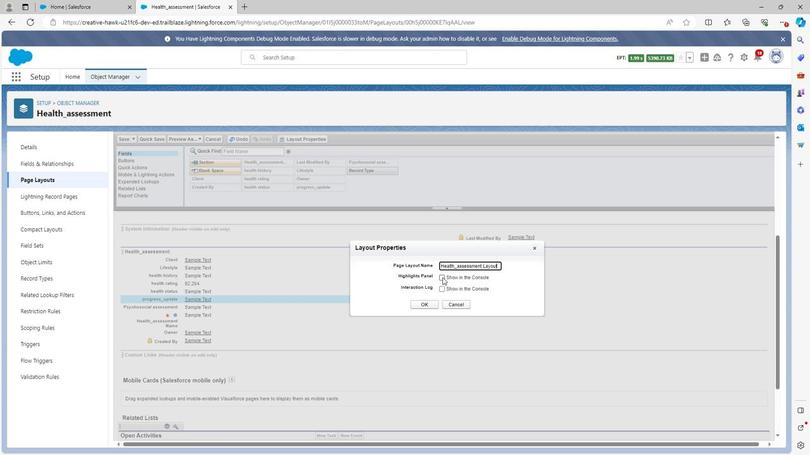 
Action: Mouse moved to (417, 288)
Screenshot: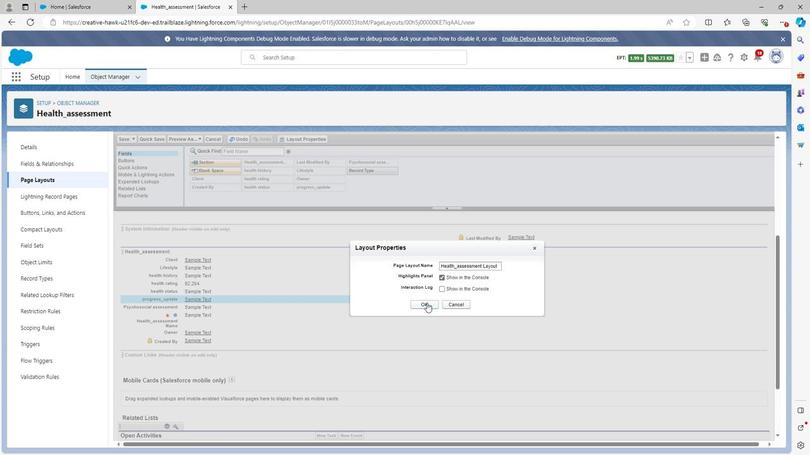 
Action: Mouse pressed left at (417, 288)
Screenshot: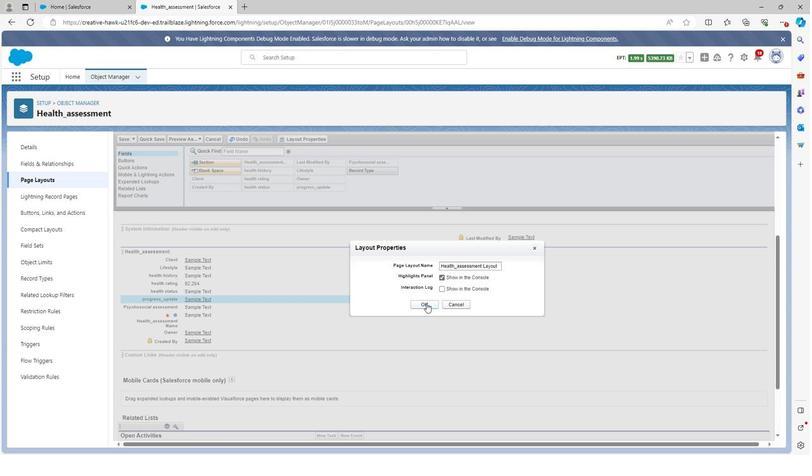 
Action: Mouse moved to (120, 133)
Screenshot: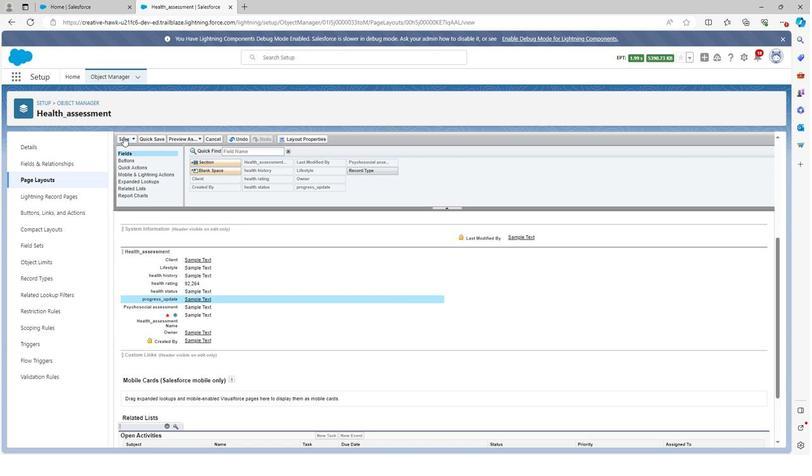 
Action: Mouse pressed left at (120, 133)
Screenshot: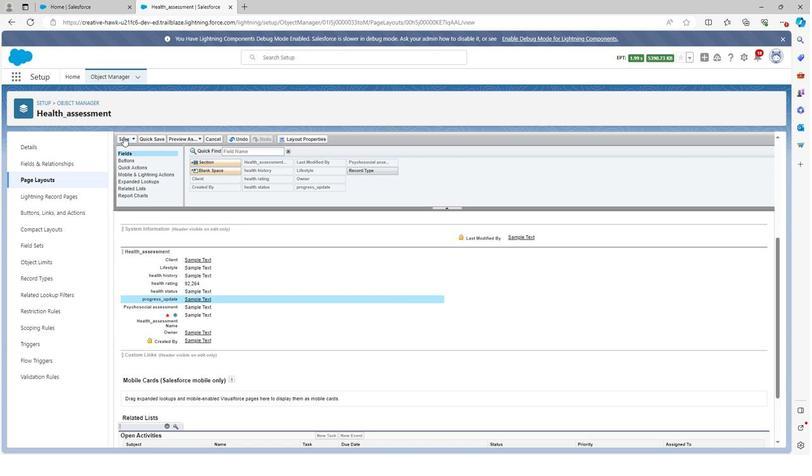 
Action: Mouse moved to (69, 100)
Screenshot: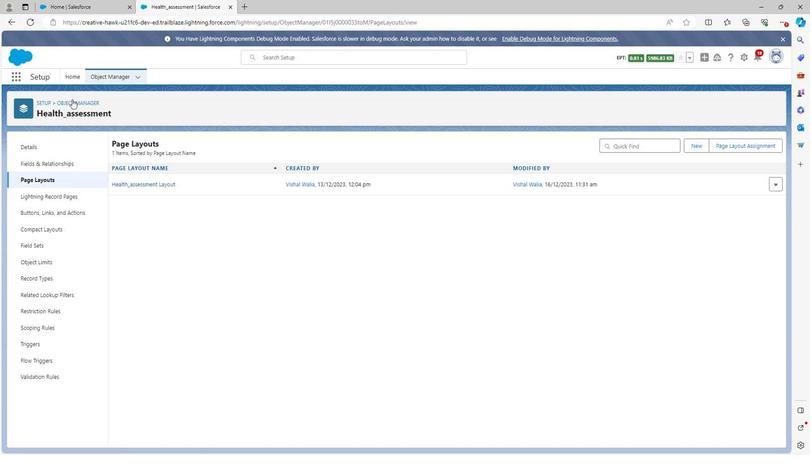 
Action: Mouse pressed left at (69, 100)
Screenshot: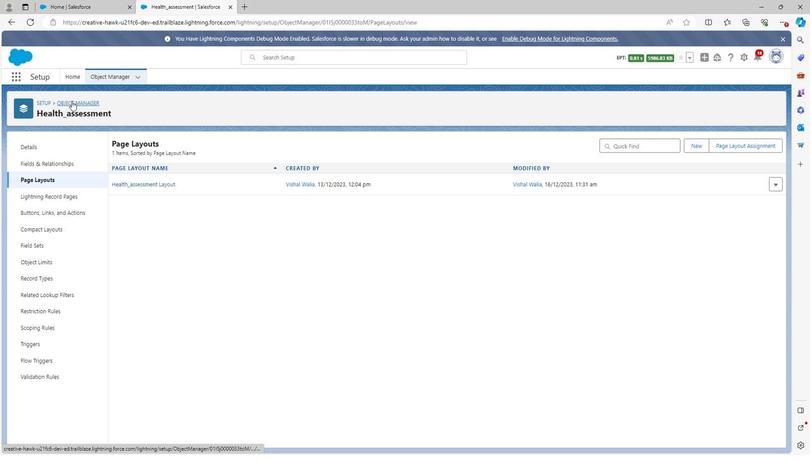 
Action: Mouse moved to (44, 288)
Screenshot: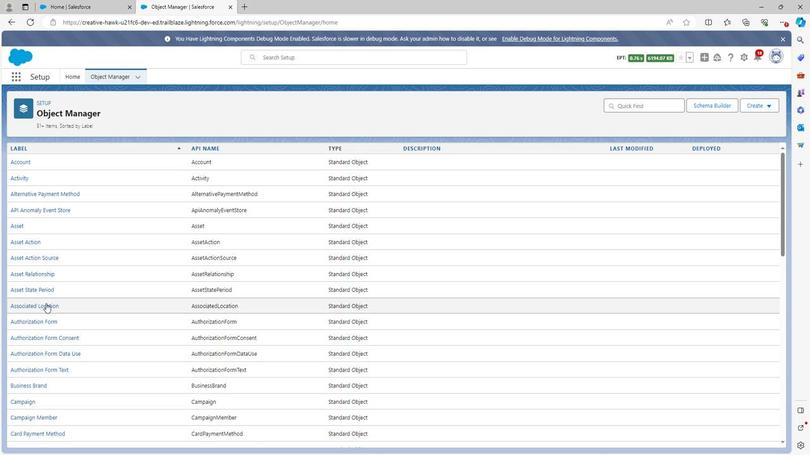 
Action: Mouse scrolled (44, 288) with delta (0, 0)
Screenshot: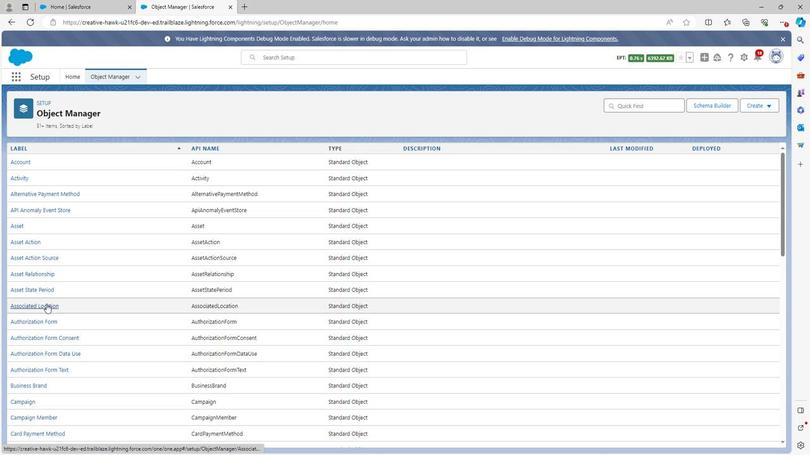 
Action: Mouse moved to (44, 289)
Screenshot: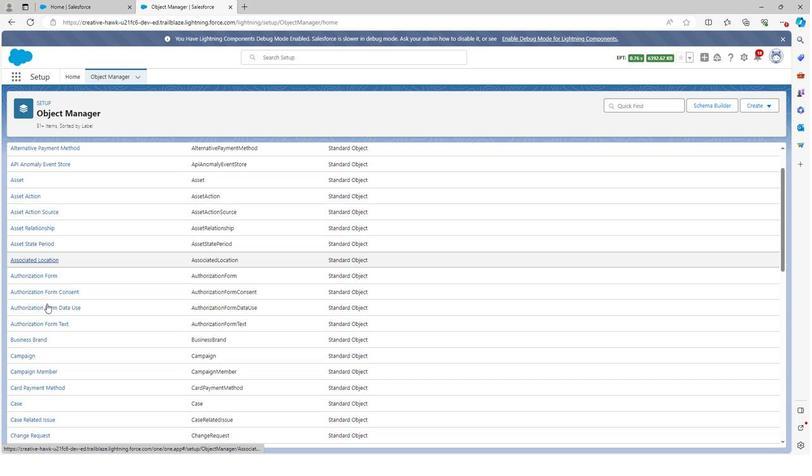 
Action: Mouse scrolled (44, 288) with delta (0, 0)
Screenshot: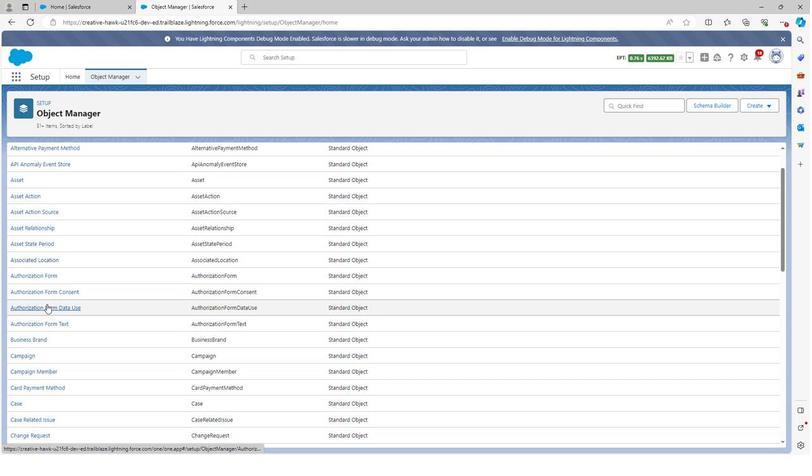 
Action: Mouse moved to (45, 289)
Screenshot: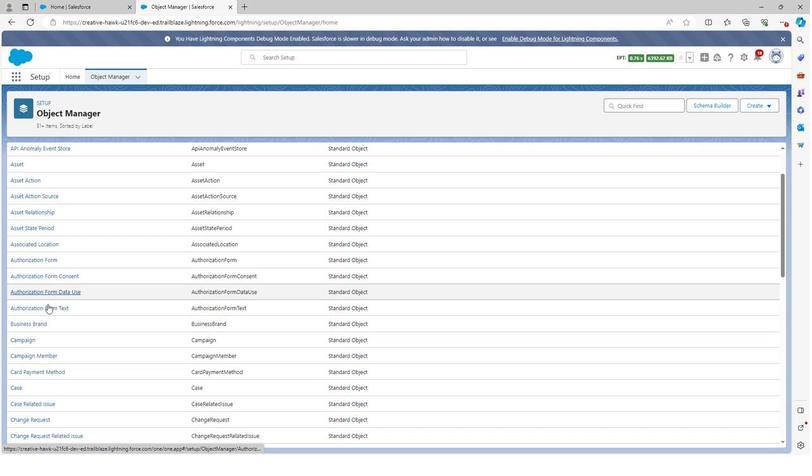 
Action: Mouse scrolled (45, 288) with delta (0, 0)
Screenshot: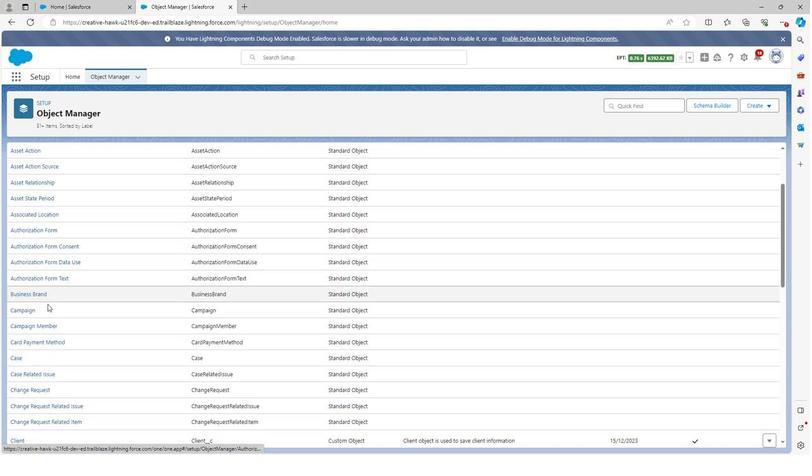 
Action: Mouse moved to (46, 289)
Screenshot: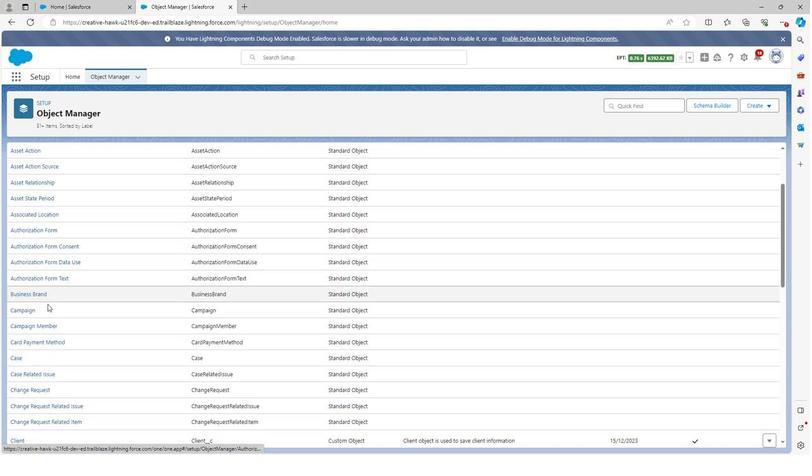 
Action: Mouse scrolled (46, 289) with delta (0, 0)
Screenshot: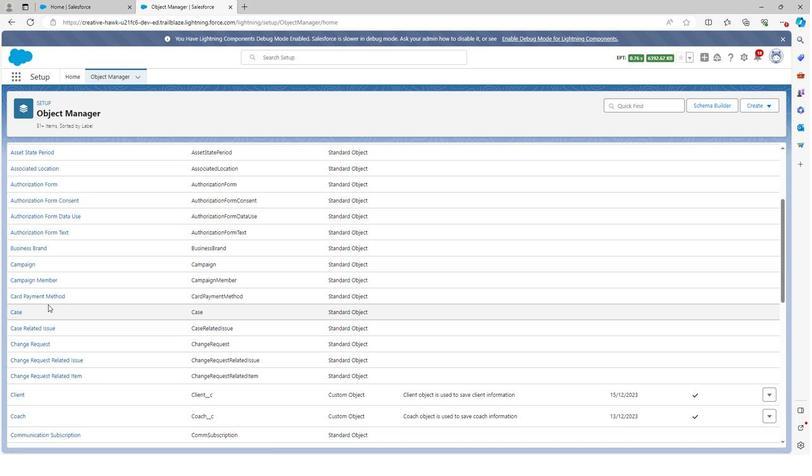 
Action: Mouse moved to (46, 290)
Screenshot: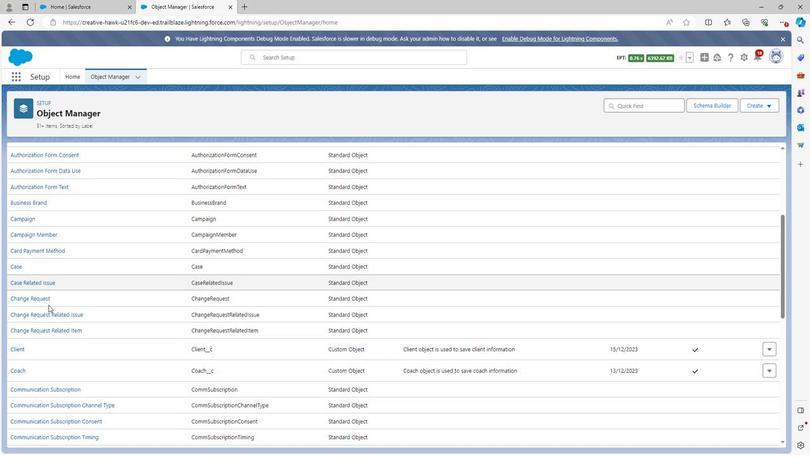 
Action: Mouse scrolled (46, 289) with delta (0, 0)
Screenshot: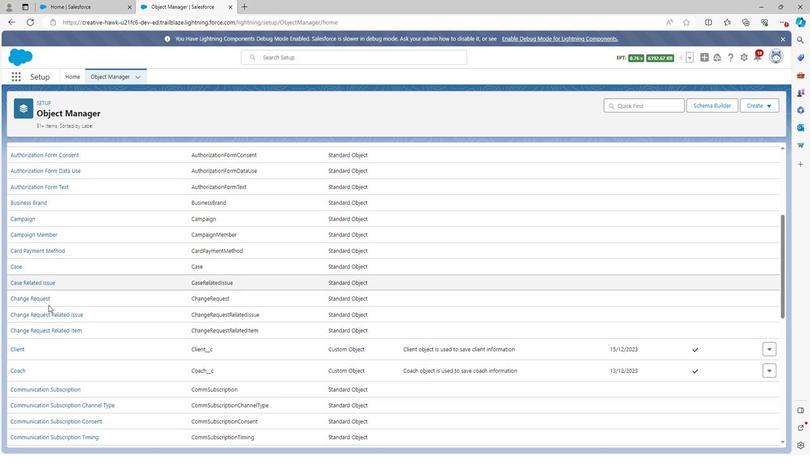 
Action: Mouse scrolled (46, 289) with delta (0, 0)
Screenshot: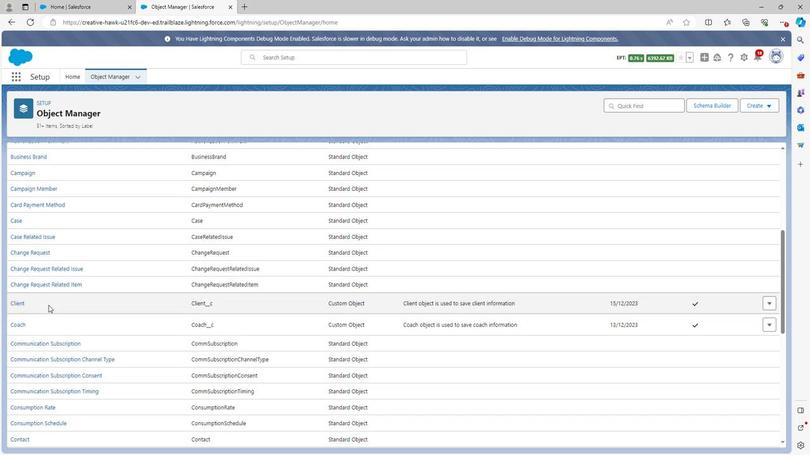 
Action: Mouse scrolled (46, 289) with delta (0, 0)
Screenshot: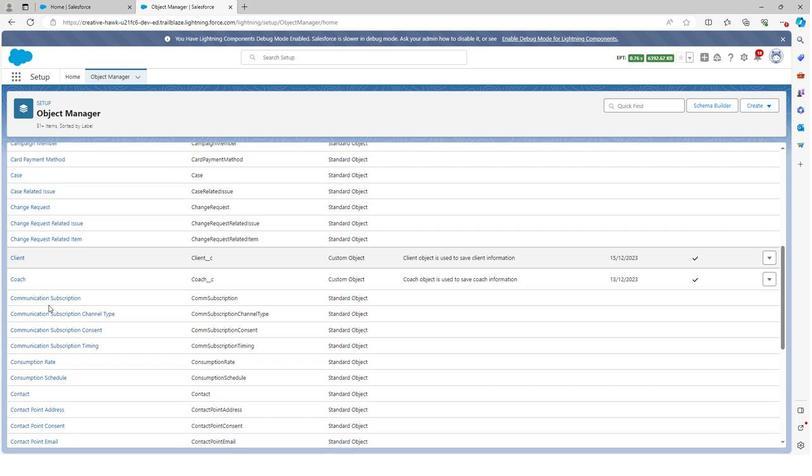 
Action: Mouse scrolled (46, 289) with delta (0, 0)
Screenshot: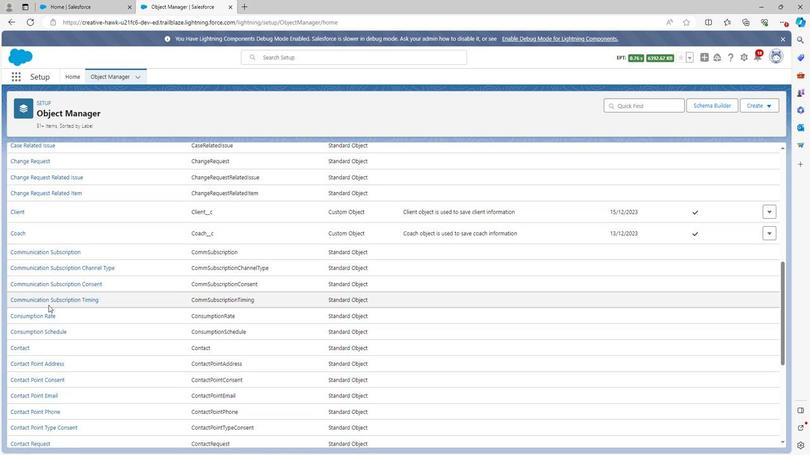 
Action: Mouse moved to (47, 290)
Screenshot: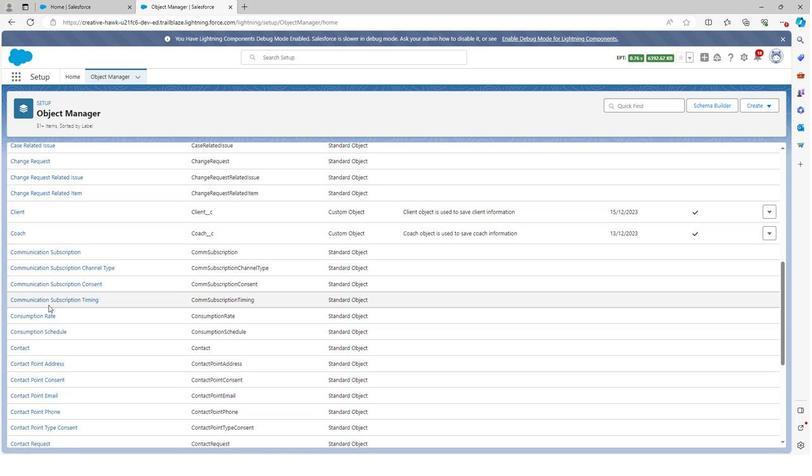 
Action: Mouse scrolled (47, 290) with delta (0, 0)
Screenshot: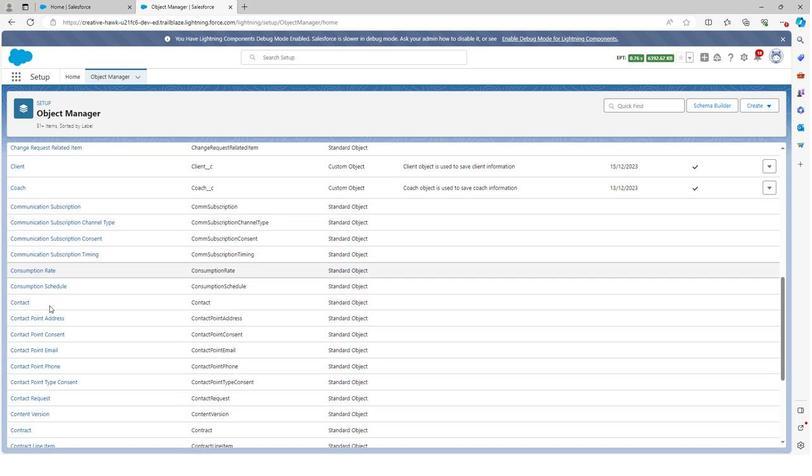 
Action: Mouse moved to (47, 291)
Screenshot: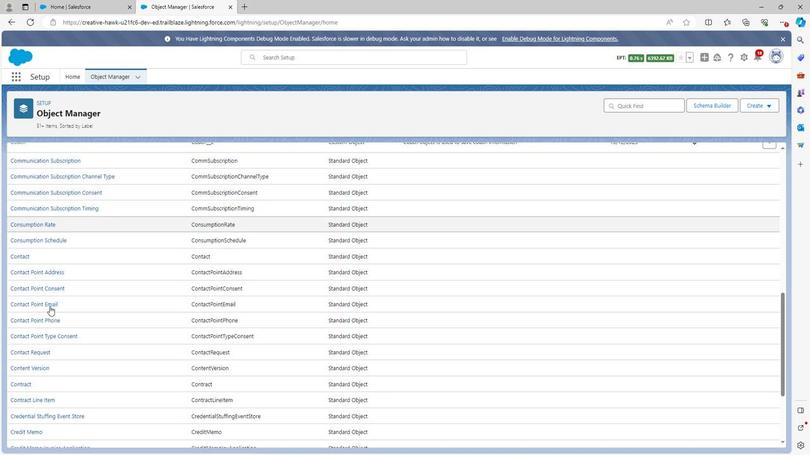 
Action: Mouse scrolled (47, 290) with delta (0, 0)
Screenshot: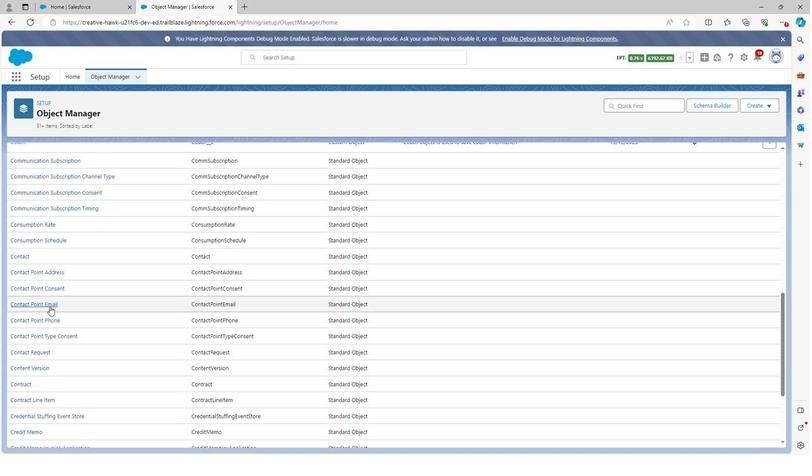 
Action: Mouse moved to (47, 291)
Screenshot: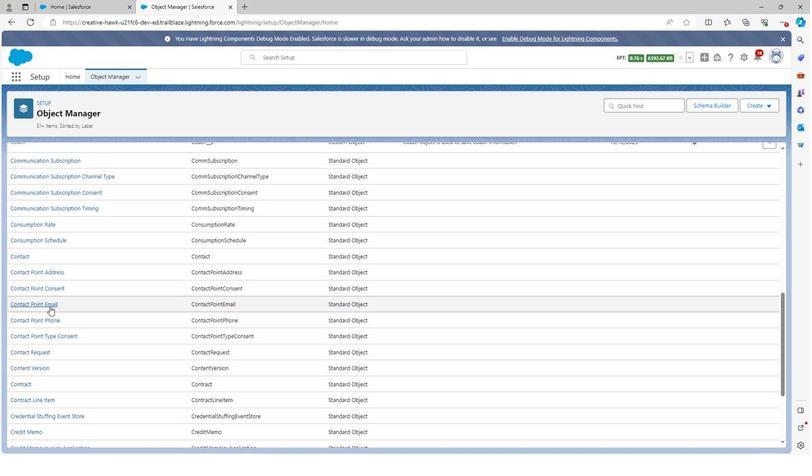 
Action: Mouse scrolled (47, 291) with delta (0, 0)
Screenshot: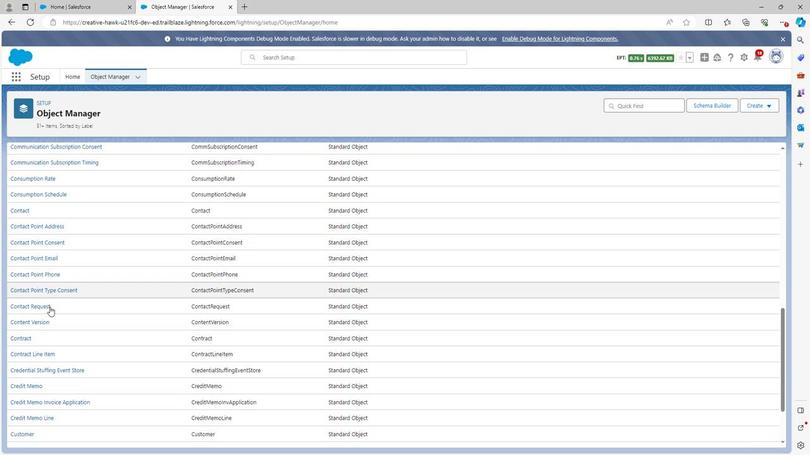 
Action: Mouse scrolled (47, 291) with delta (0, 0)
Screenshot: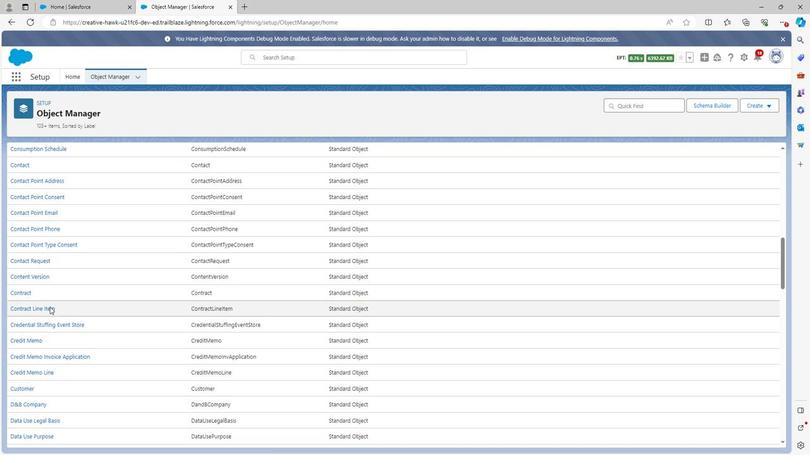 
Action: Mouse scrolled (47, 291) with delta (0, 0)
Screenshot: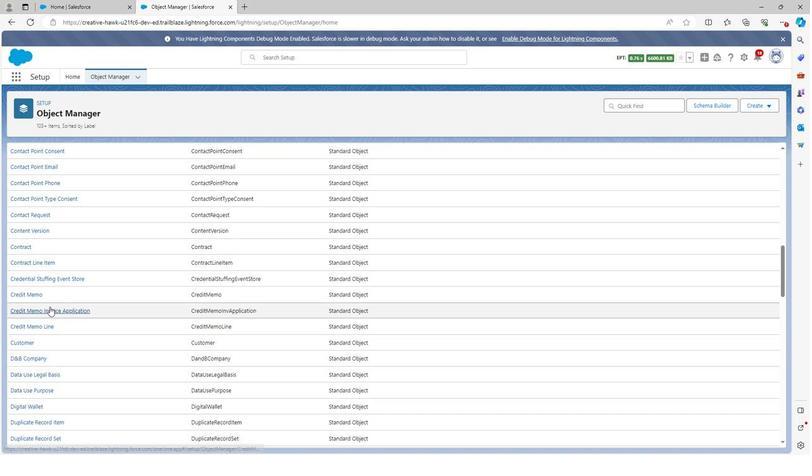 
Action: Mouse scrolled (47, 291) with delta (0, 0)
Screenshot: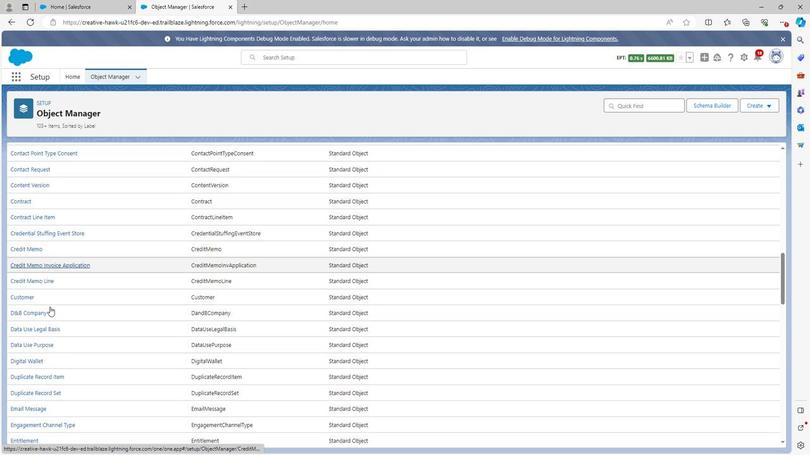 
Action: Mouse scrolled (47, 291) with delta (0, 0)
Screenshot: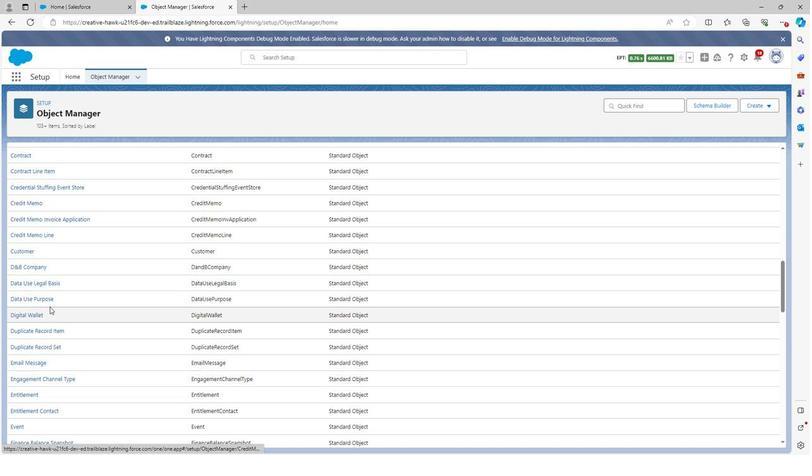
Action: Mouse scrolled (47, 291) with delta (0, 0)
Screenshot: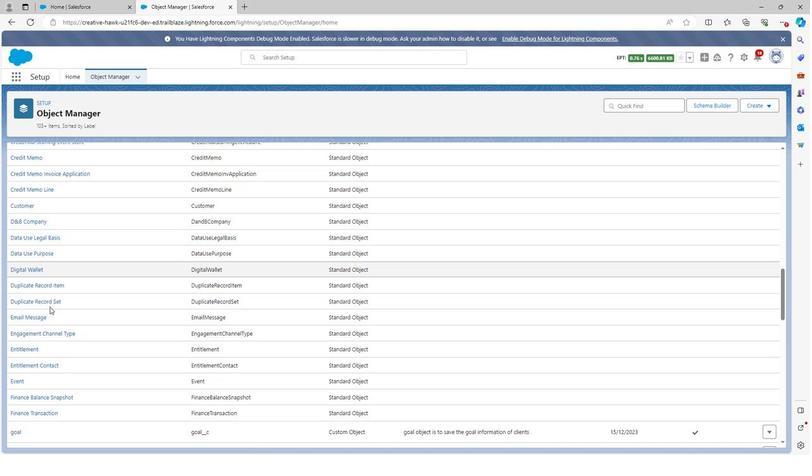 
Action: Mouse moved to (48, 291)
Screenshot: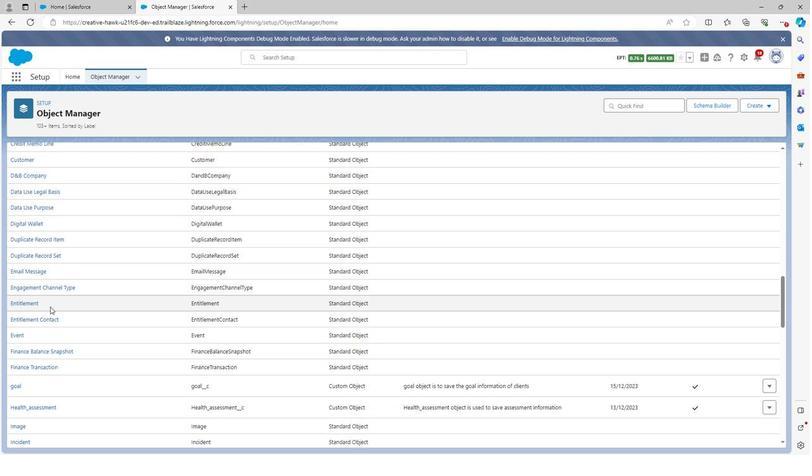 
Action: Mouse scrolled (48, 291) with delta (0, 0)
Screenshot: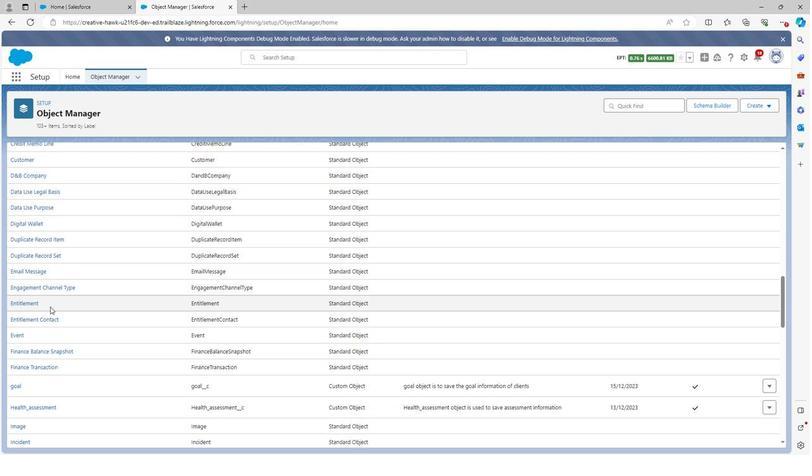 
Action: Mouse moved to (48, 292)
Screenshot: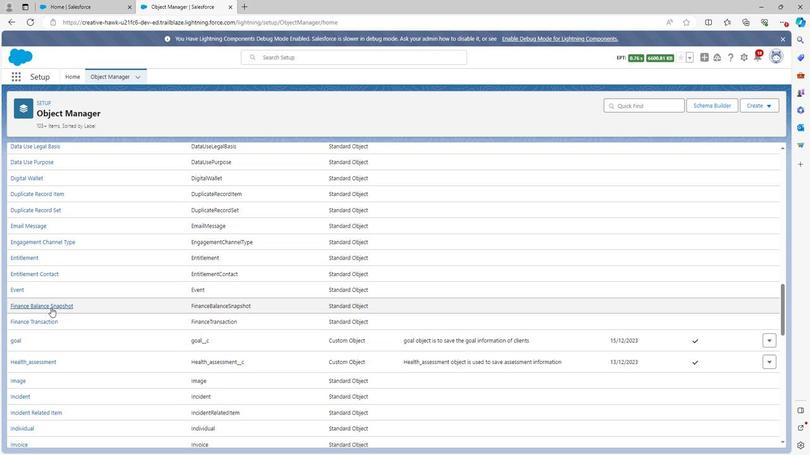 
Action: Mouse scrolled (48, 291) with delta (0, 0)
Screenshot: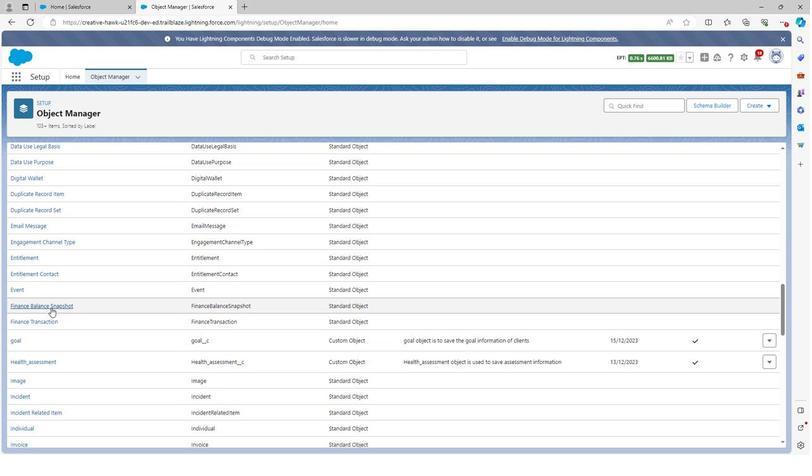 
Action: Mouse moved to (16, 281)
Screenshot: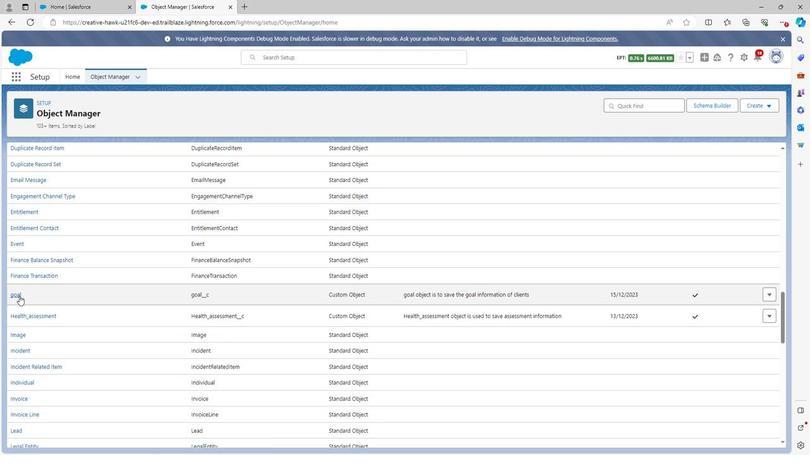 
Action: Mouse pressed left at (16, 281)
Screenshot: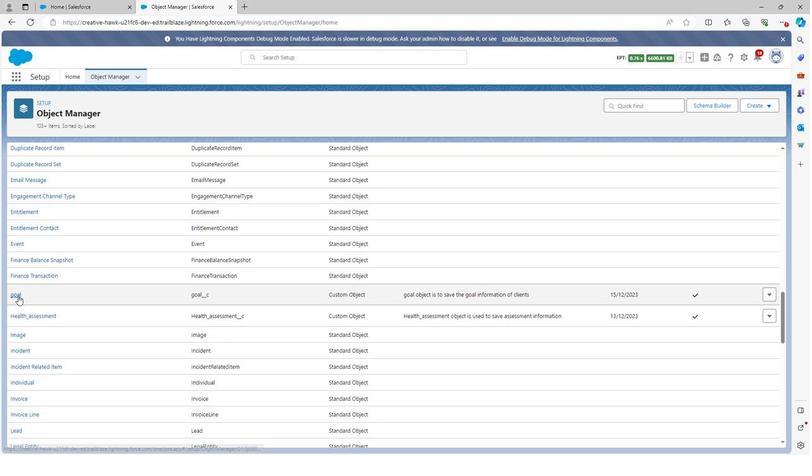 
Action: Mouse moved to (42, 170)
Screenshot: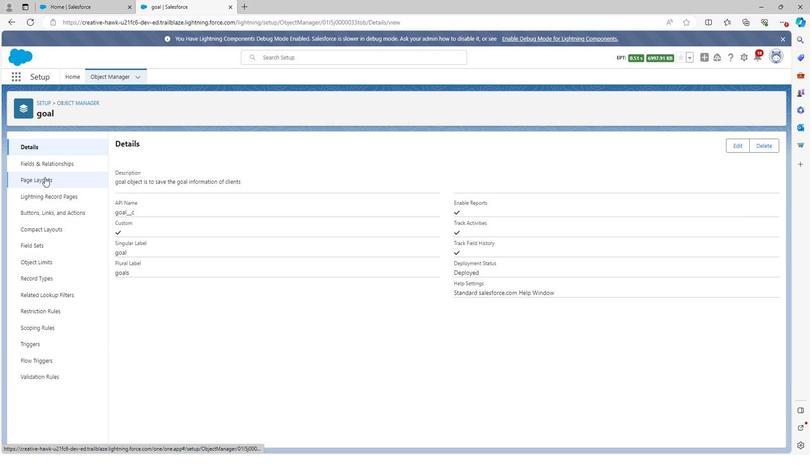 
Action: Mouse pressed left at (42, 170)
Screenshot: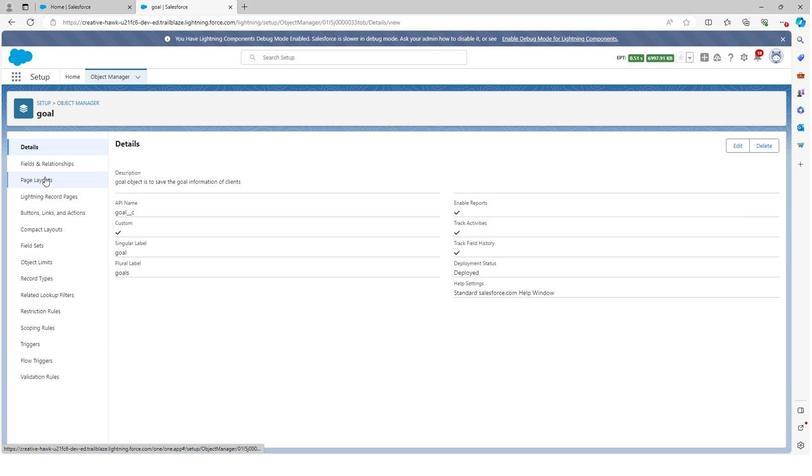 
Action: Mouse moved to (109, 176)
Screenshot: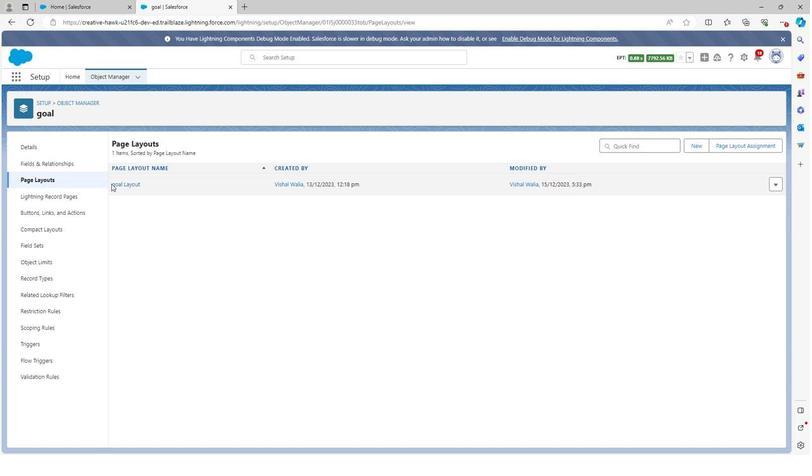 
Action: Mouse pressed left at (109, 176)
Screenshot: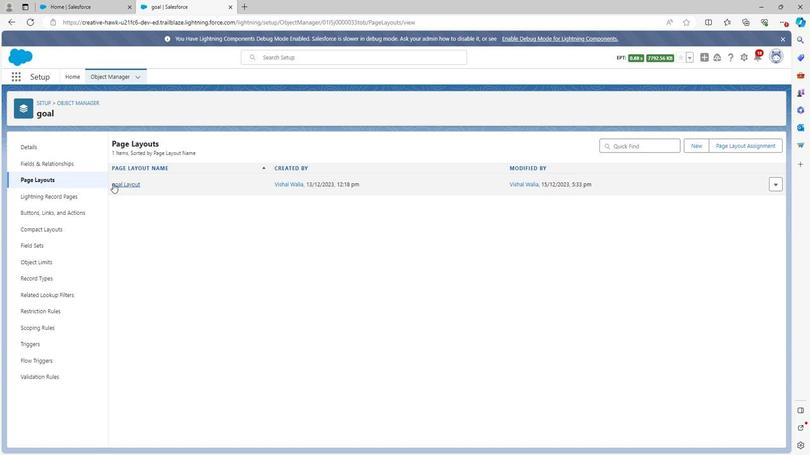 
Action: Mouse moved to (167, 276)
Screenshot: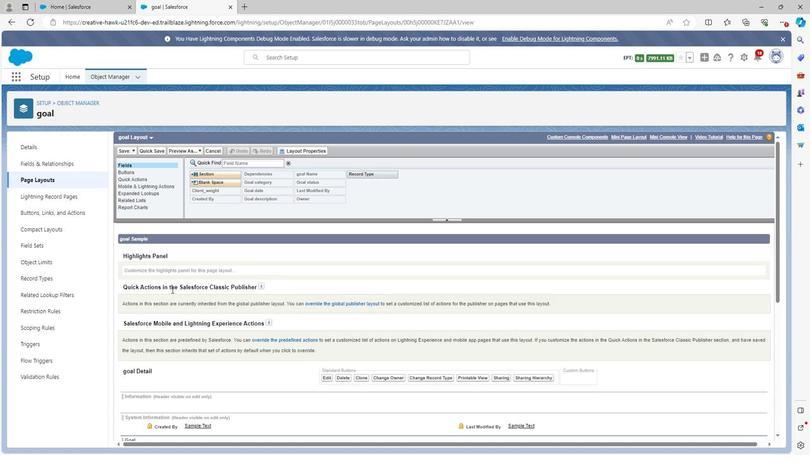 
Action: Mouse scrolled (167, 275) with delta (0, 0)
Screenshot: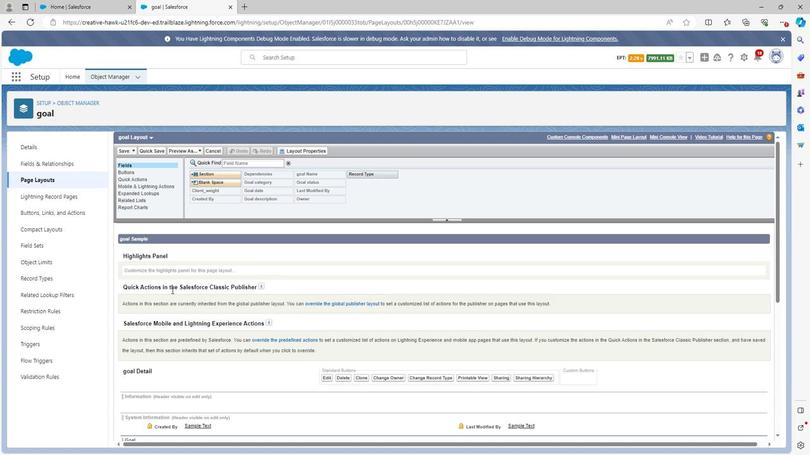 
Action: Mouse moved to (167, 276)
Screenshot: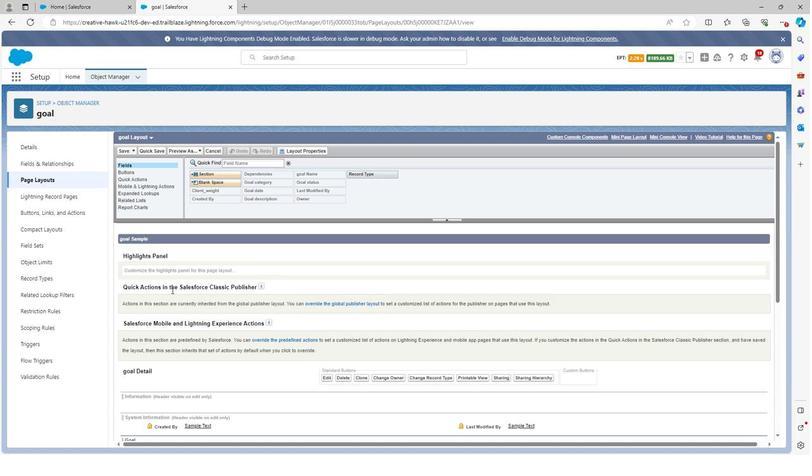 
Action: Mouse scrolled (167, 276) with delta (0, 0)
Screenshot: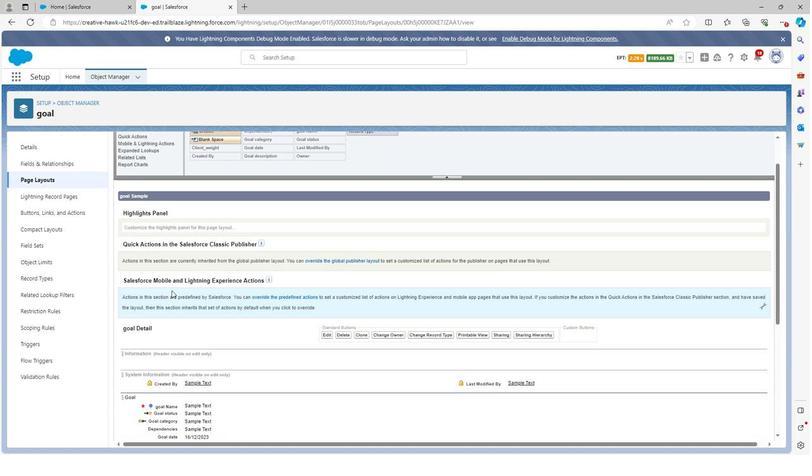 
Action: Mouse scrolled (167, 276) with delta (0, 0)
Screenshot: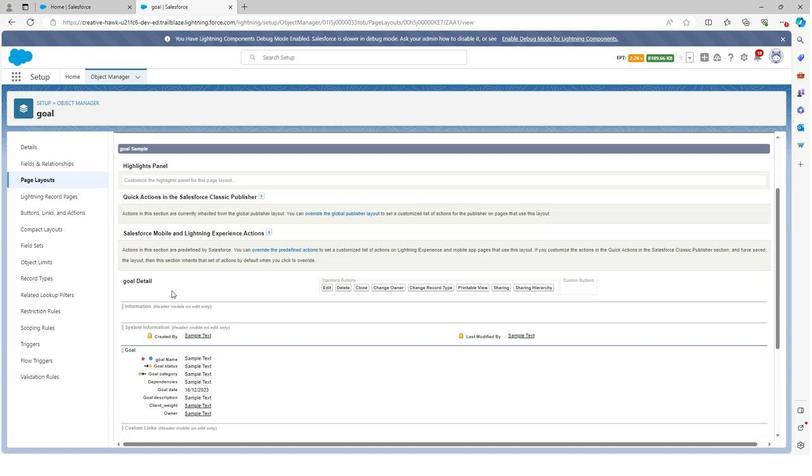 
Action: Mouse scrolled (167, 276) with delta (0, 0)
Screenshot: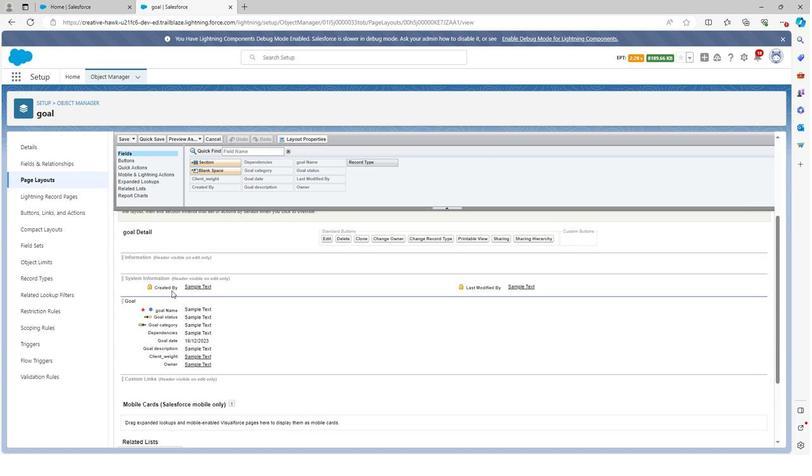 
Action: Mouse moved to (164, 278)
Screenshot: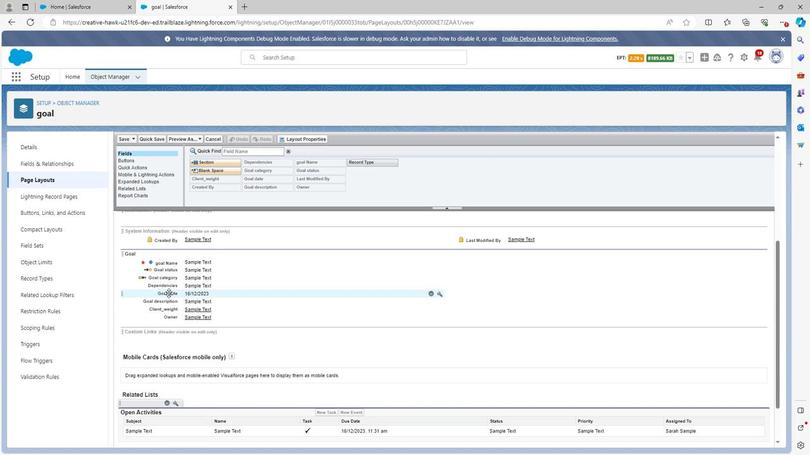 
Action: Mouse pressed left at (164, 278)
Screenshot: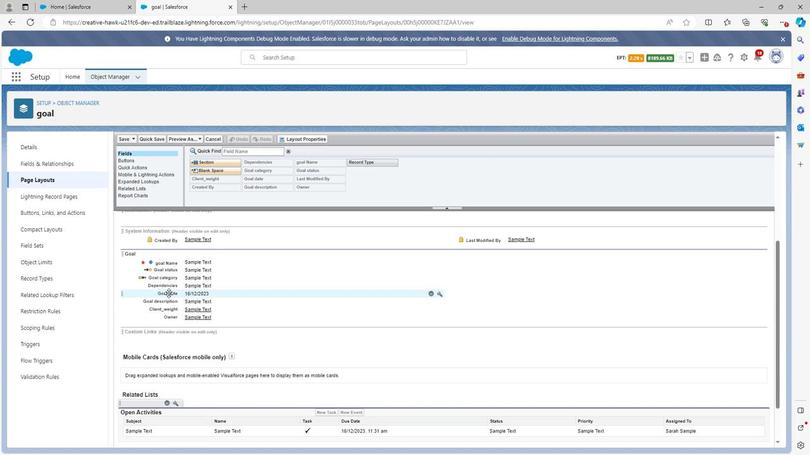 
Action: Mouse moved to (160, 272)
Screenshot: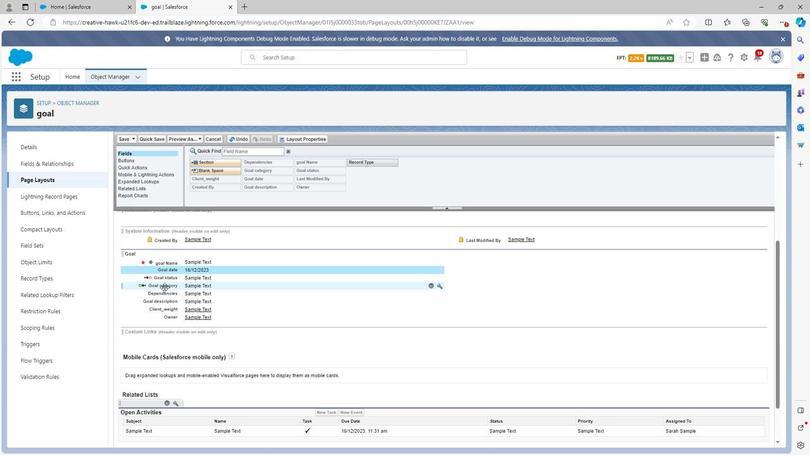 
Action: Mouse pressed left at (160, 272)
Screenshot: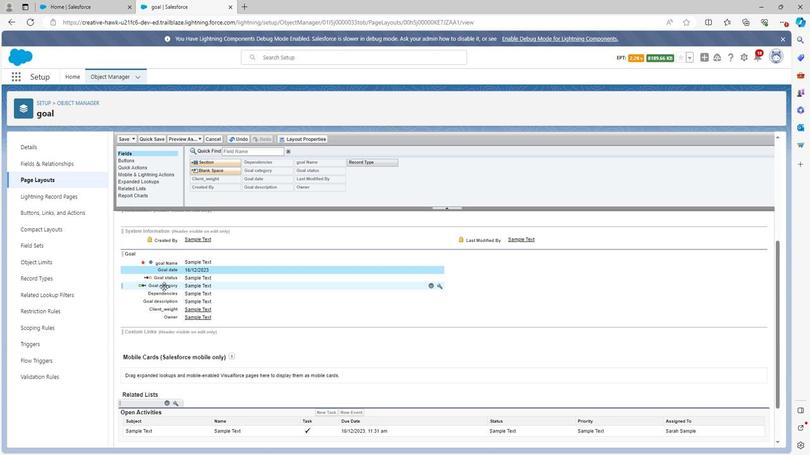 
Action: Mouse moved to (162, 260)
Screenshot: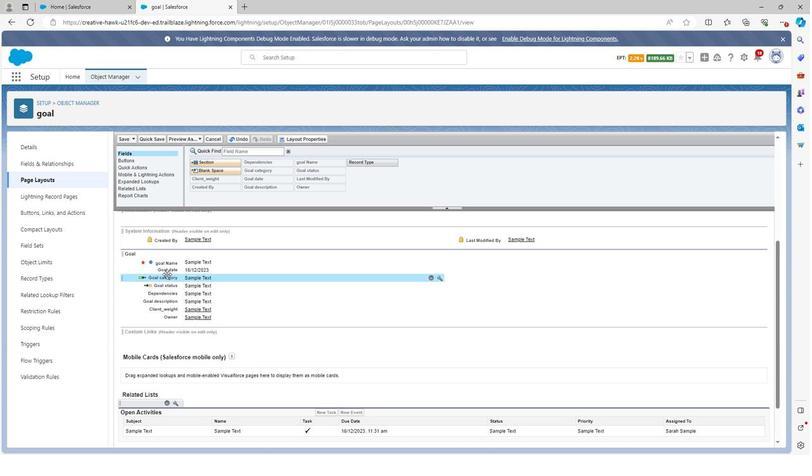 
Action: Mouse pressed left at (162, 260)
Screenshot: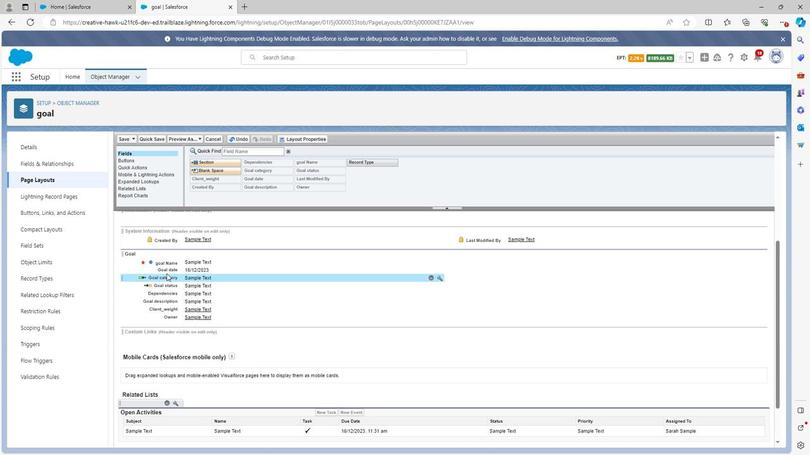 
Action: Mouse moved to (161, 265)
Screenshot: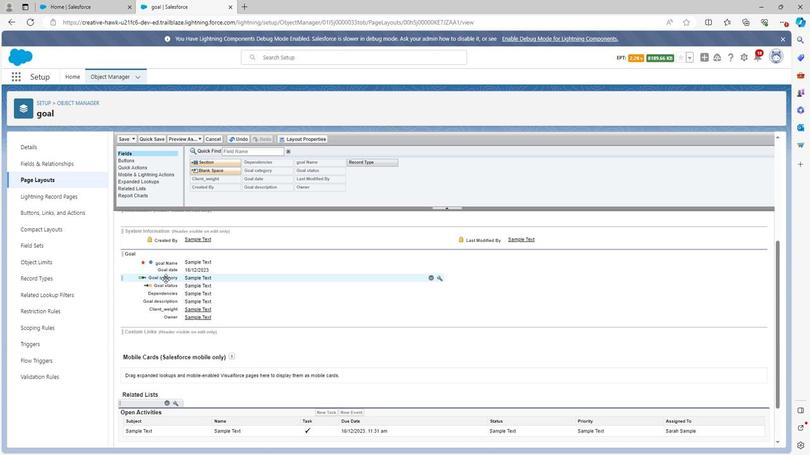 
Action: Mouse pressed left at (161, 265)
Screenshot: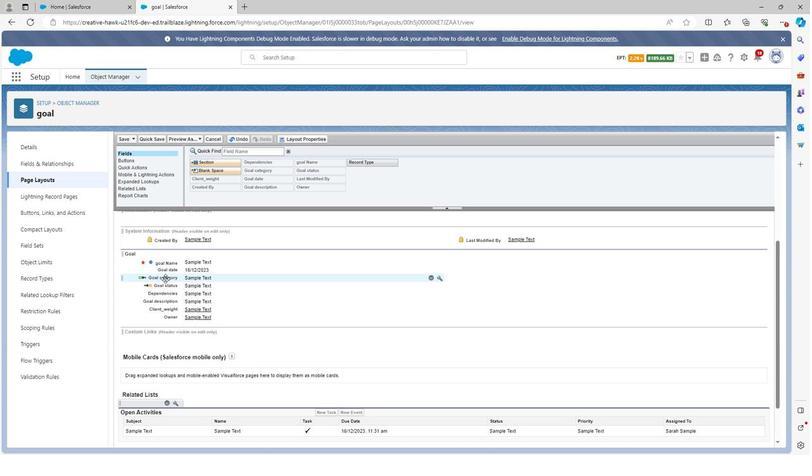 
Action: Mouse moved to (288, 136)
Screenshot: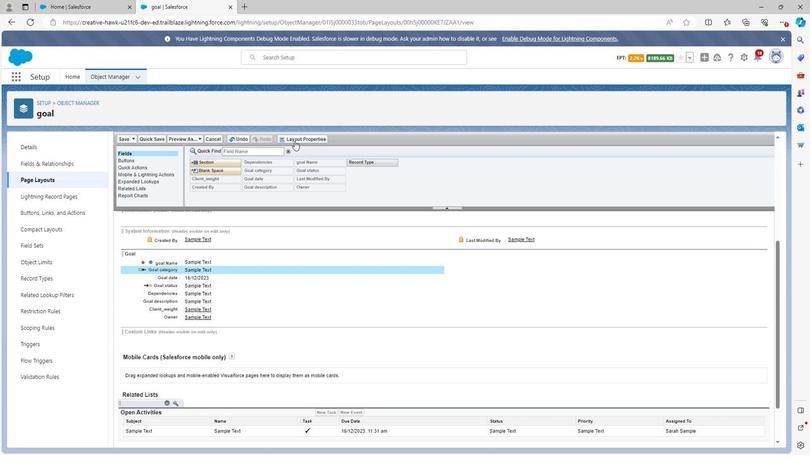 
Action: Mouse pressed left at (288, 136)
Screenshot: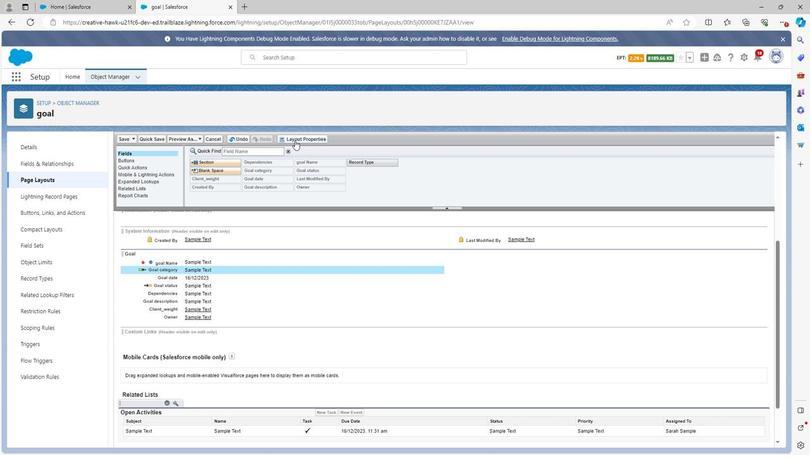 
Action: Mouse moved to (434, 264)
Screenshot: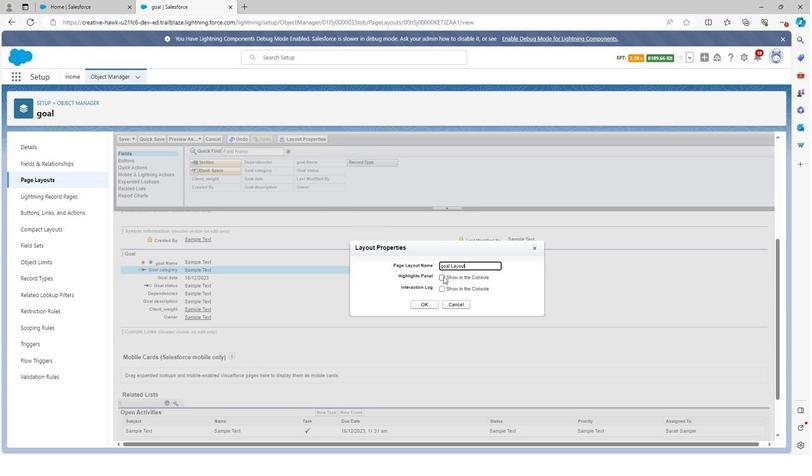 
Action: Mouse pressed left at (434, 264)
Screenshot: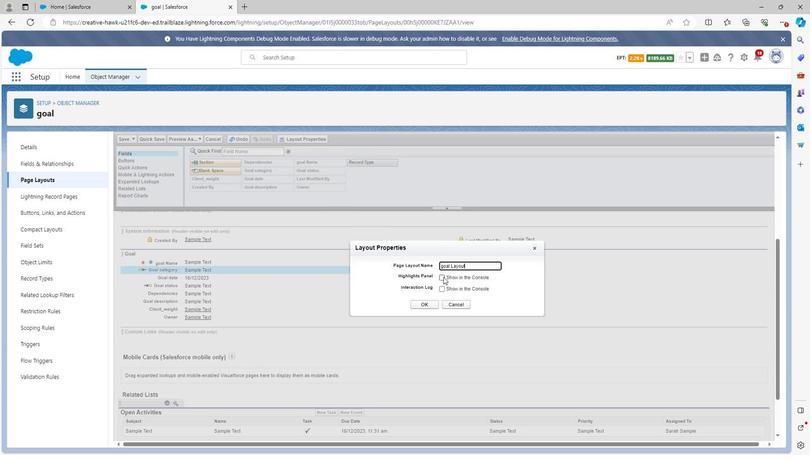 
Action: Mouse moved to (417, 289)
Screenshot: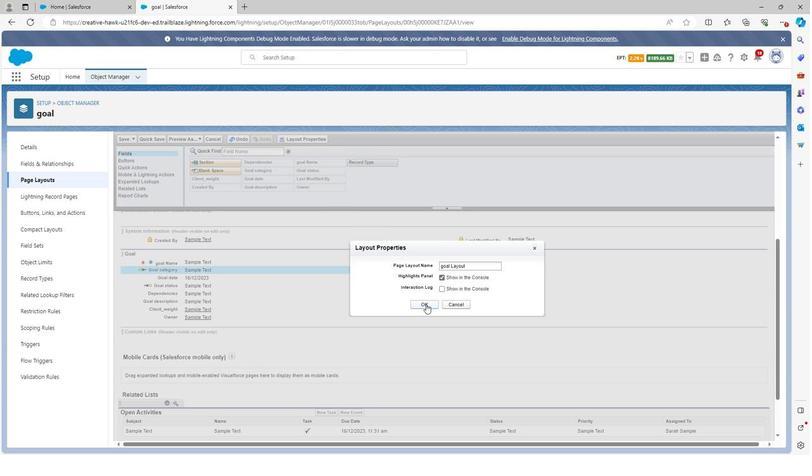 
Action: Mouse pressed left at (417, 289)
Screenshot: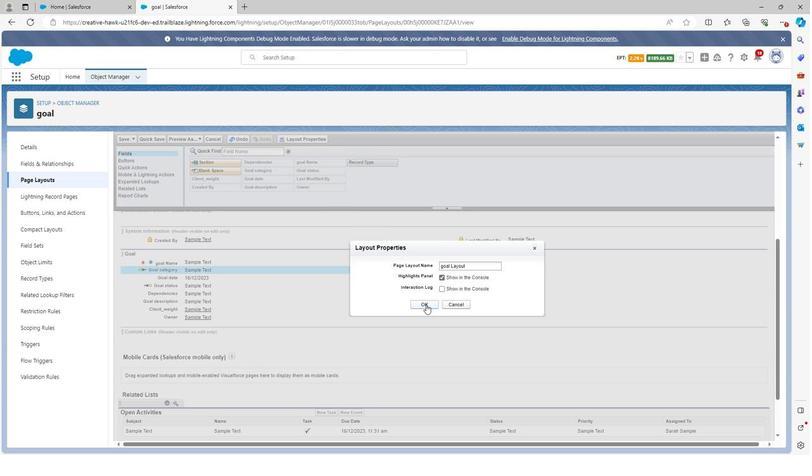 
Action: Mouse moved to (119, 133)
Screenshot: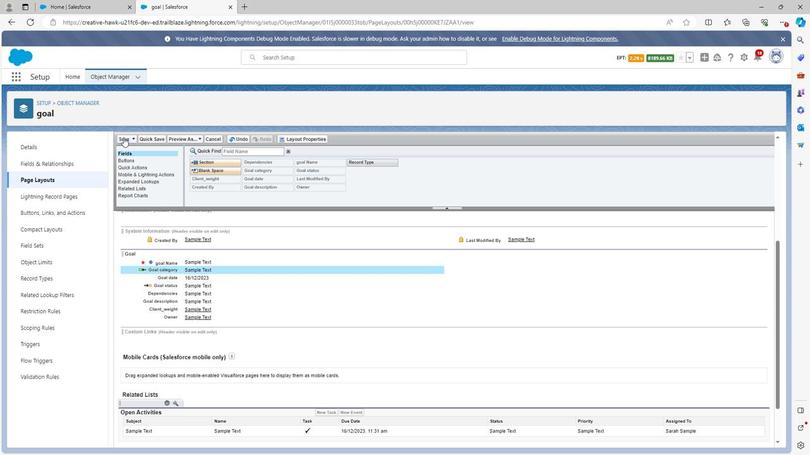 
Action: Mouse pressed left at (119, 133)
Screenshot: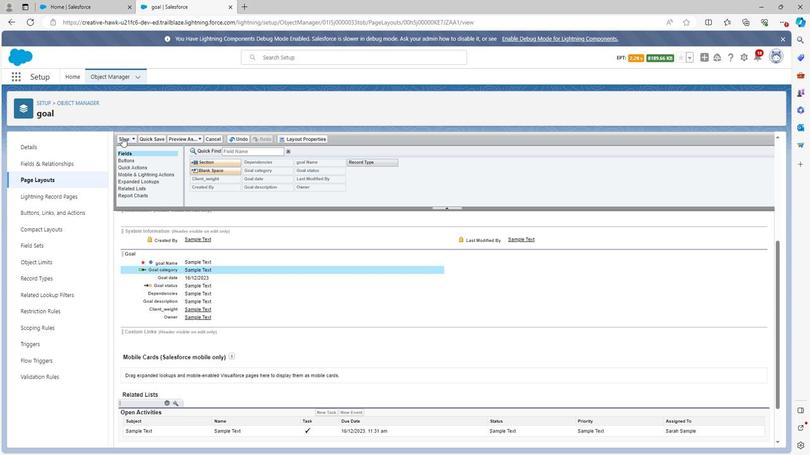 
Action: Mouse moved to (74, 100)
Screenshot: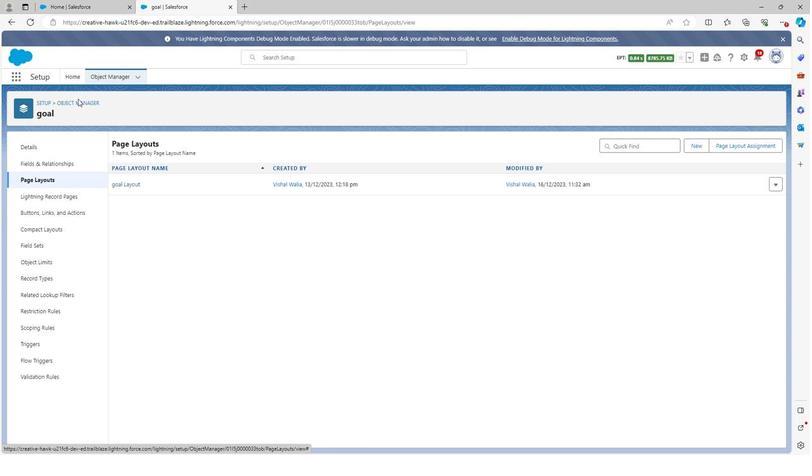
Action: Mouse pressed left at (74, 100)
Screenshot: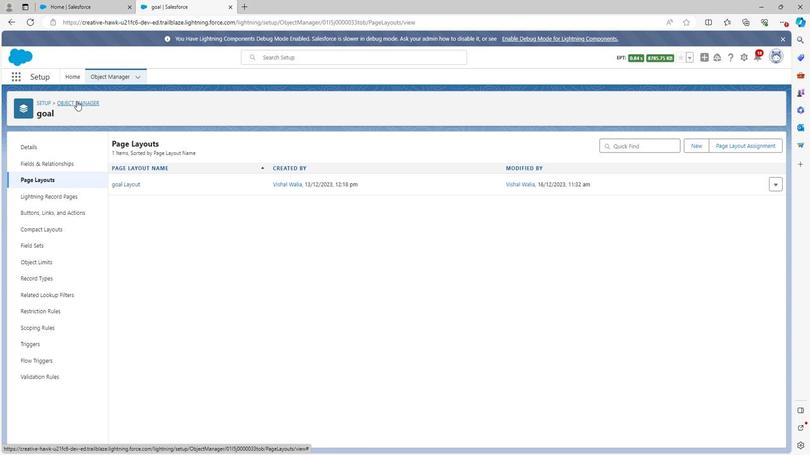 
Action: Mouse moved to (46, 310)
Screenshot: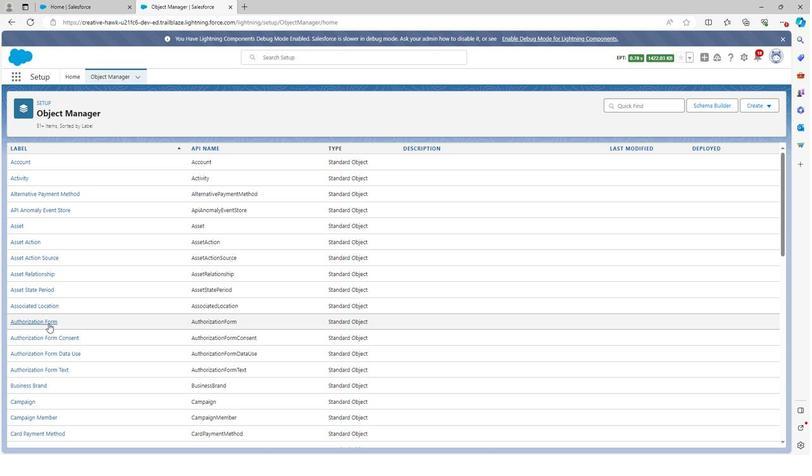 
Action: Mouse scrolled (46, 310) with delta (0, 0)
Screenshot: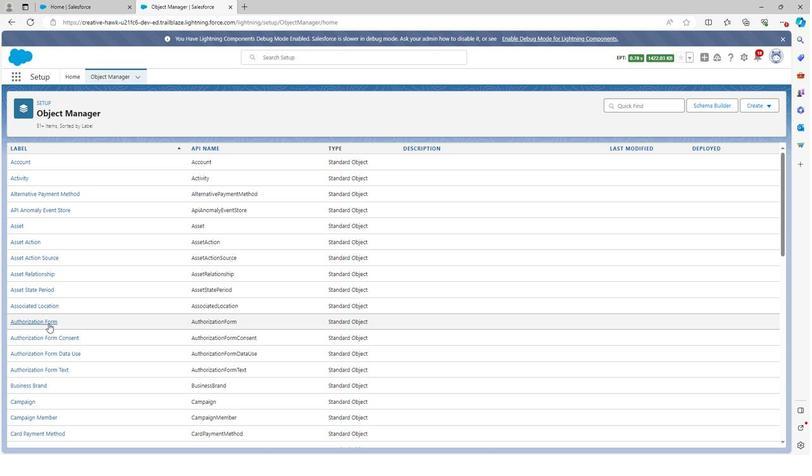 
Action: Mouse moved to (46, 310)
